 Task: Search one way flight ticket for 4 adults, 1 infant in seat and 1 infant on lap in premium economy from Worcester: Worcester Regional Airport to Gillette: Gillette Campbell County Airport on 5-1-2023. Choice of flights is Alaska. Number of bags: 2 carry on bags and 1 checked bag. Price is upto 88000. Outbound departure time preference is 20:45.
Action: Mouse moved to (239, 397)
Screenshot: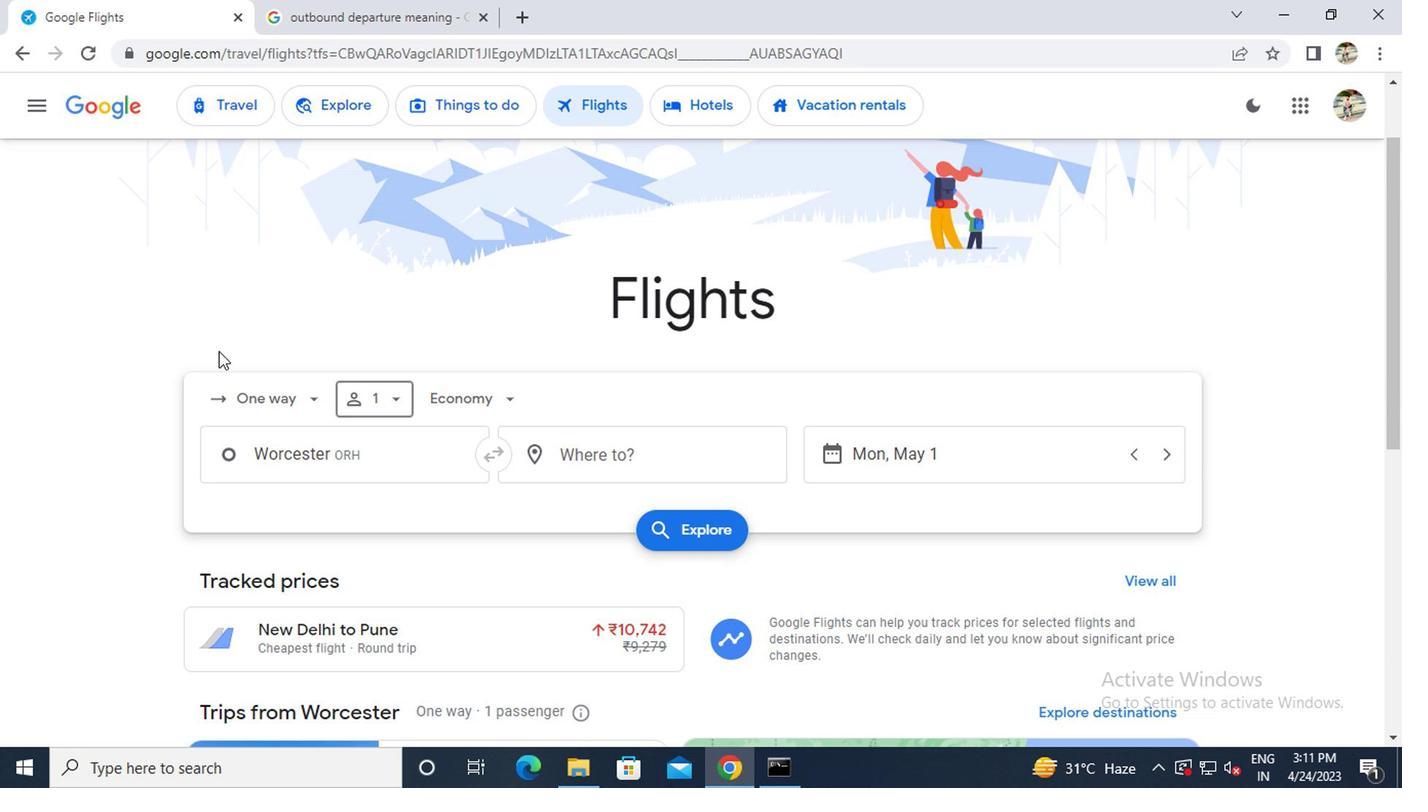 
Action: Mouse pressed left at (239, 397)
Screenshot: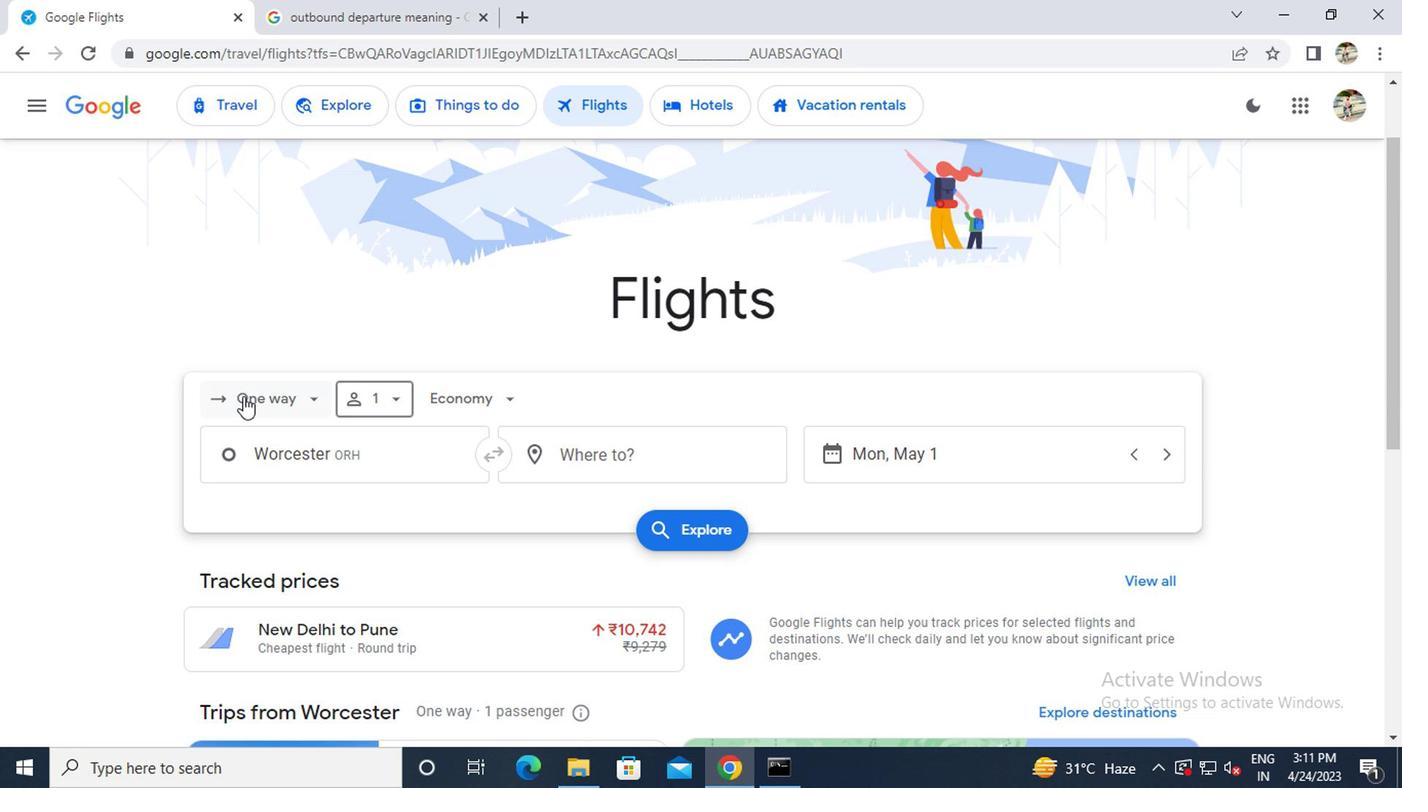
Action: Mouse moved to (265, 485)
Screenshot: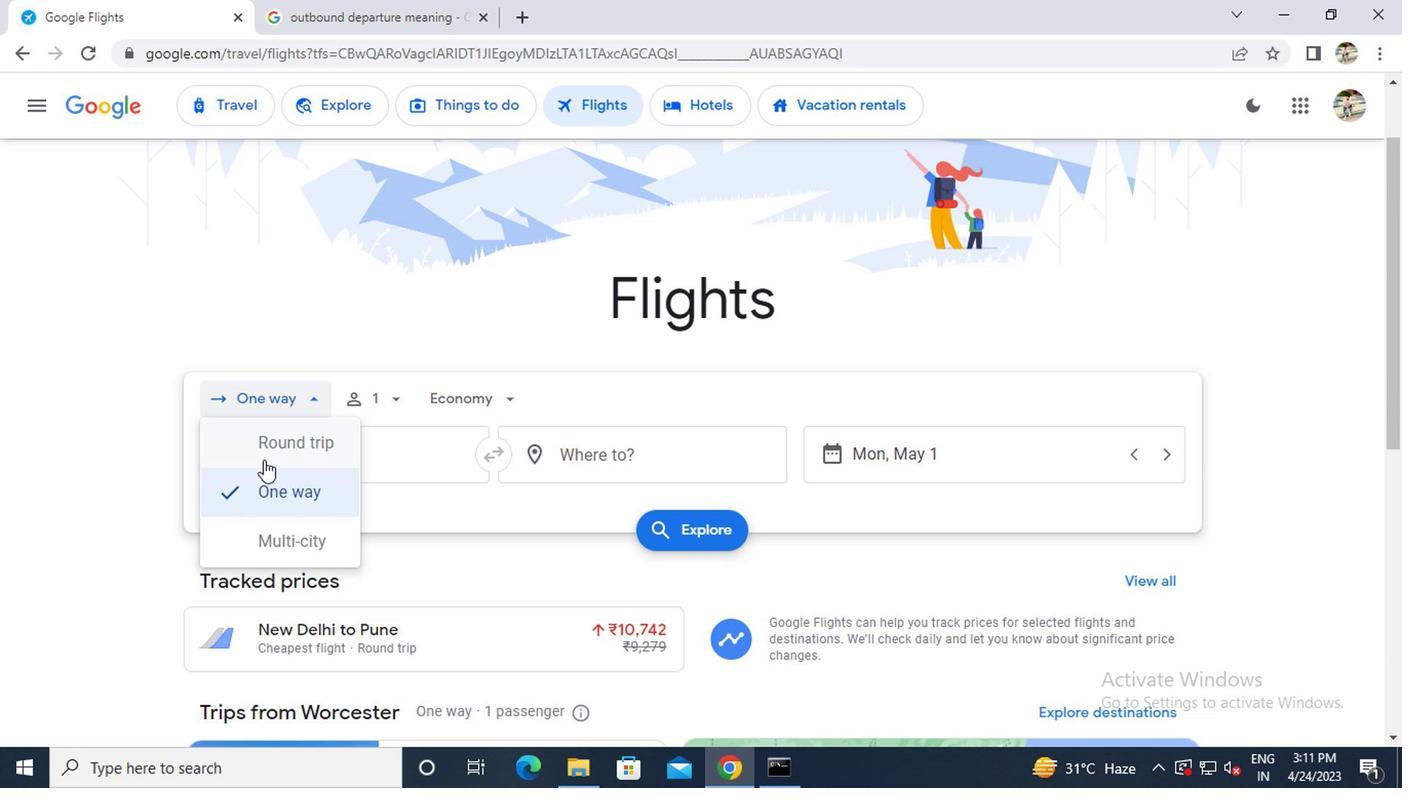 
Action: Mouse pressed left at (265, 485)
Screenshot: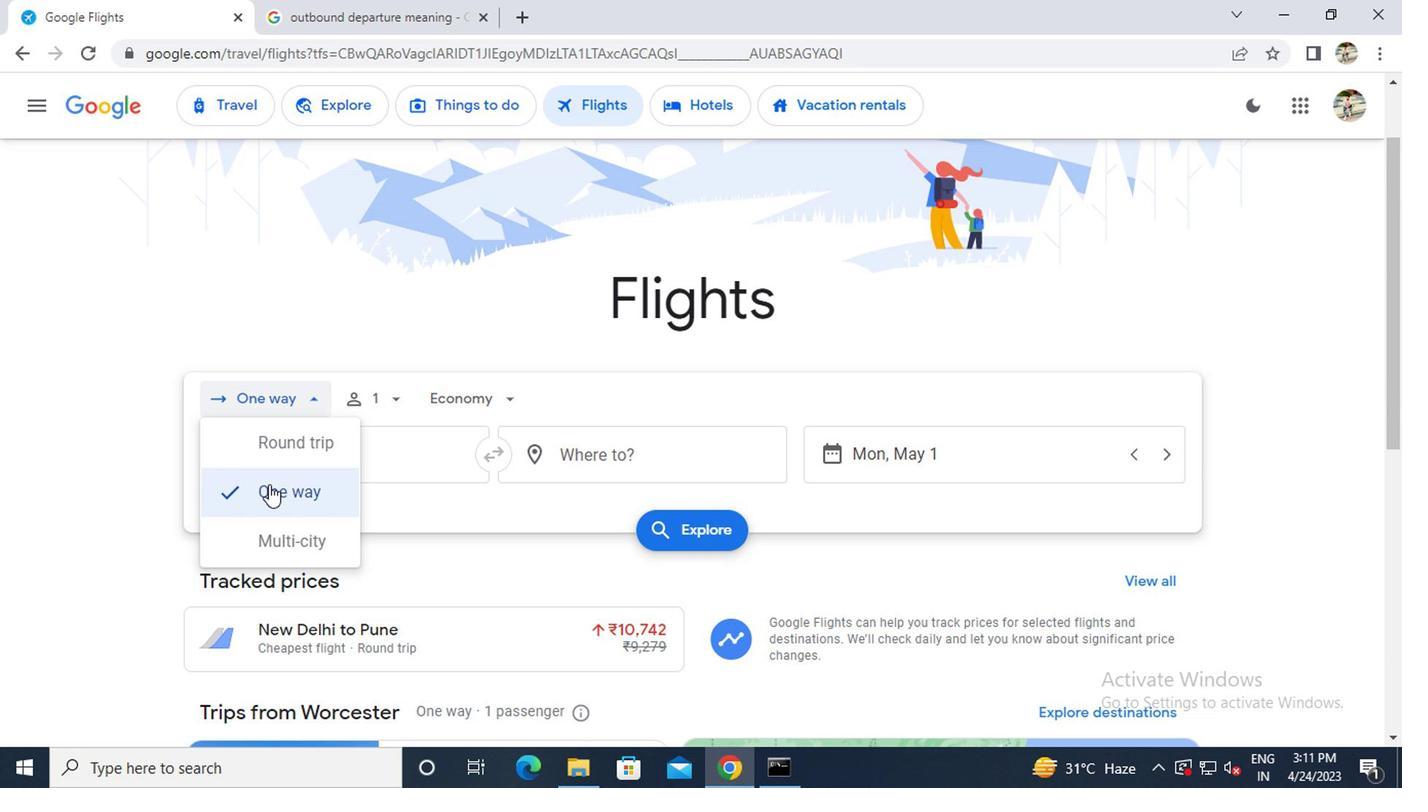 
Action: Mouse moved to (366, 404)
Screenshot: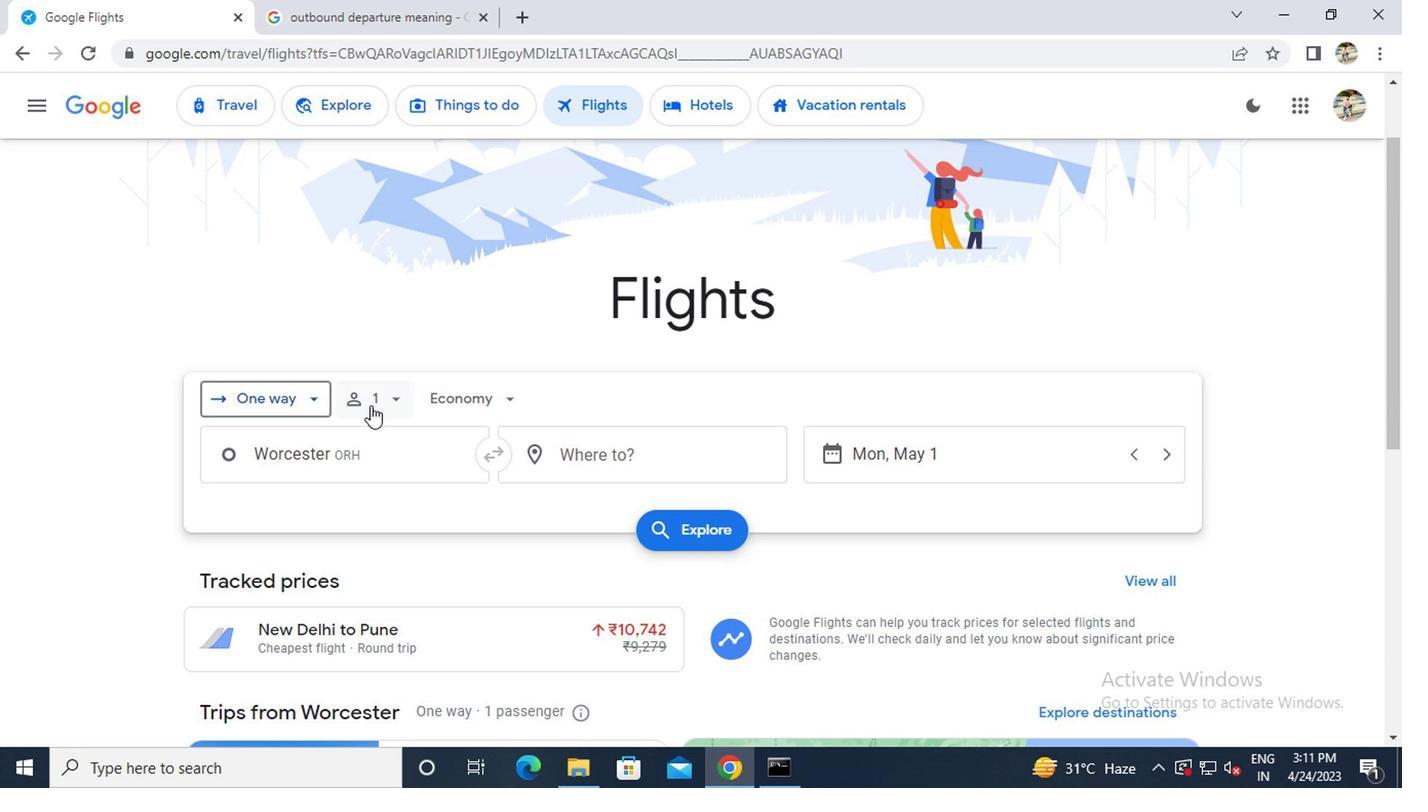 
Action: Mouse pressed left at (366, 404)
Screenshot: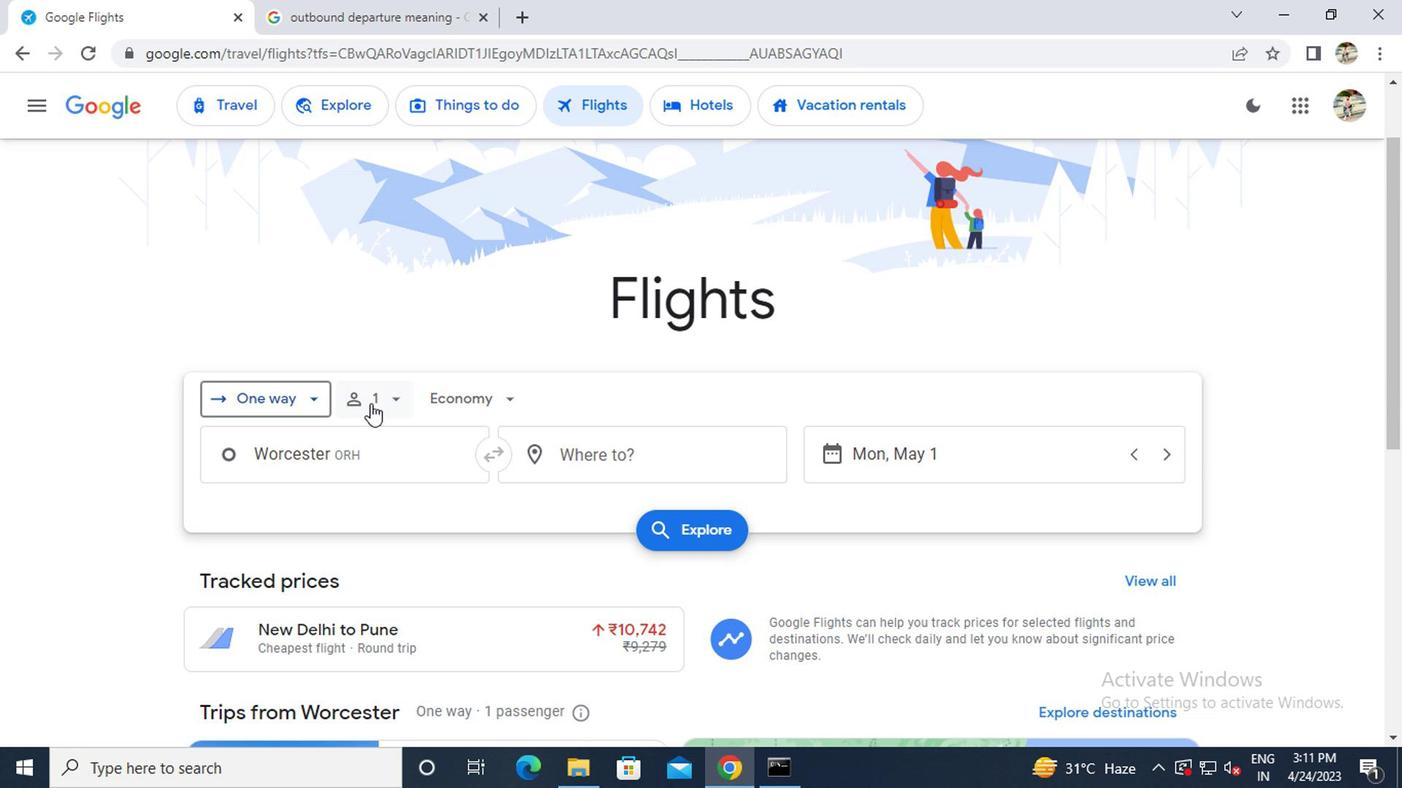 
Action: Mouse moved to (548, 449)
Screenshot: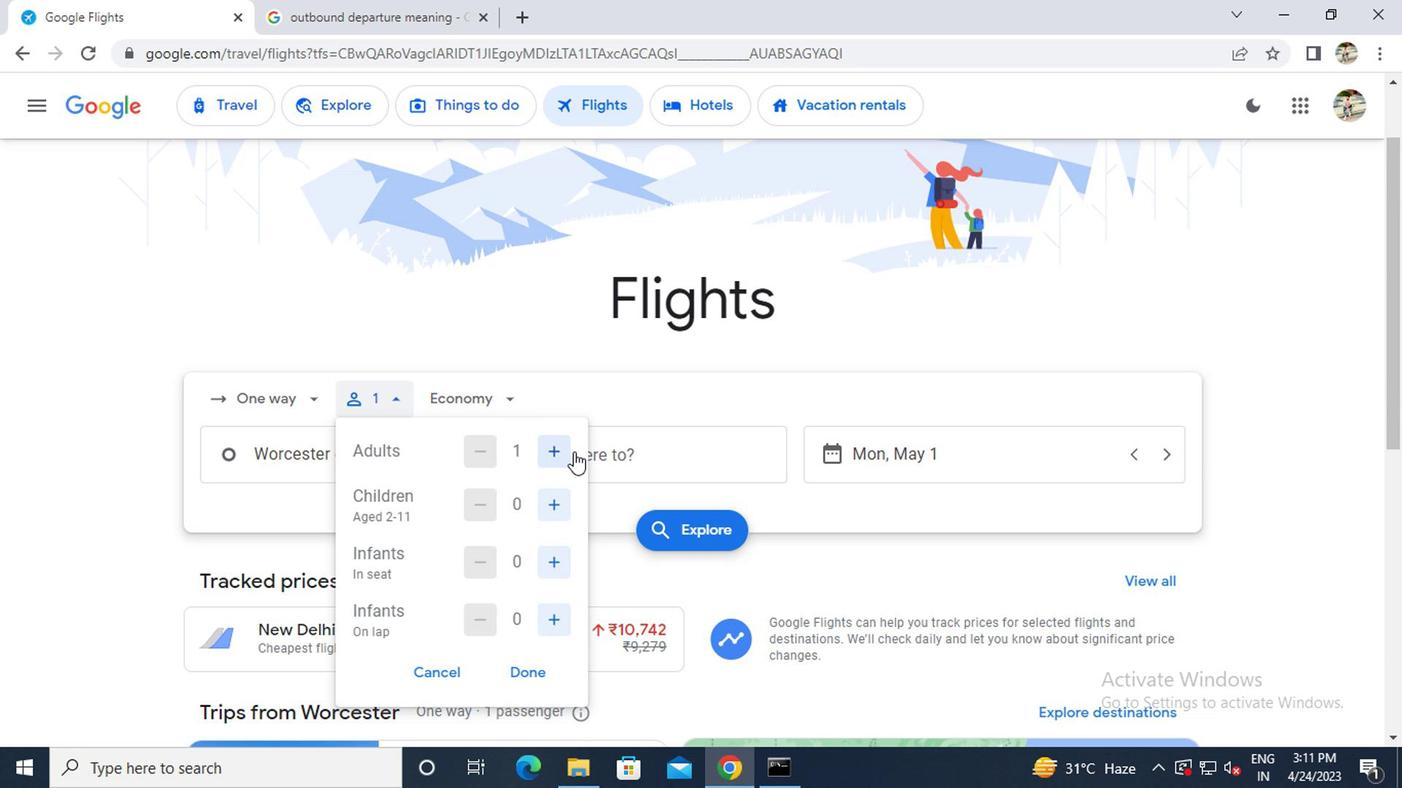 
Action: Mouse pressed left at (548, 449)
Screenshot: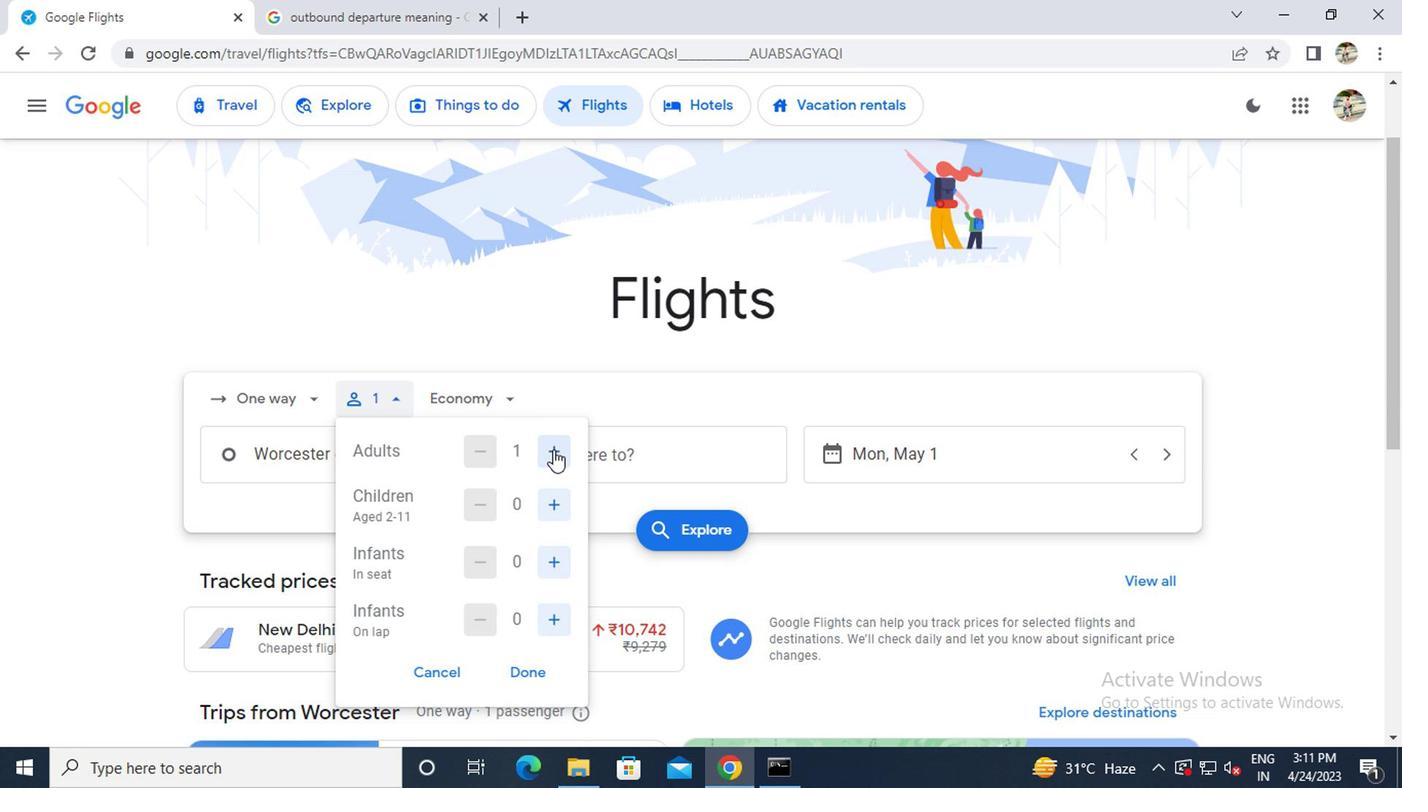
Action: Mouse pressed left at (548, 449)
Screenshot: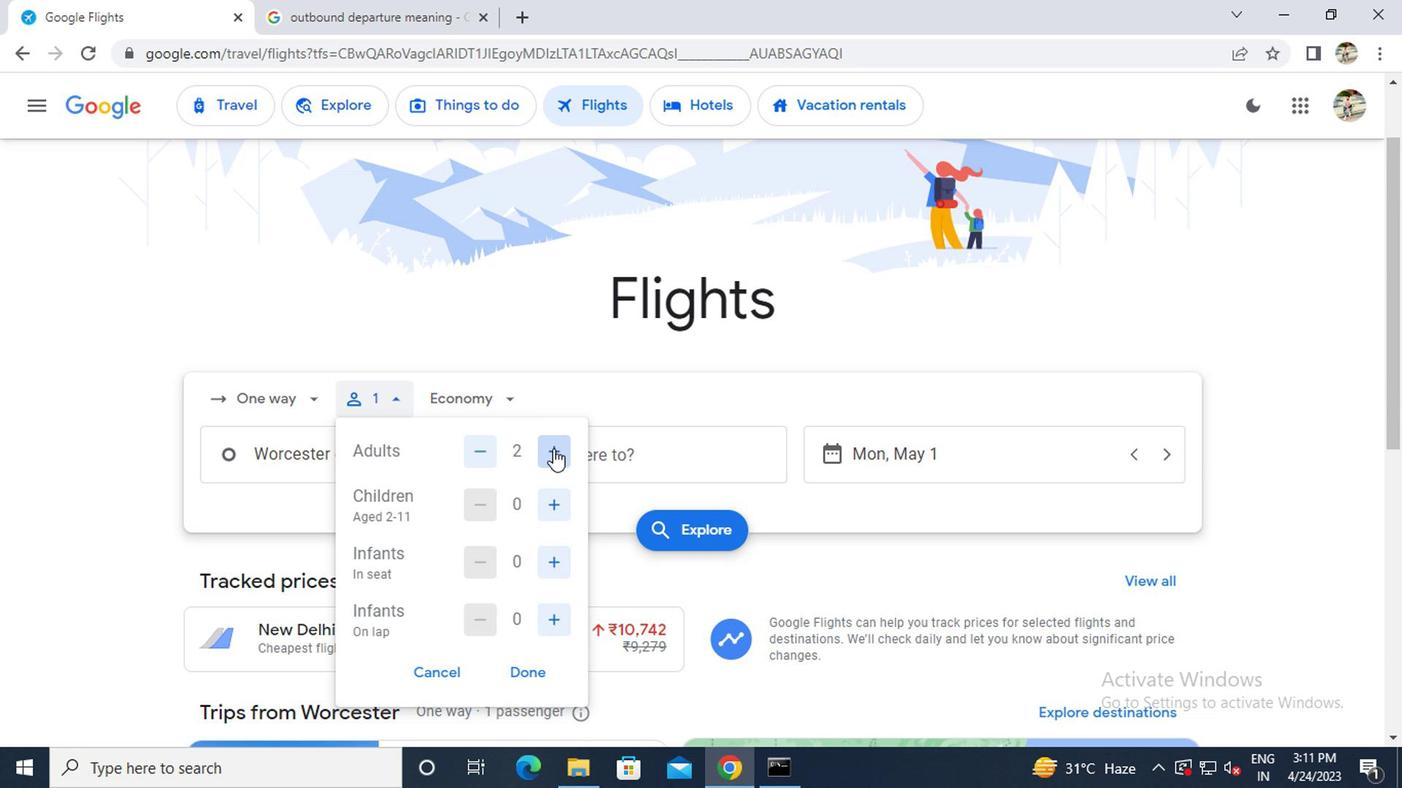 
Action: Mouse pressed left at (548, 449)
Screenshot: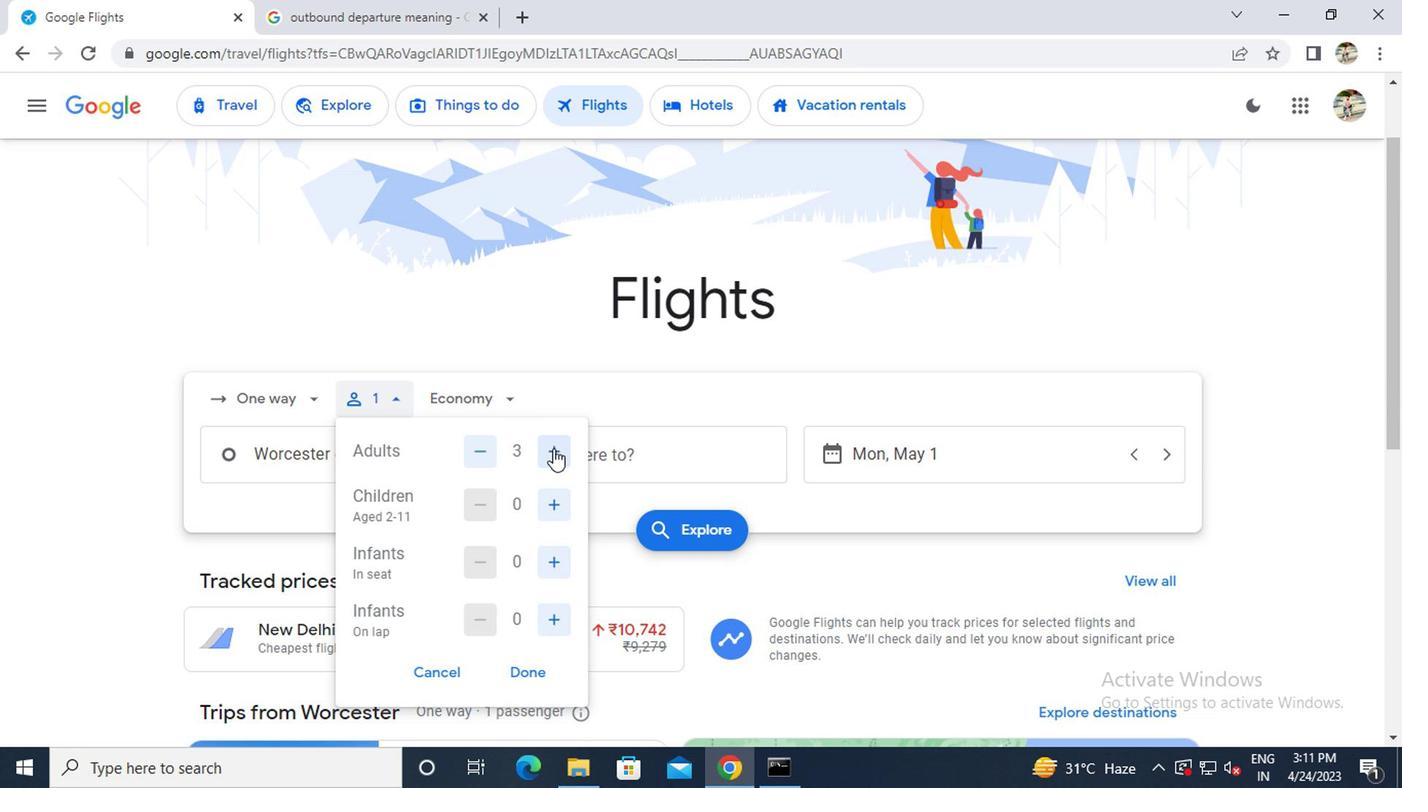 
Action: Mouse moved to (553, 563)
Screenshot: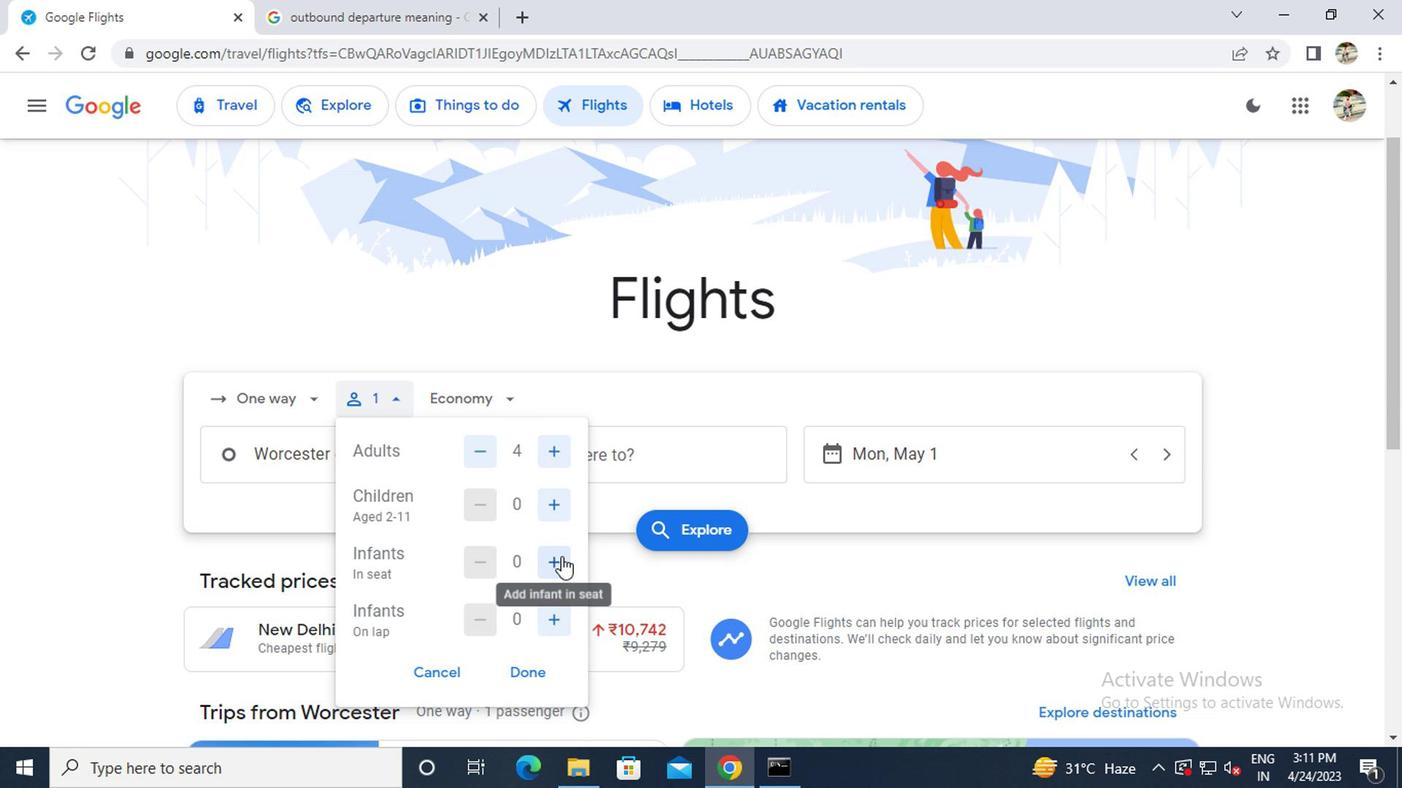 
Action: Mouse pressed left at (553, 563)
Screenshot: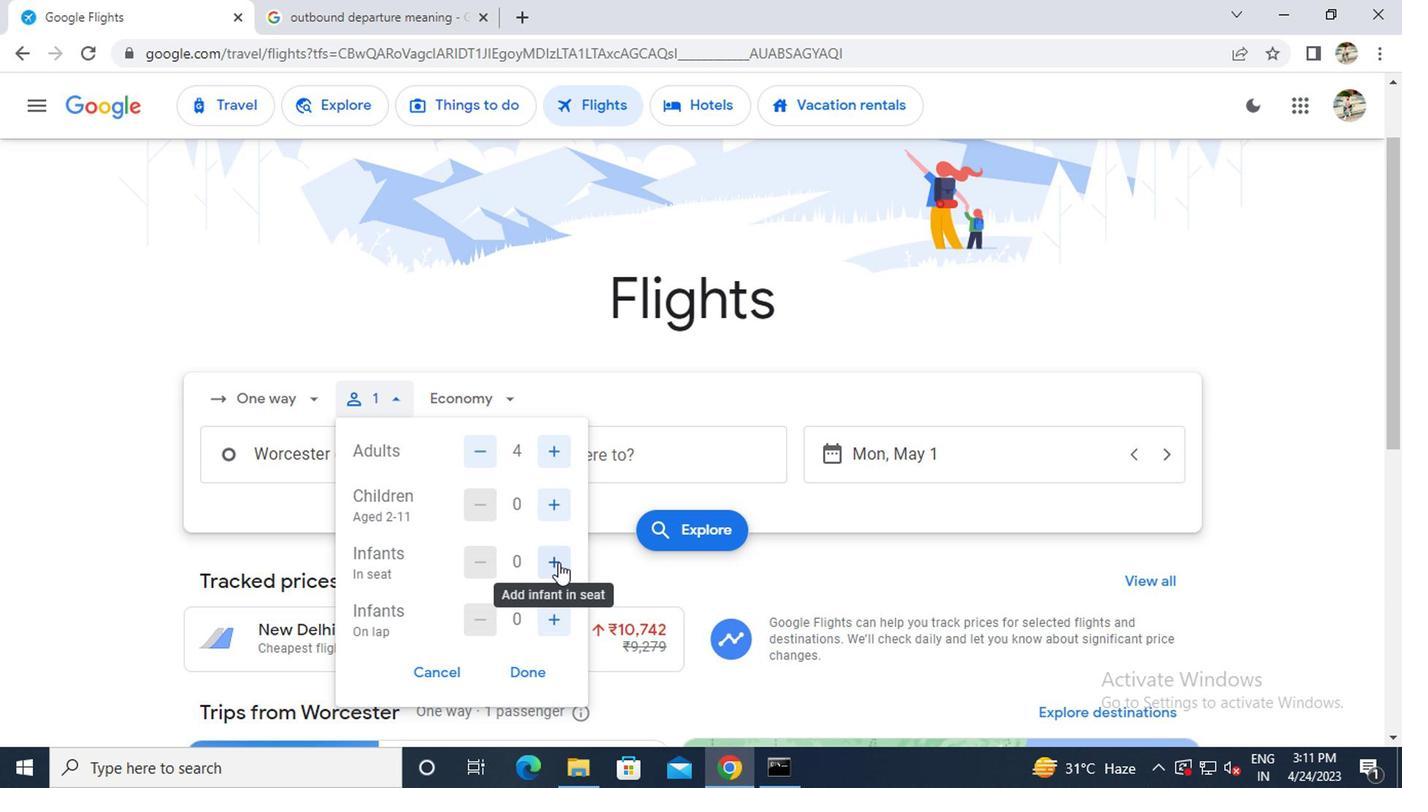 
Action: Mouse moved to (551, 612)
Screenshot: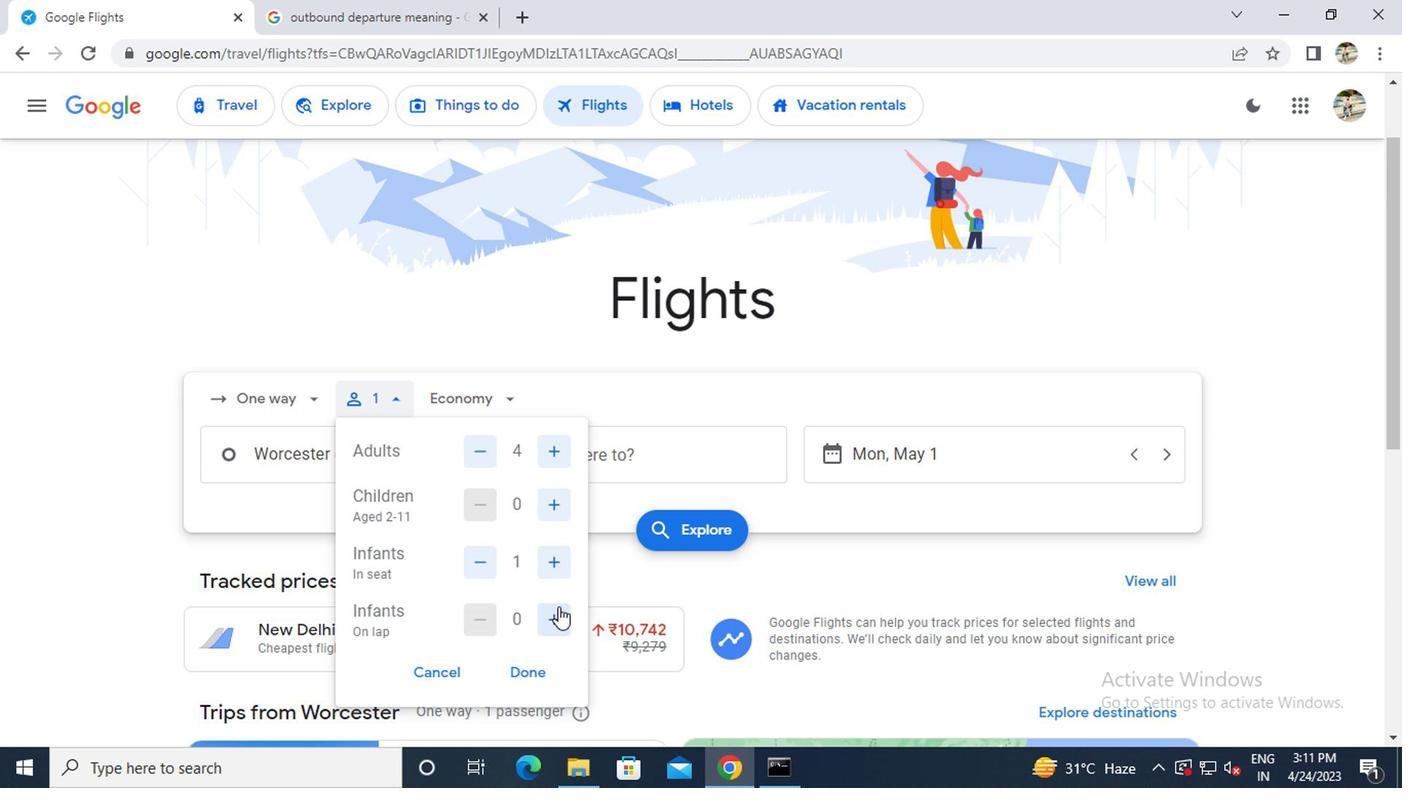 
Action: Mouse pressed left at (551, 612)
Screenshot: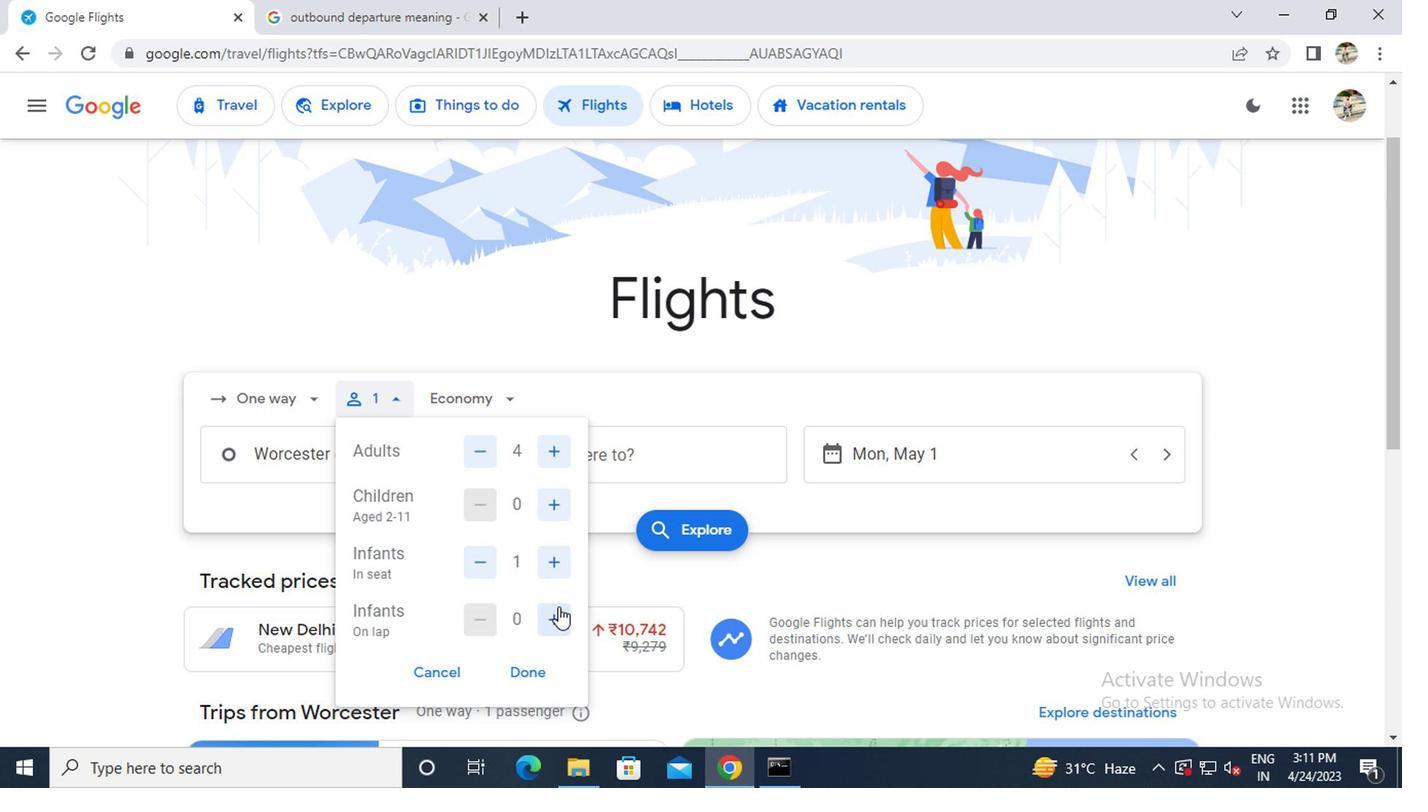 
Action: Mouse moved to (527, 672)
Screenshot: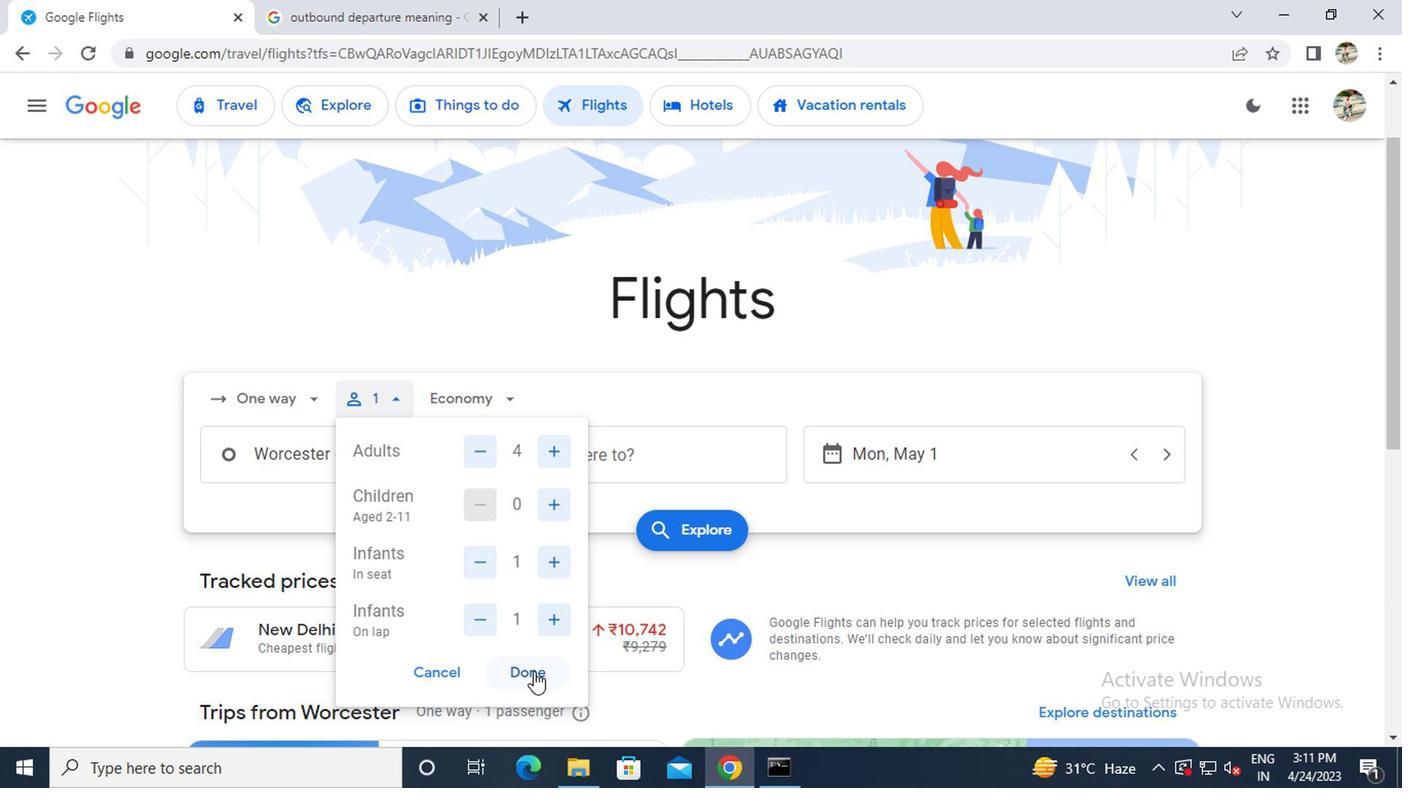
Action: Mouse pressed left at (527, 672)
Screenshot: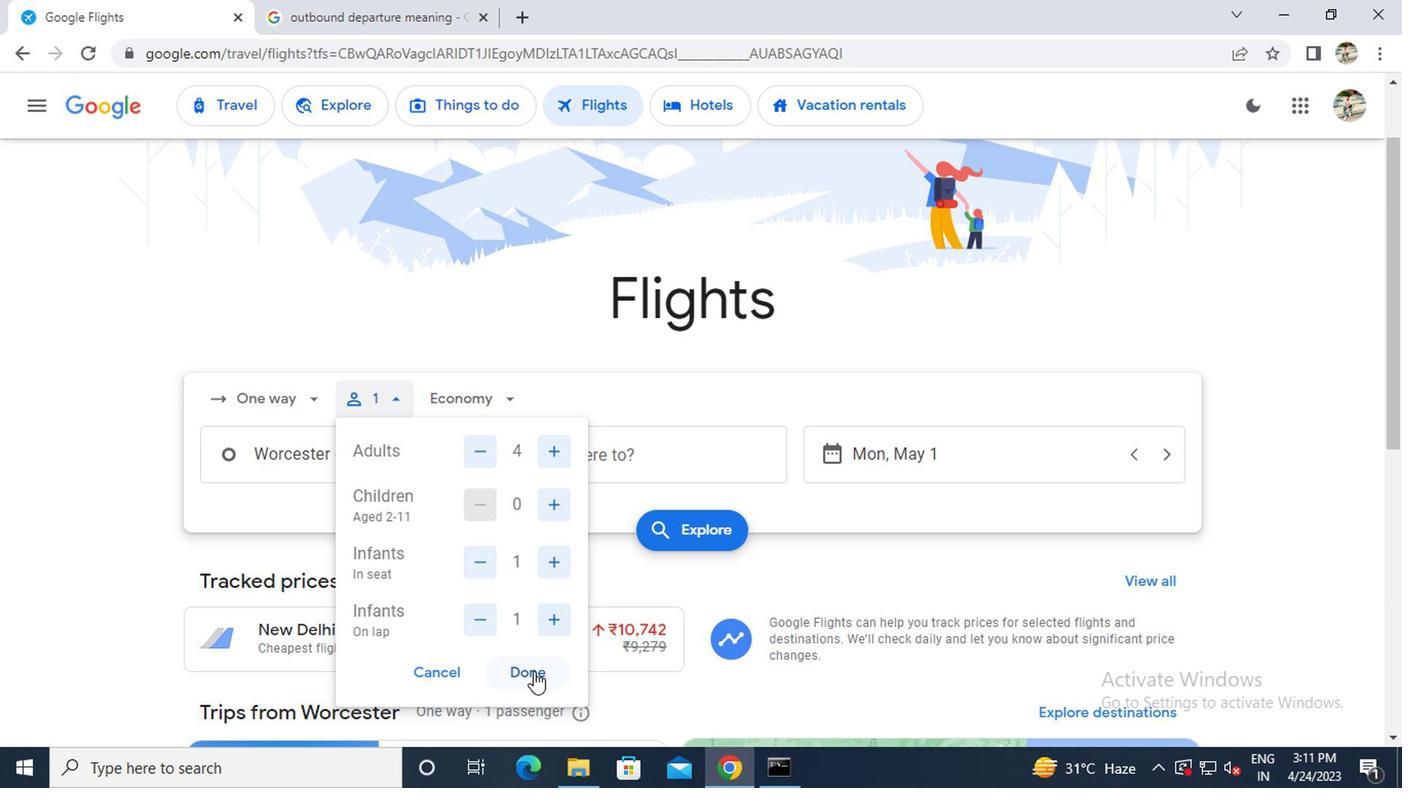 
Action: Mouse moved to (474, 409)
Screenshot: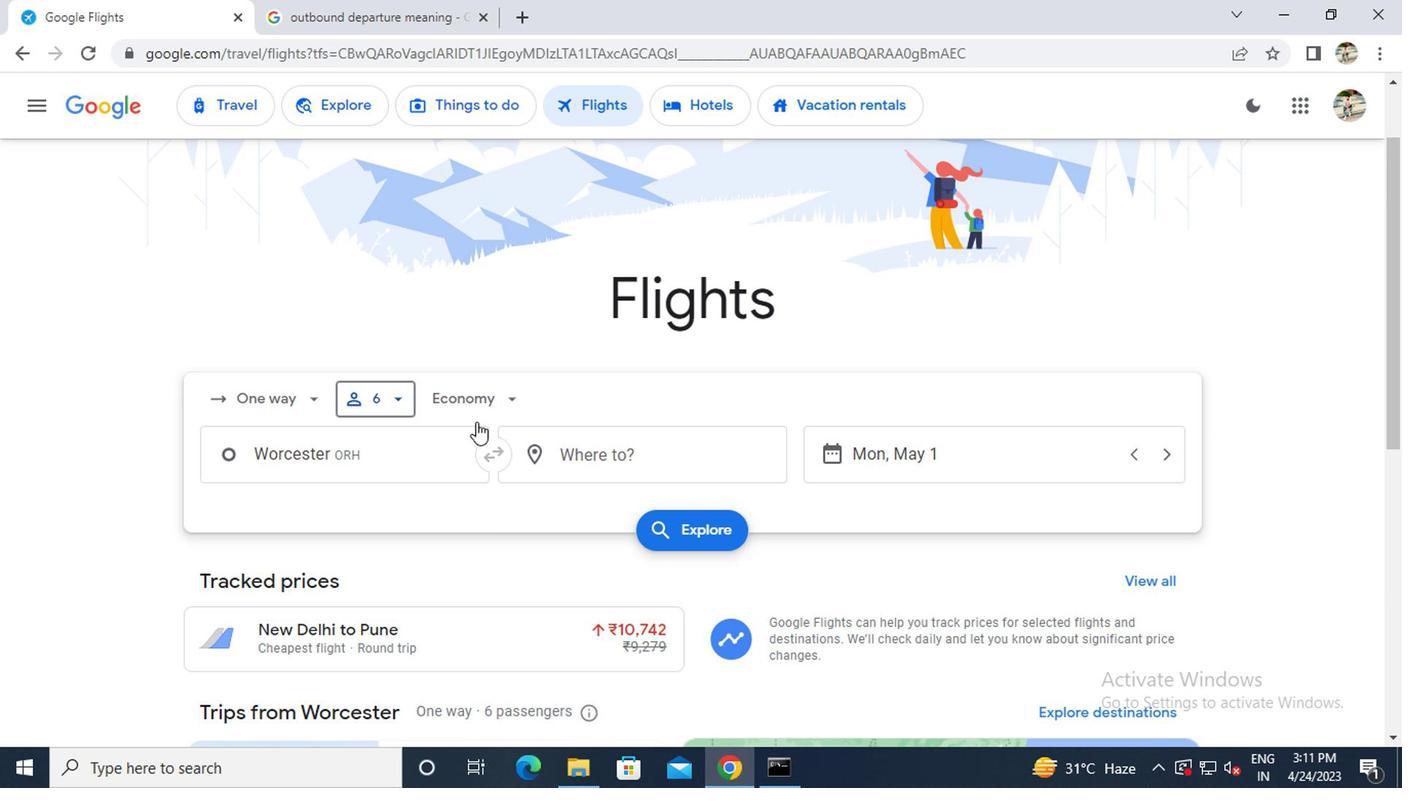 
Action: Mouse pressed left at (474, 409)
Screenshot: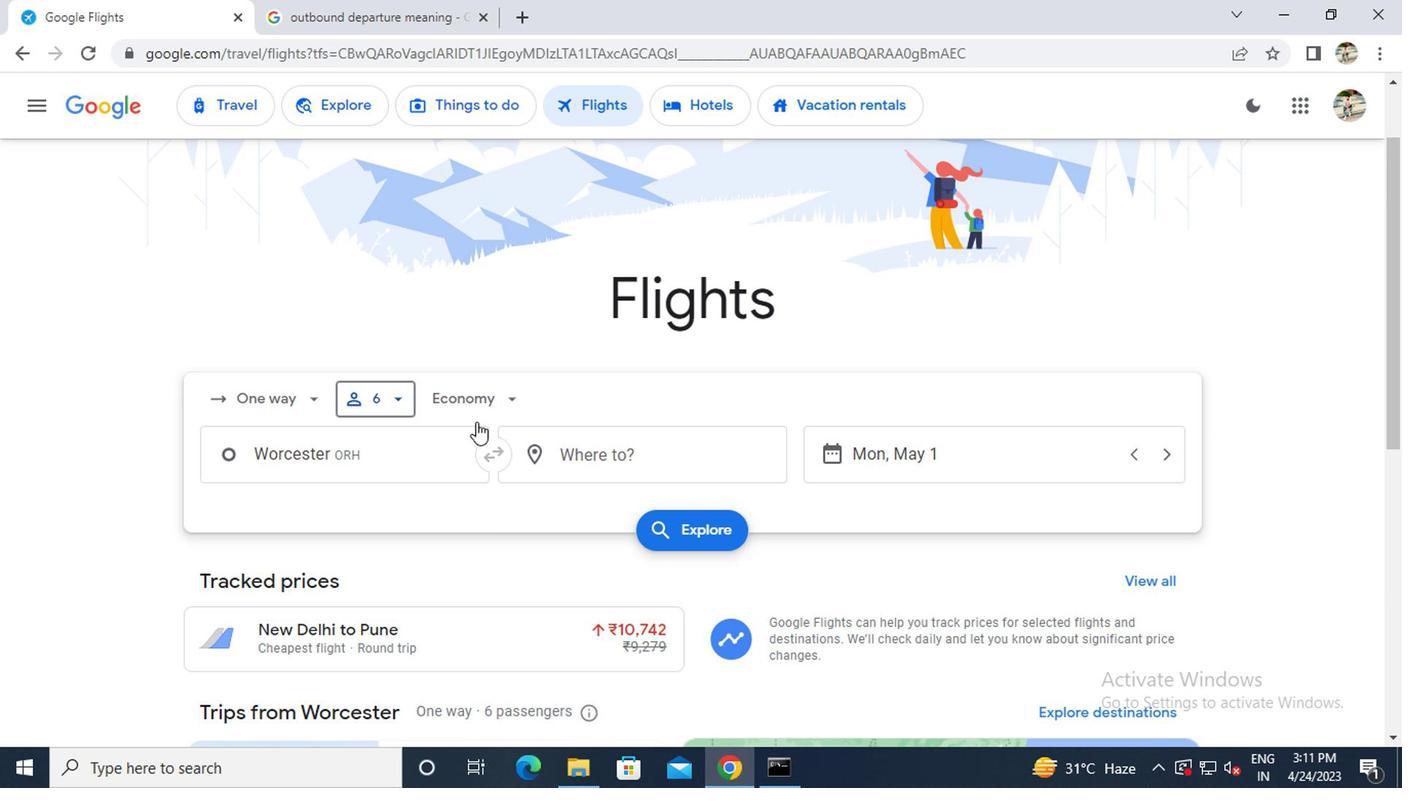
Action: Mouse moved to (489, 490)
Screenshot: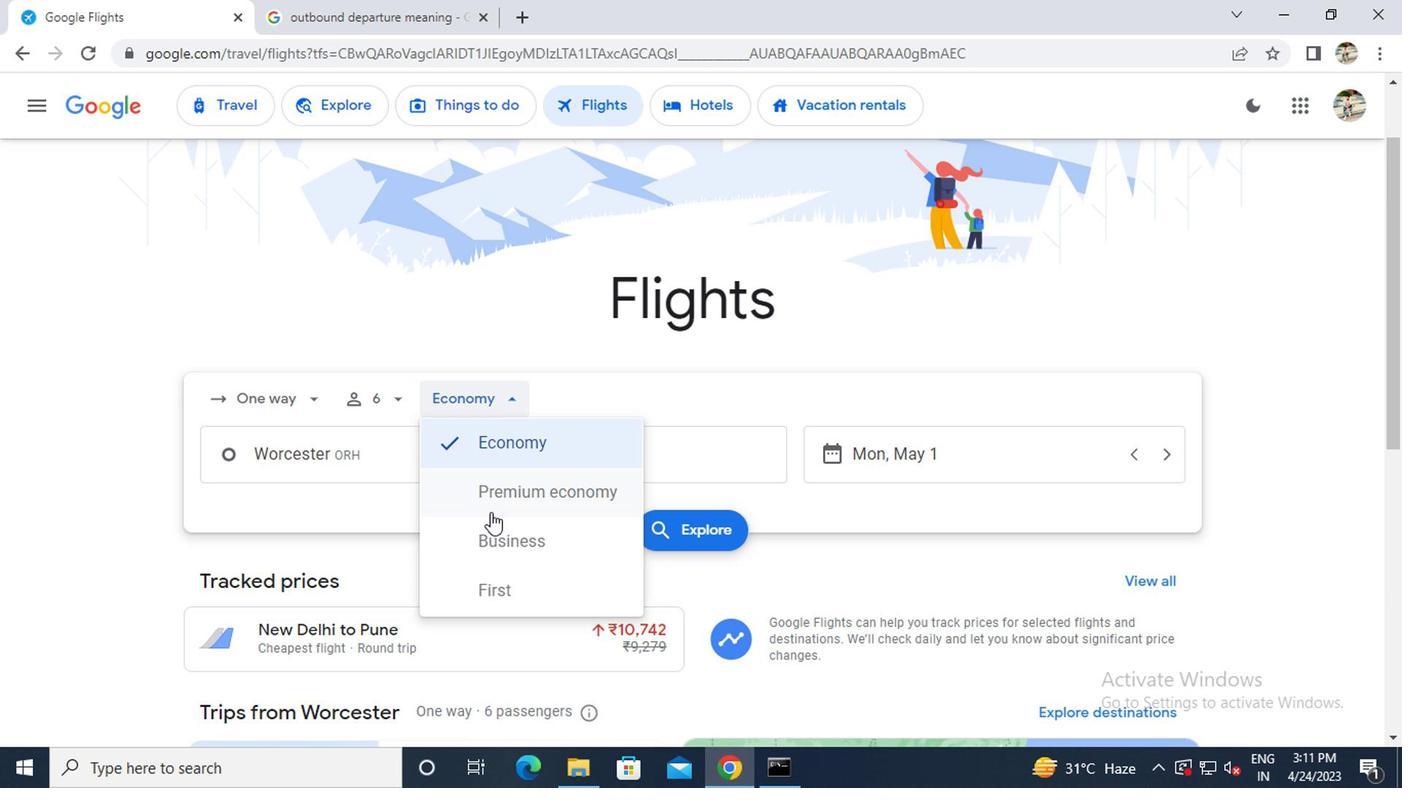 
Action: Mouse pressed left at (489, 490)
Screenshot: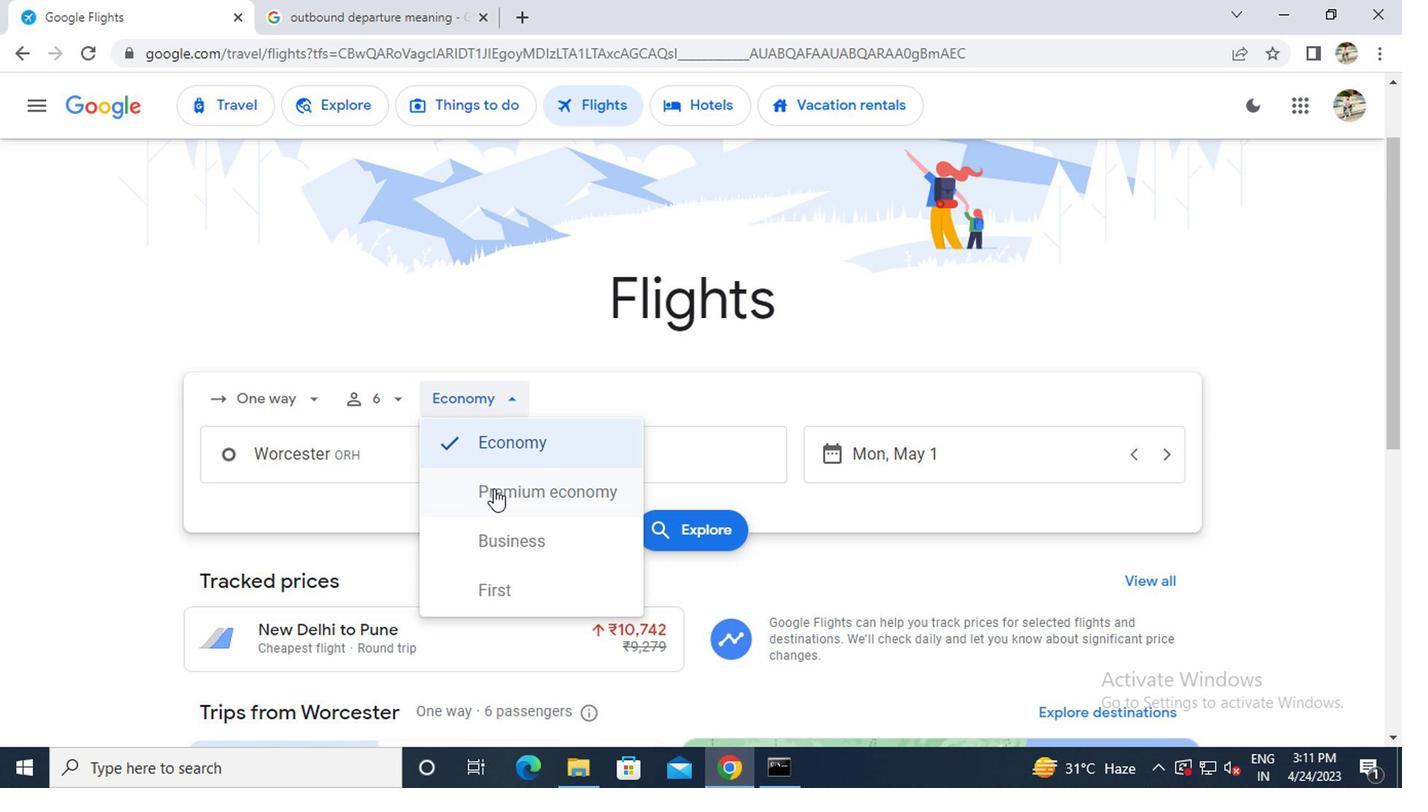 
Action: Mouse moved to (405, 459)
Screenshot: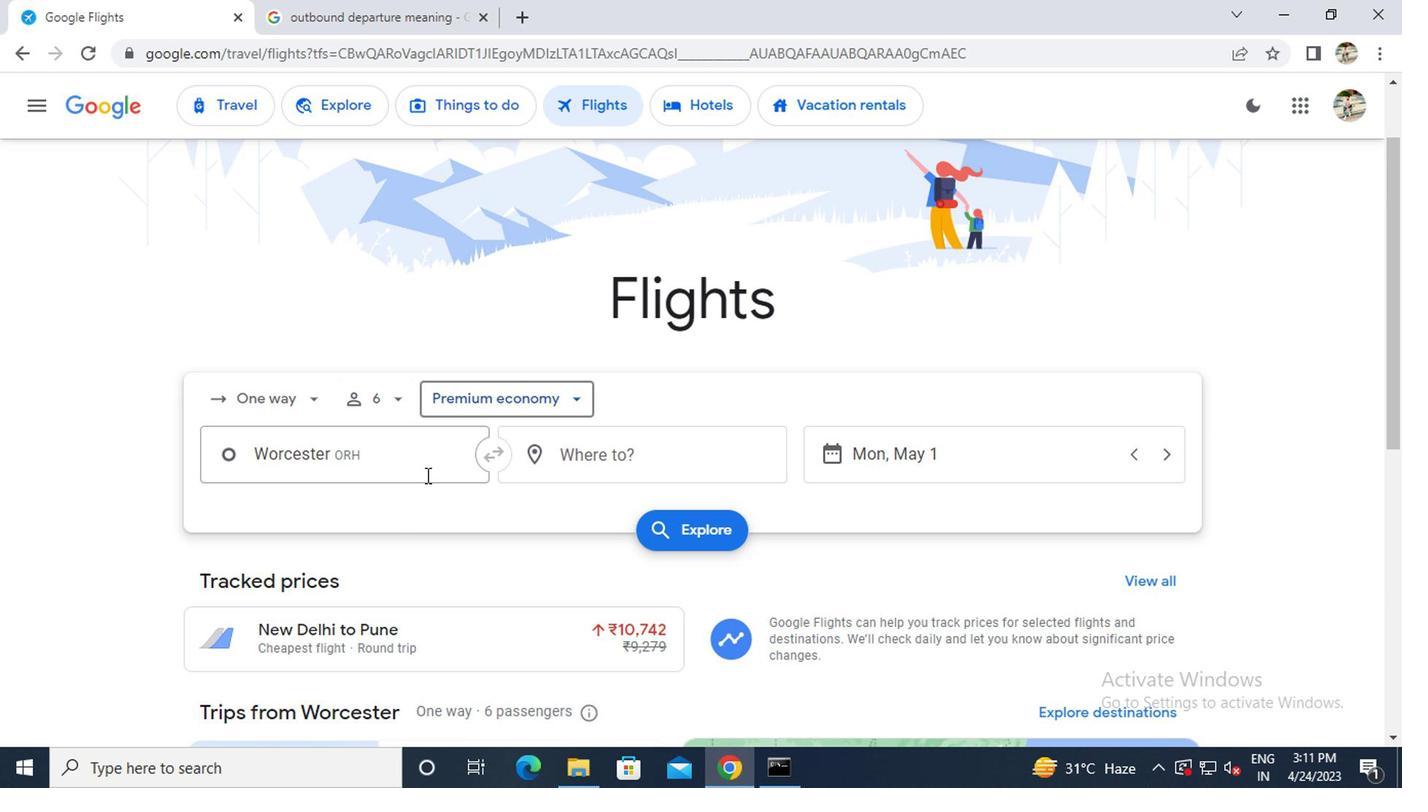 
Action: Mouse pressed left at (405, 459)
Screenshot: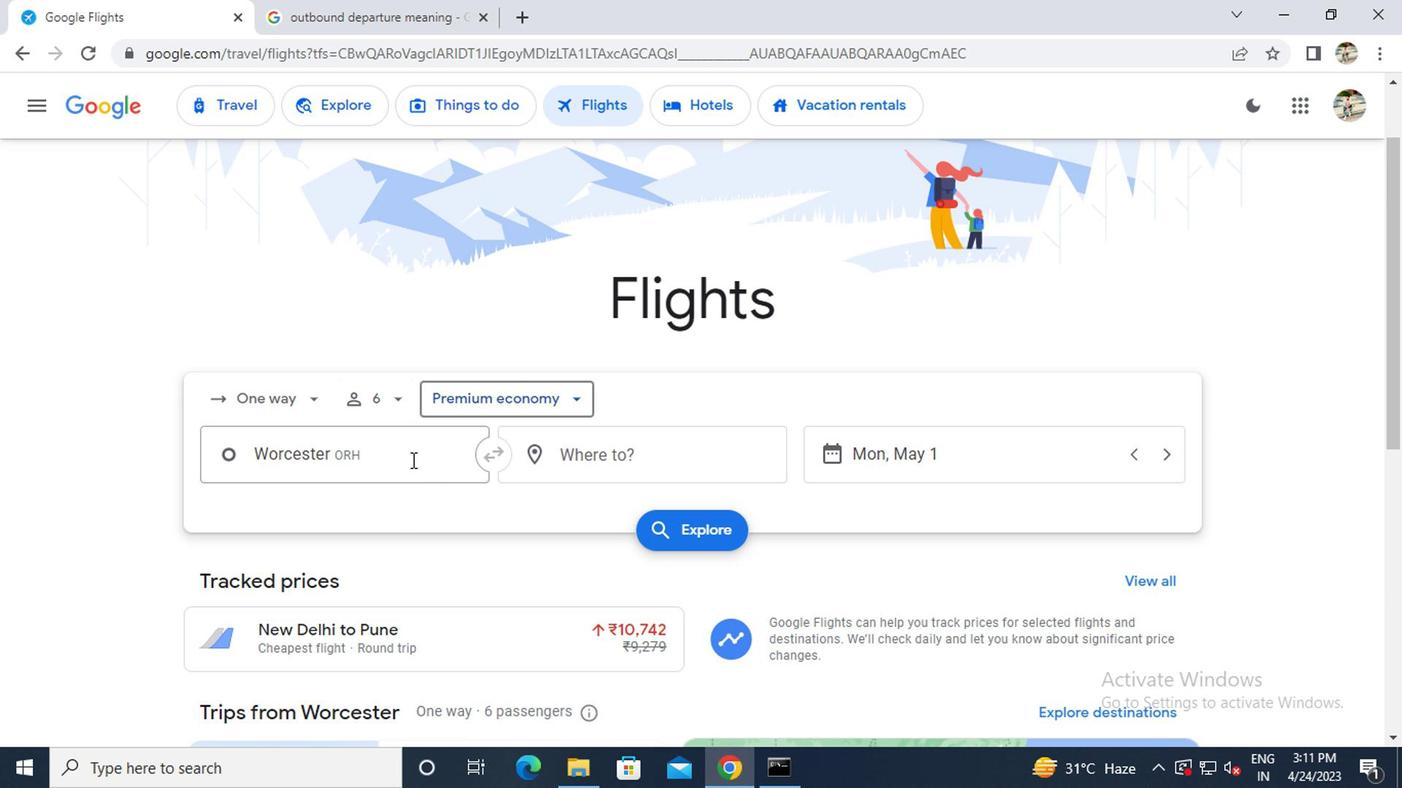 
Action: Mouse moved to (405, 457)
Screenshot: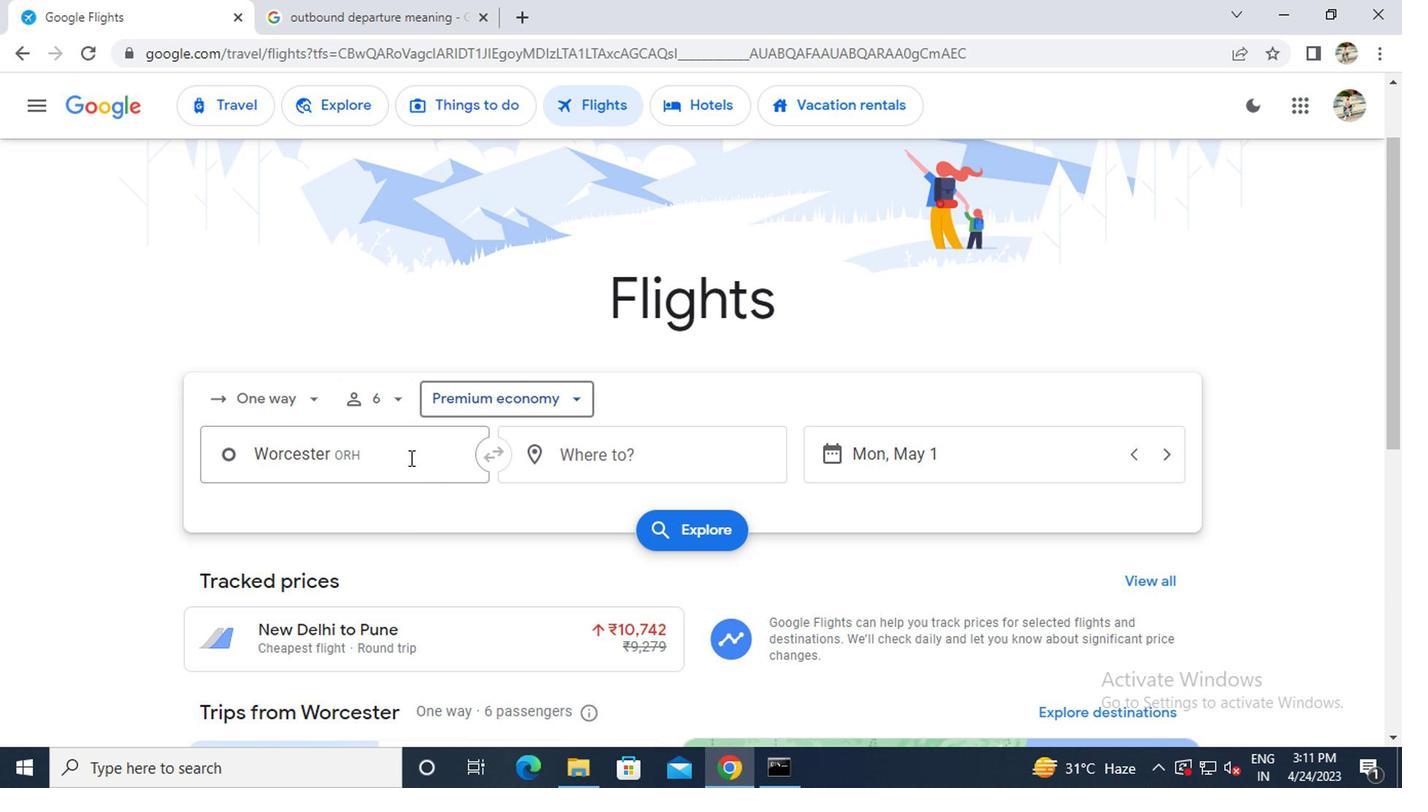 
Action: Key pressed <Key.caps_lock>w<Key.caps_lock>orces
Screenshot: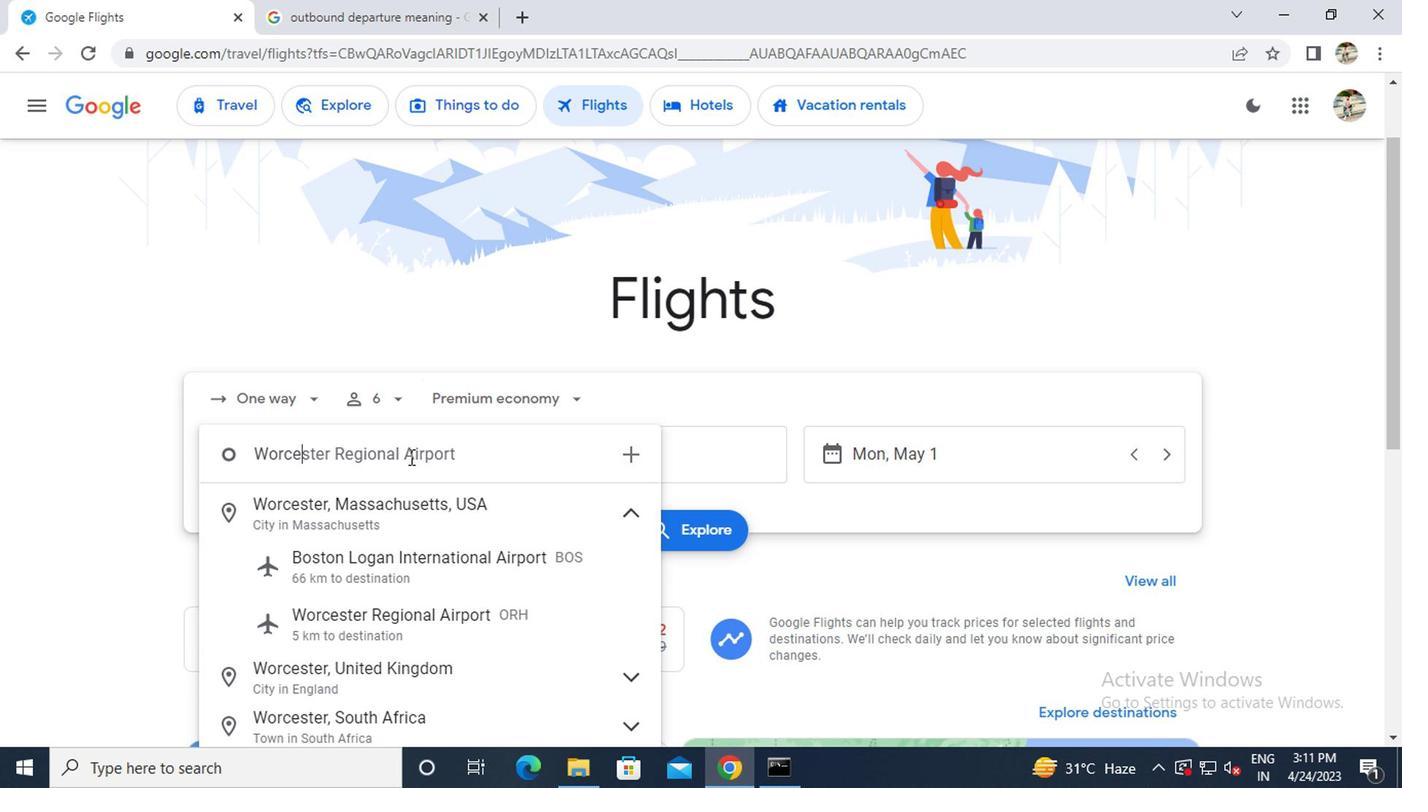 
Action: Mouse moved to (403, 614)
Screenshot: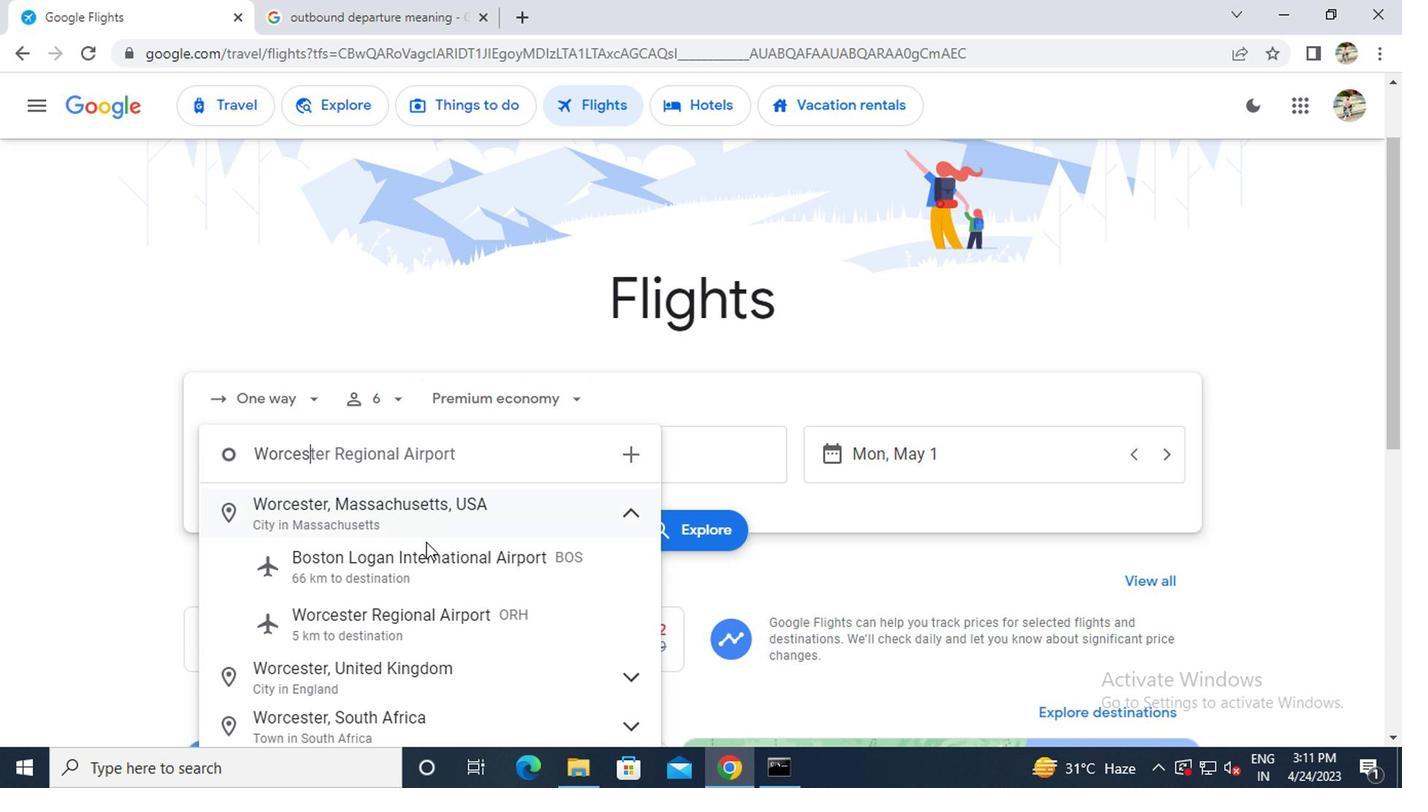 
Action: Mouse pressed left at (403, 614)
Screenshot: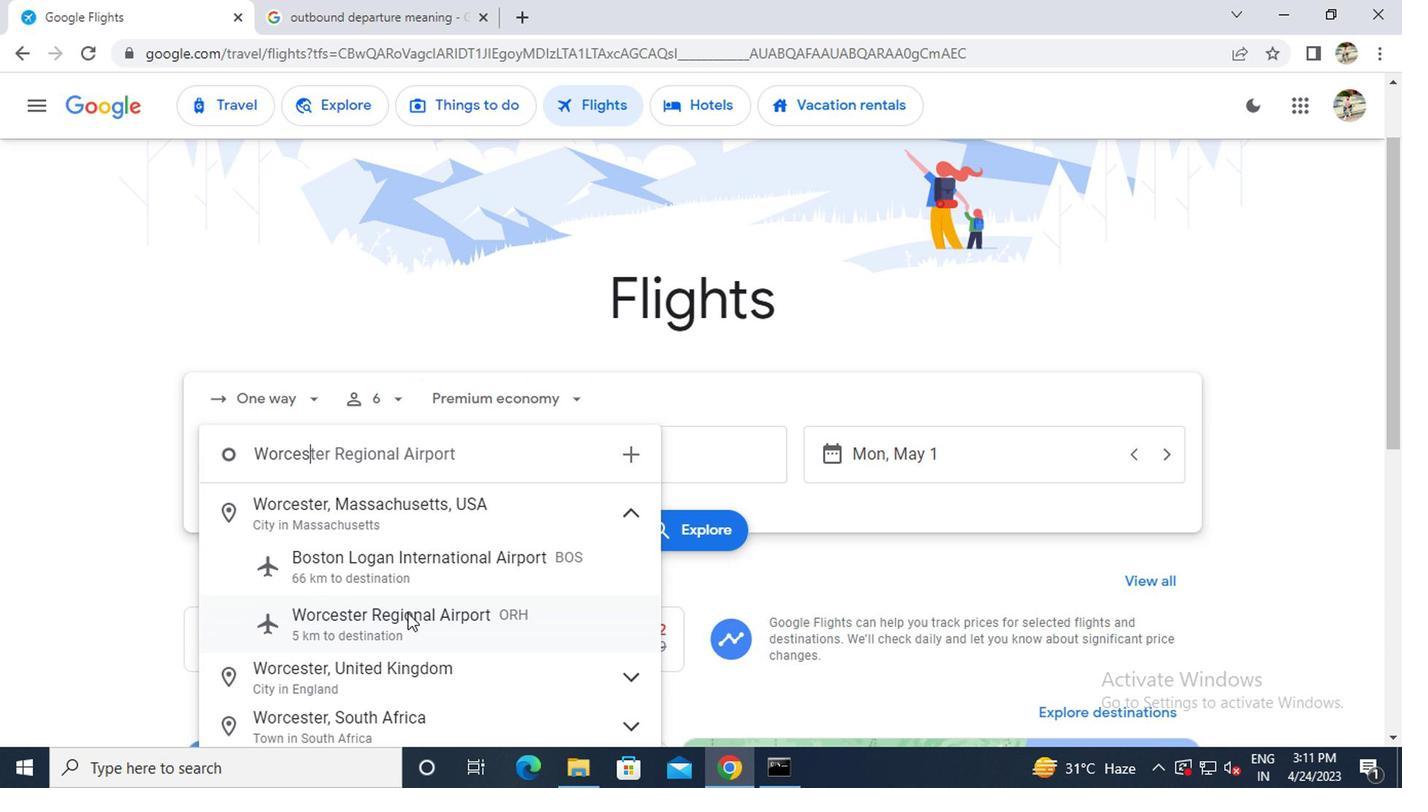 
Action: Mouse moved to (609, 468)
Screenshot: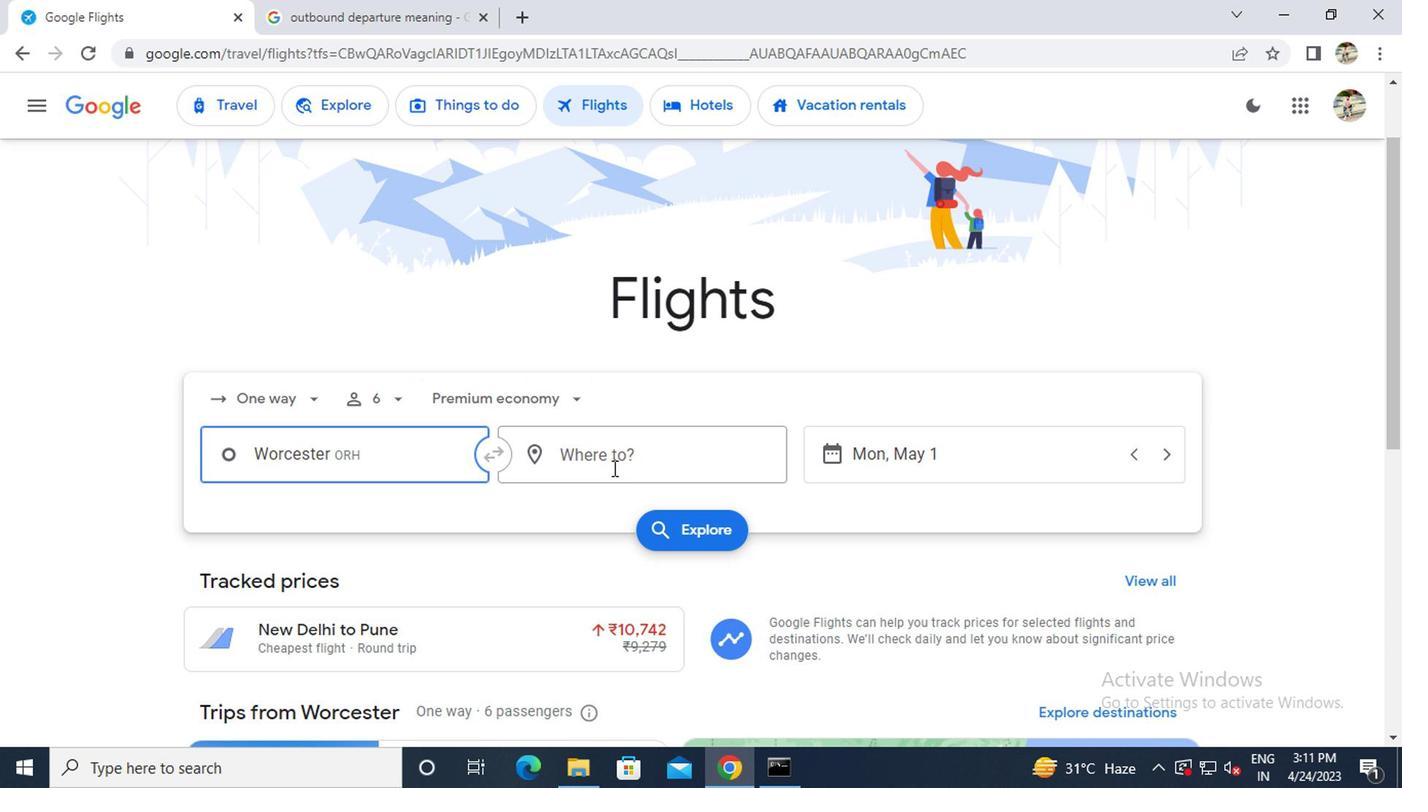 
Action: Mouse pressed left at (609, 468)
Screenshot: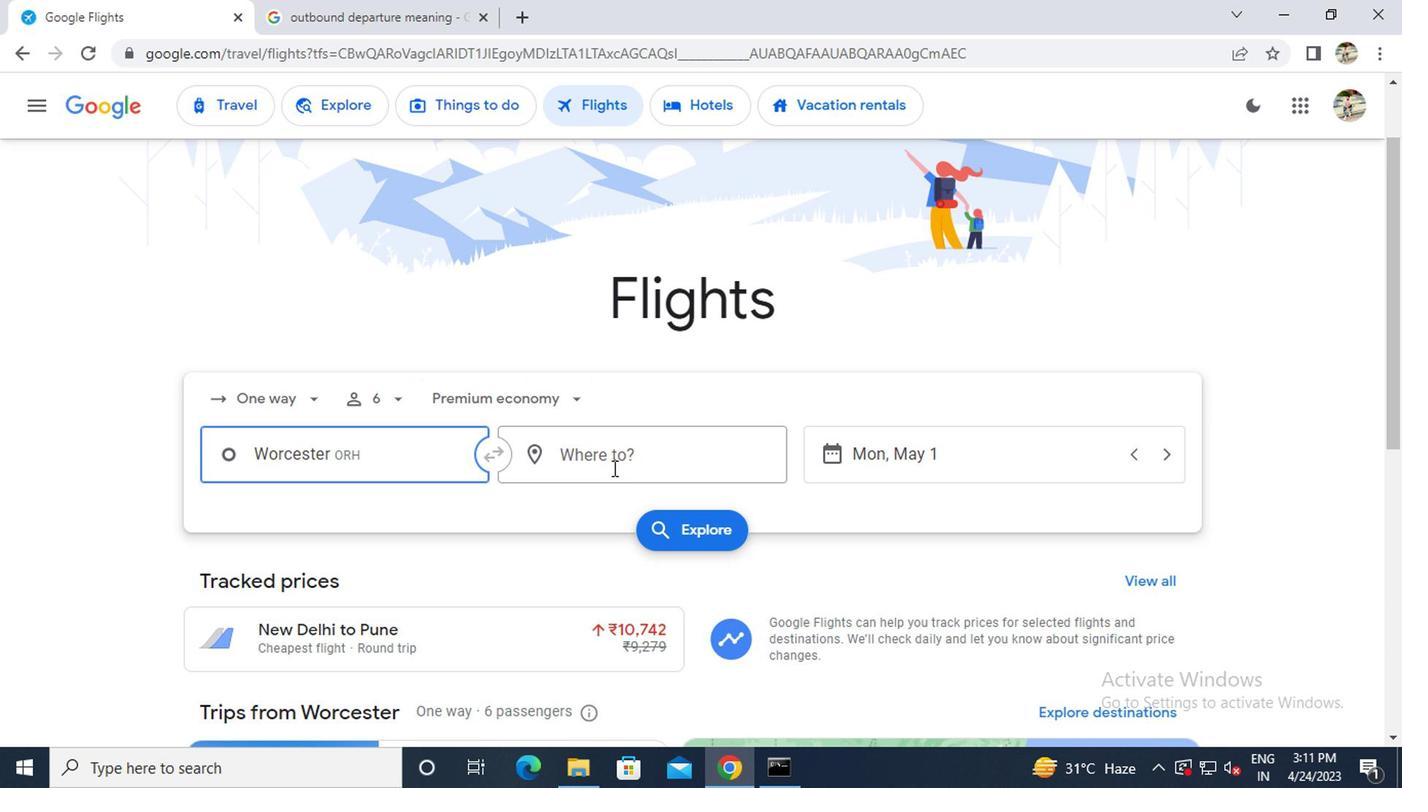 
Action: Mouse moved to (609, 468)
Screenshot: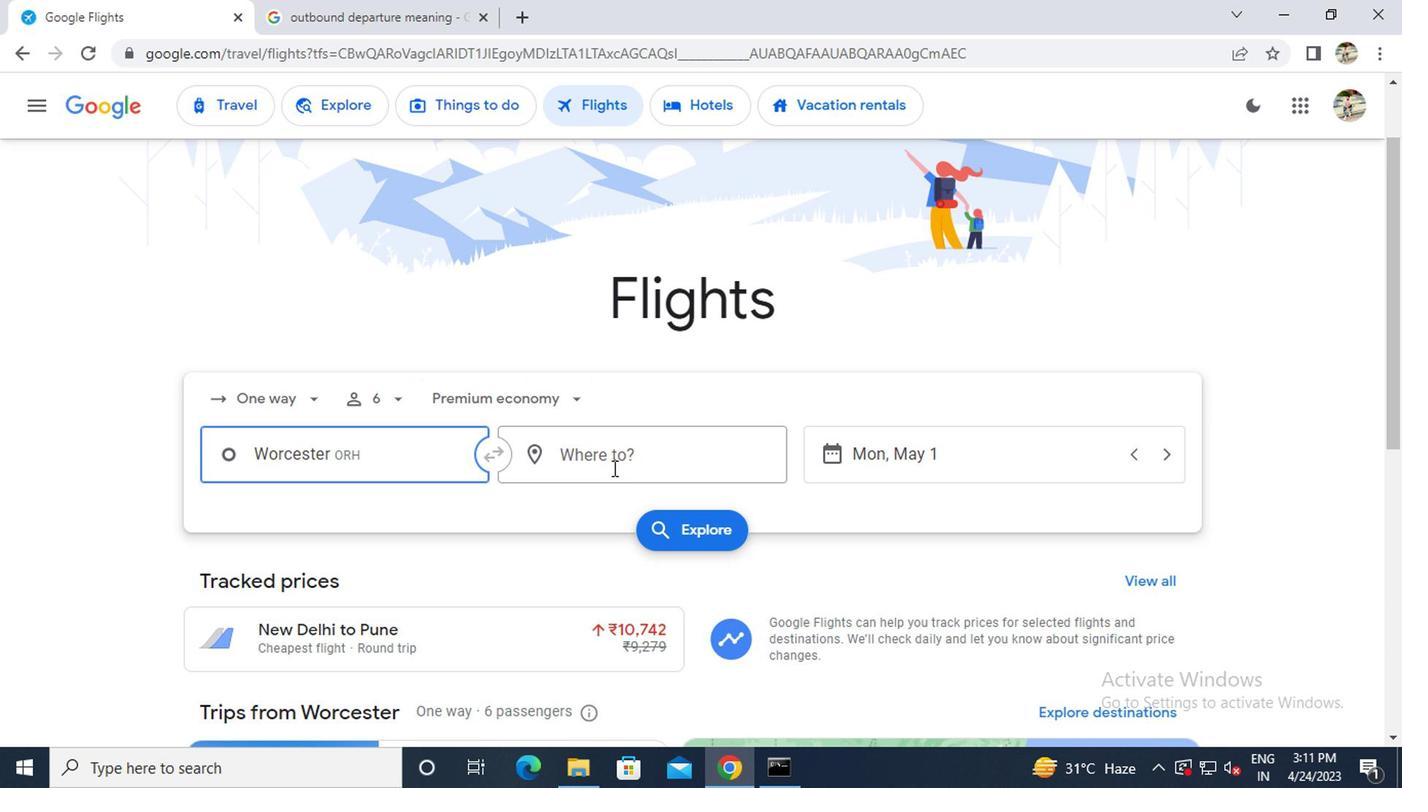 
Action: Key pressed <Key.caps_lock>g<Key.caps_lock>illette
Screenshot: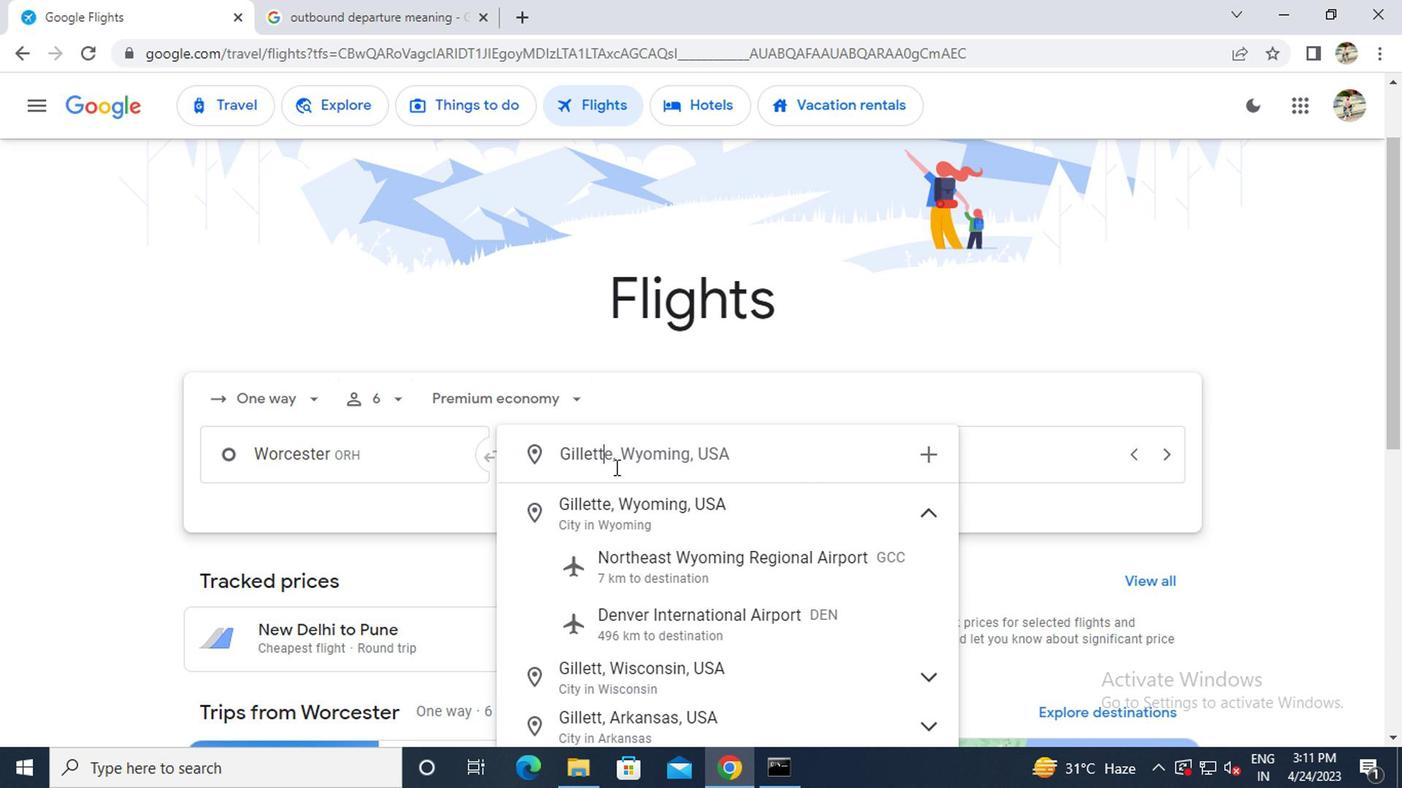 
Action: Mouse moved to (601, 508)
Screenshot: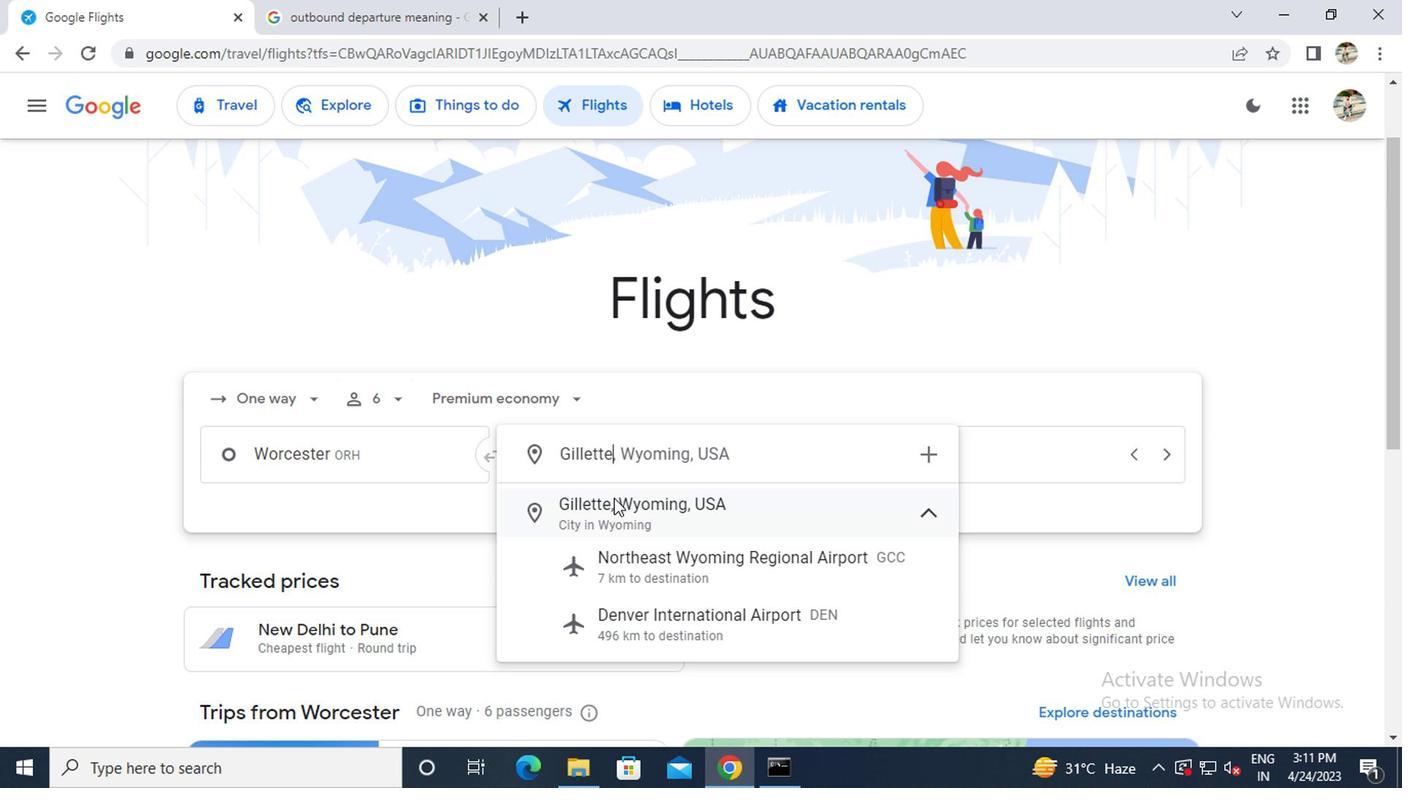 
Action: Mouse pressed left at (601, 508)
Screenshot: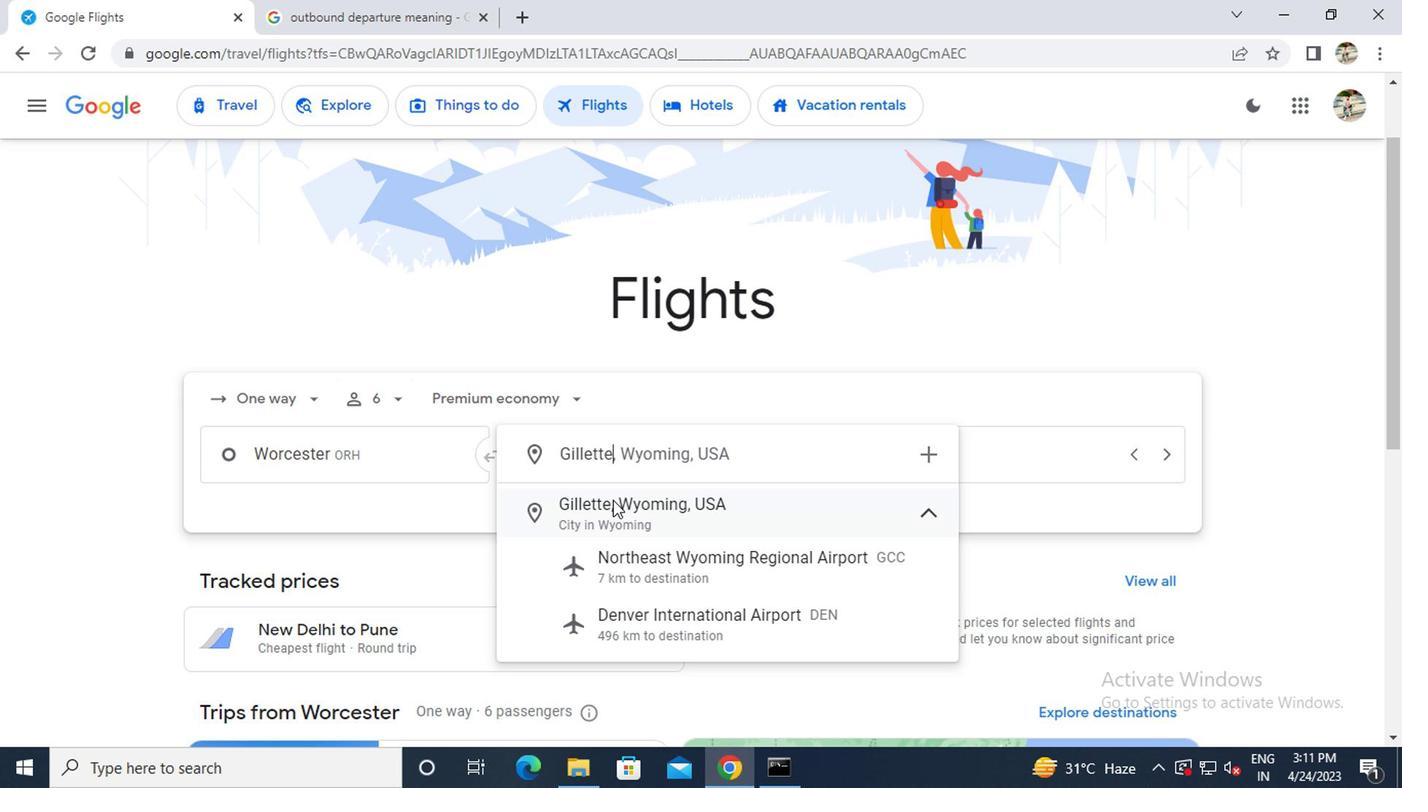 
Action: Mouse moved to (910, 473)
Screenshot: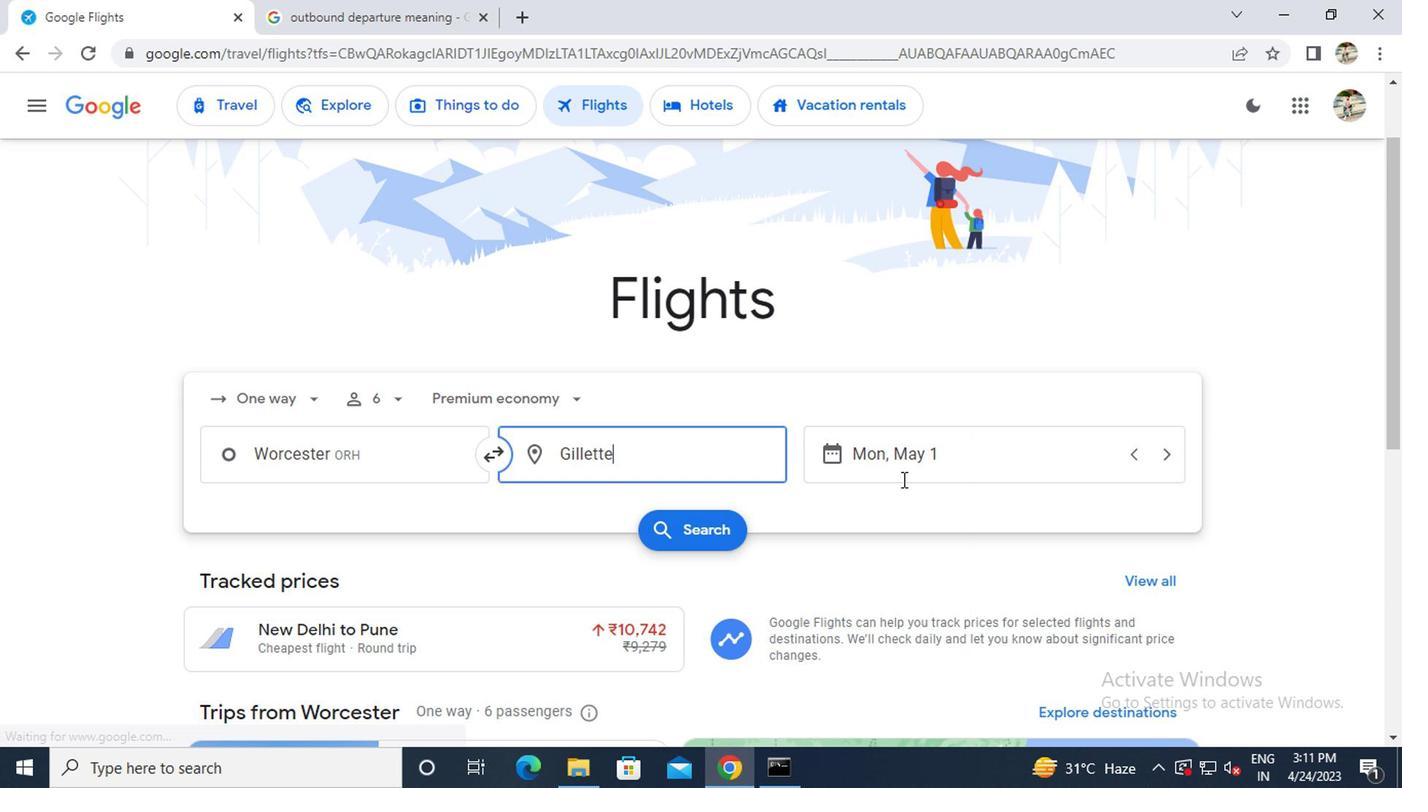 
Action: Mouse pressed left at (910, 473)
Screenshot: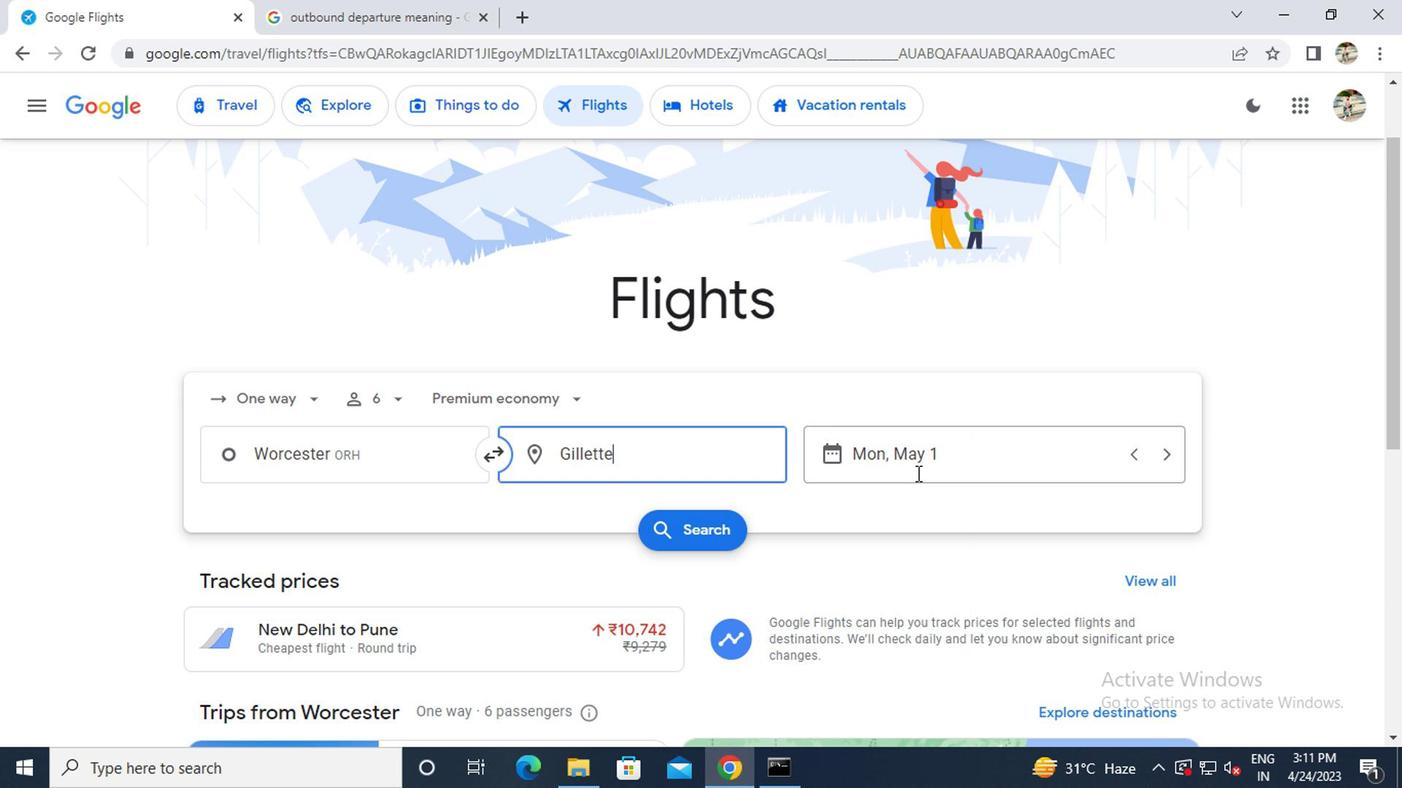 
Action: Mouse moved to (890, 375)
Screenshot: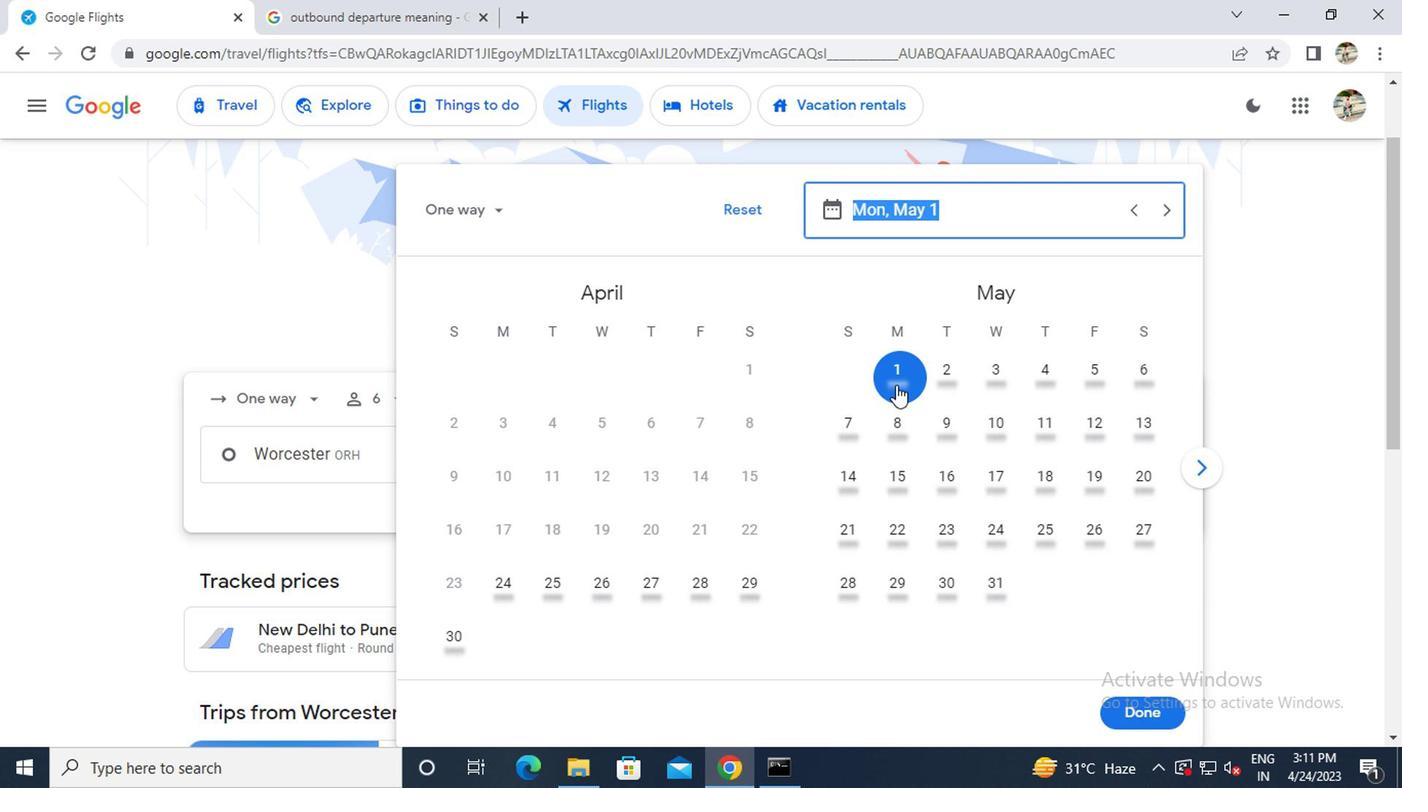 
Action: Mouse pressed left at (890, 375)
Screenshot: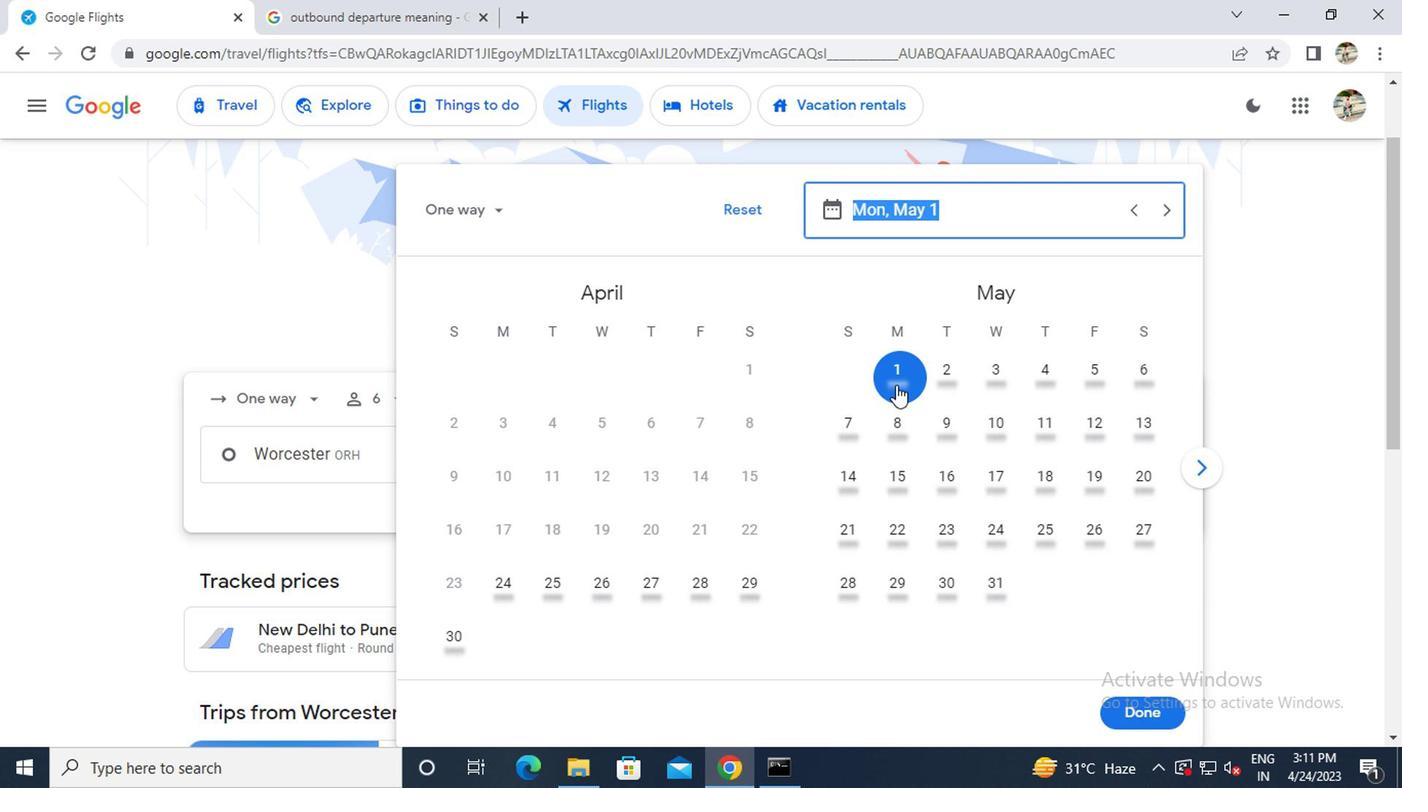 
Action: Mouse moved to (1140, 709)
Screenshot: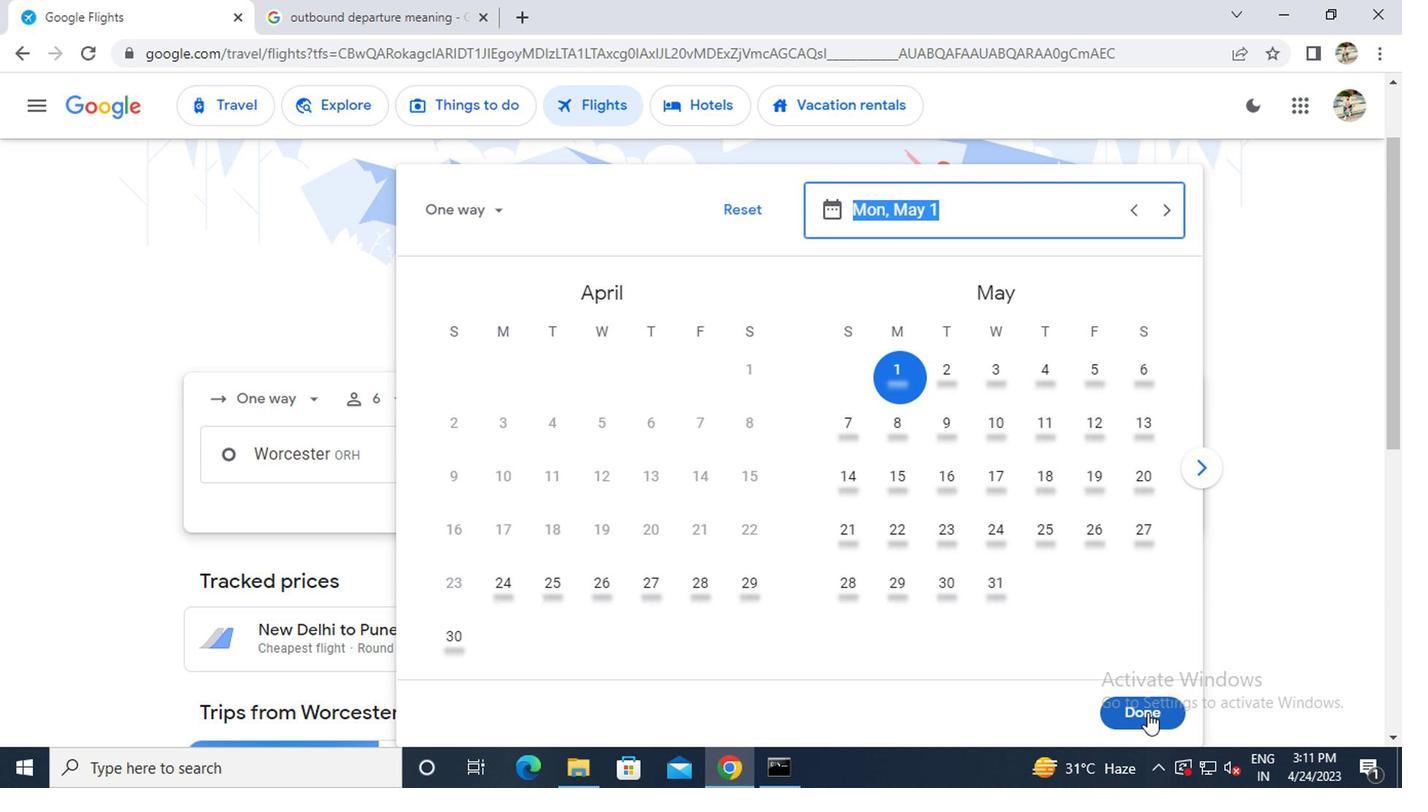 
Action: Mouse pressed left at (1140, 709)
Screenshot: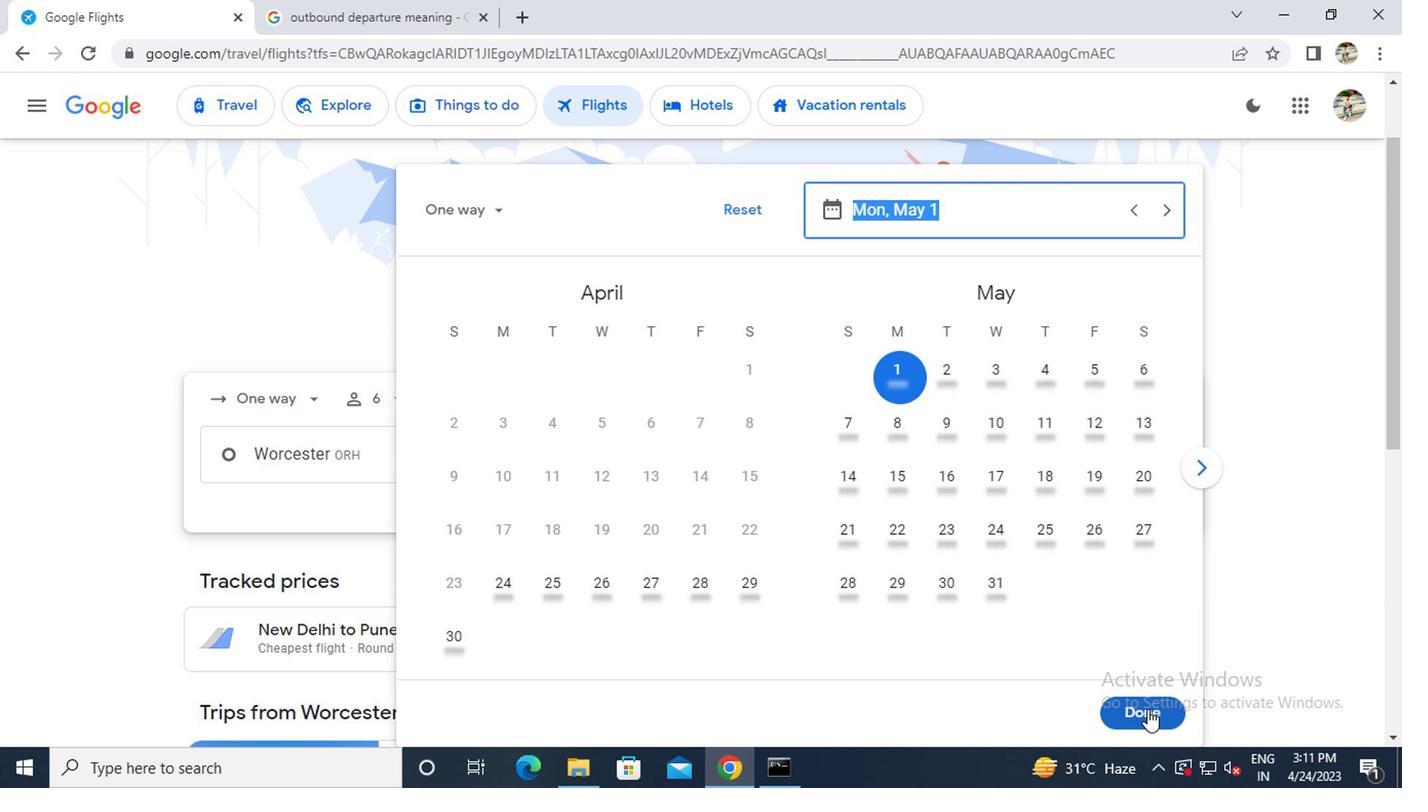 
Action: Mouse moved to (706, 533)
Screenshot: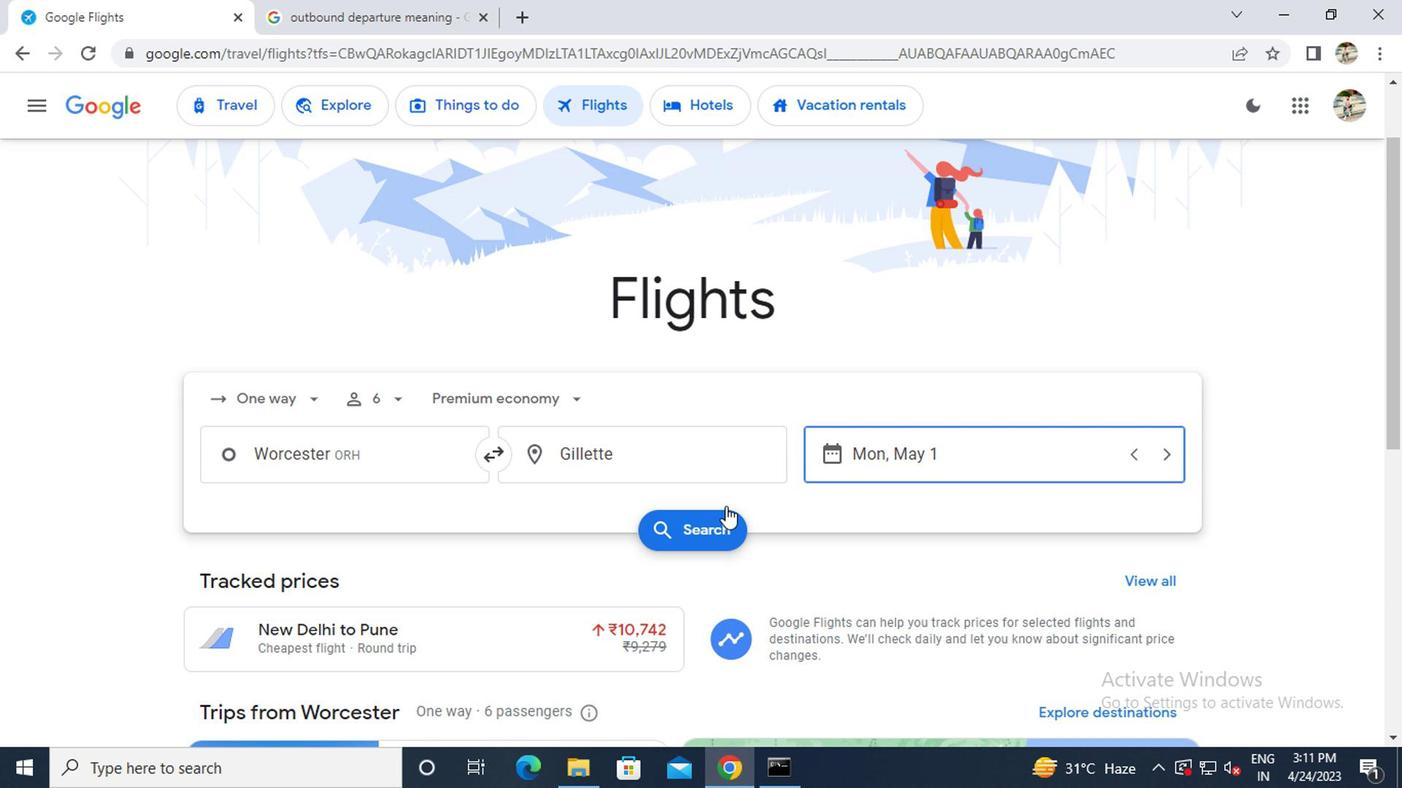 
Action: Mouse pressed left at (706, 533)
Screenshot: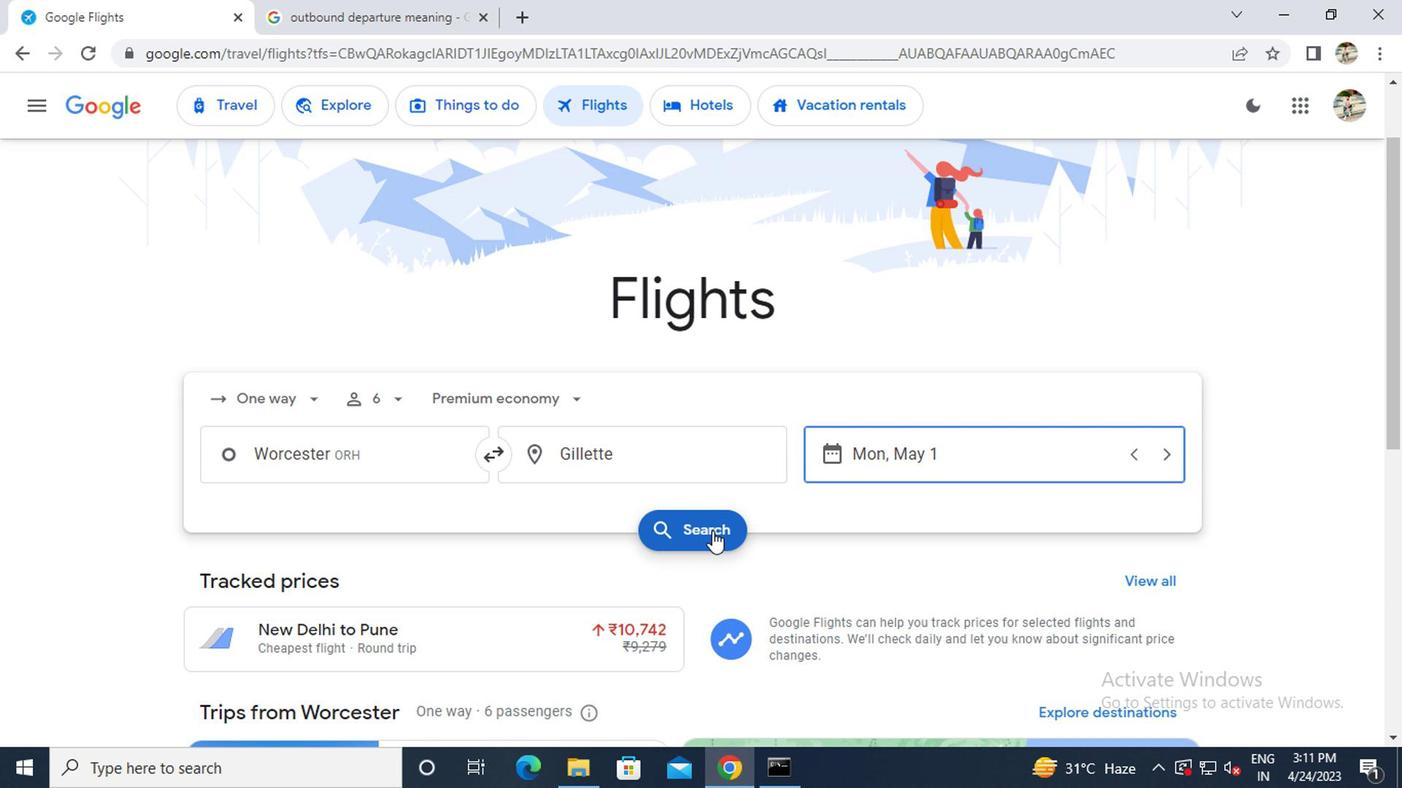 
Action: Mouse moved to (208, 301)
Screenshot: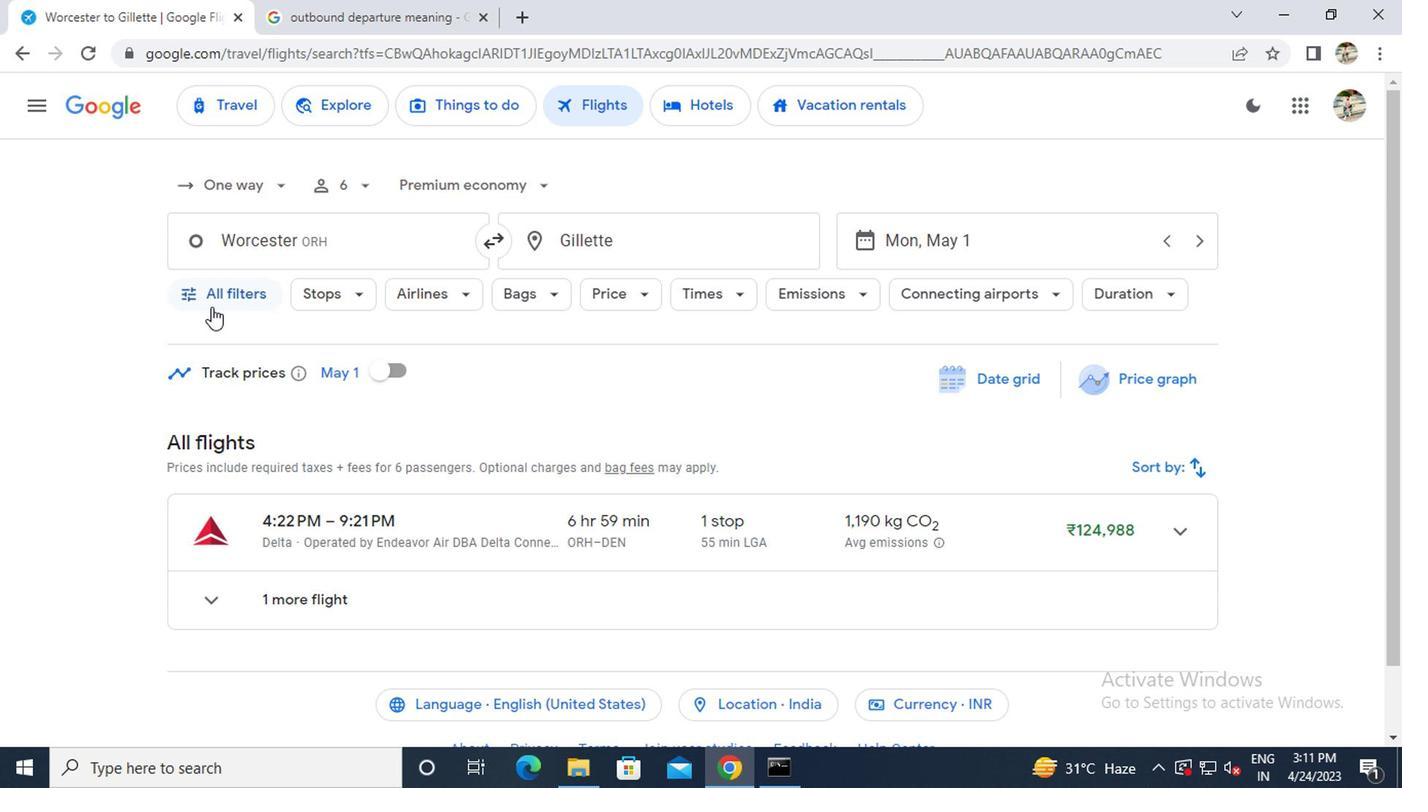 
Action: Mouse pressed left at (208, 301)
Screenshot: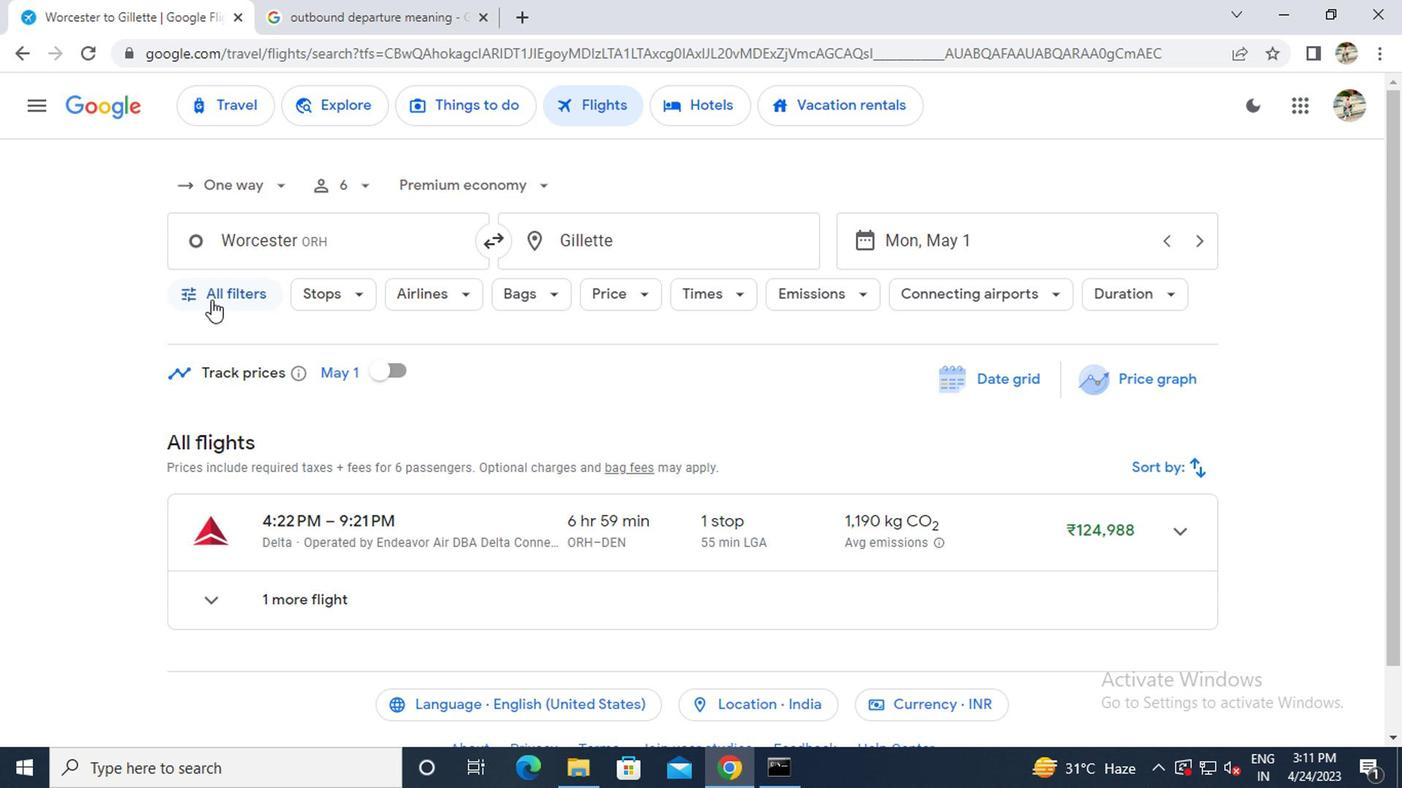 
Action: Mouse moved to (354, 536)
Screenshot: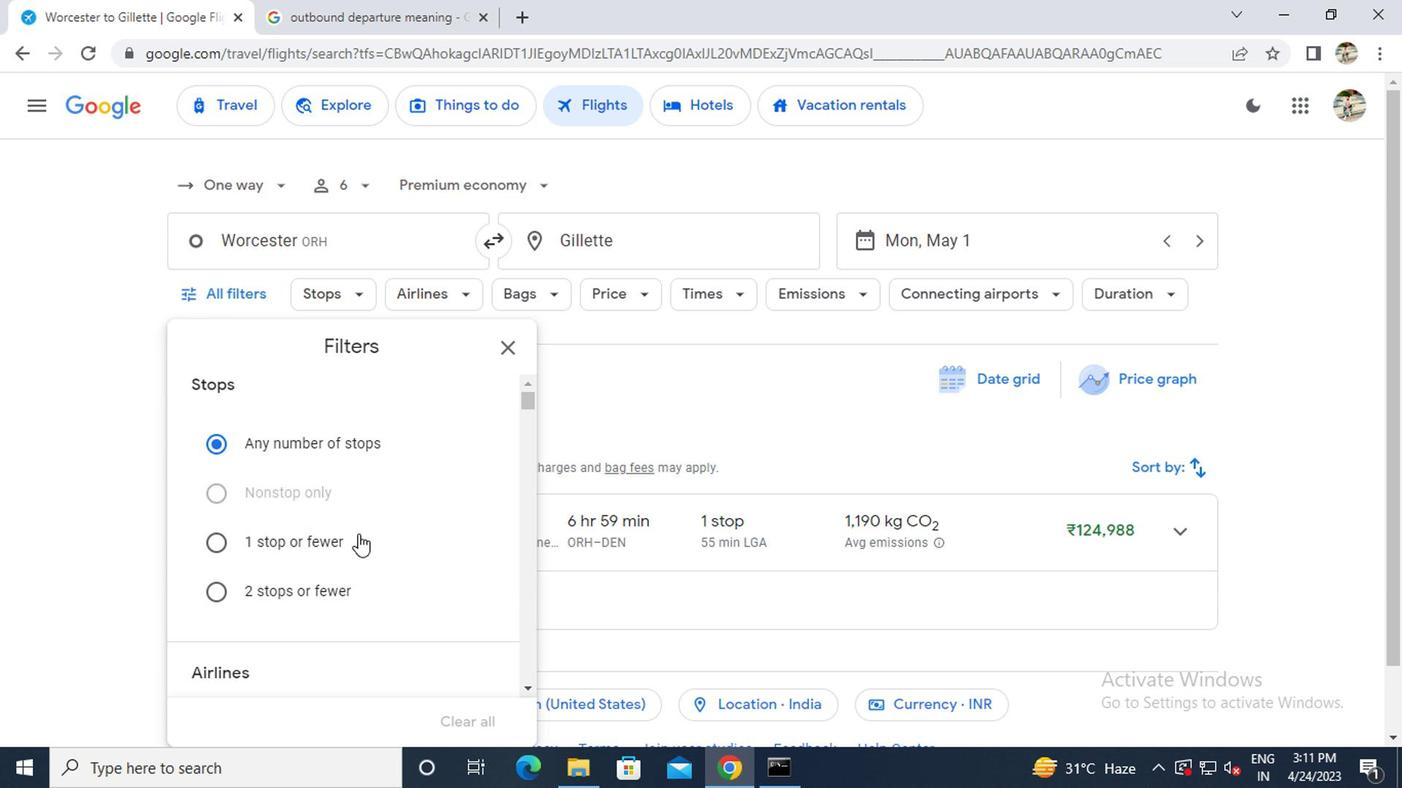
Action: Mouse scrolled (354, 535) with delta (0, 0)
Screenshot: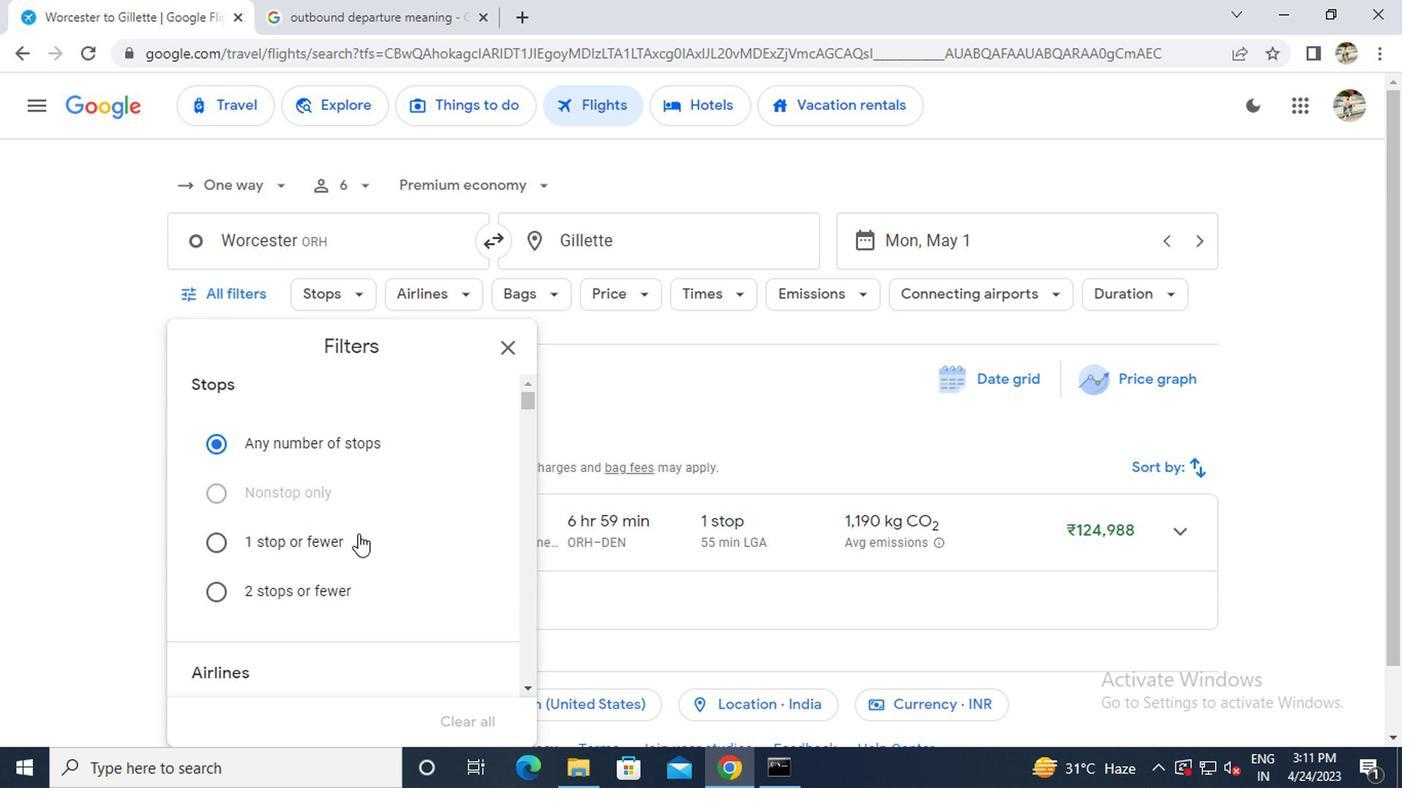 
Action: Mouse moved to (354, 535)
Screenshot: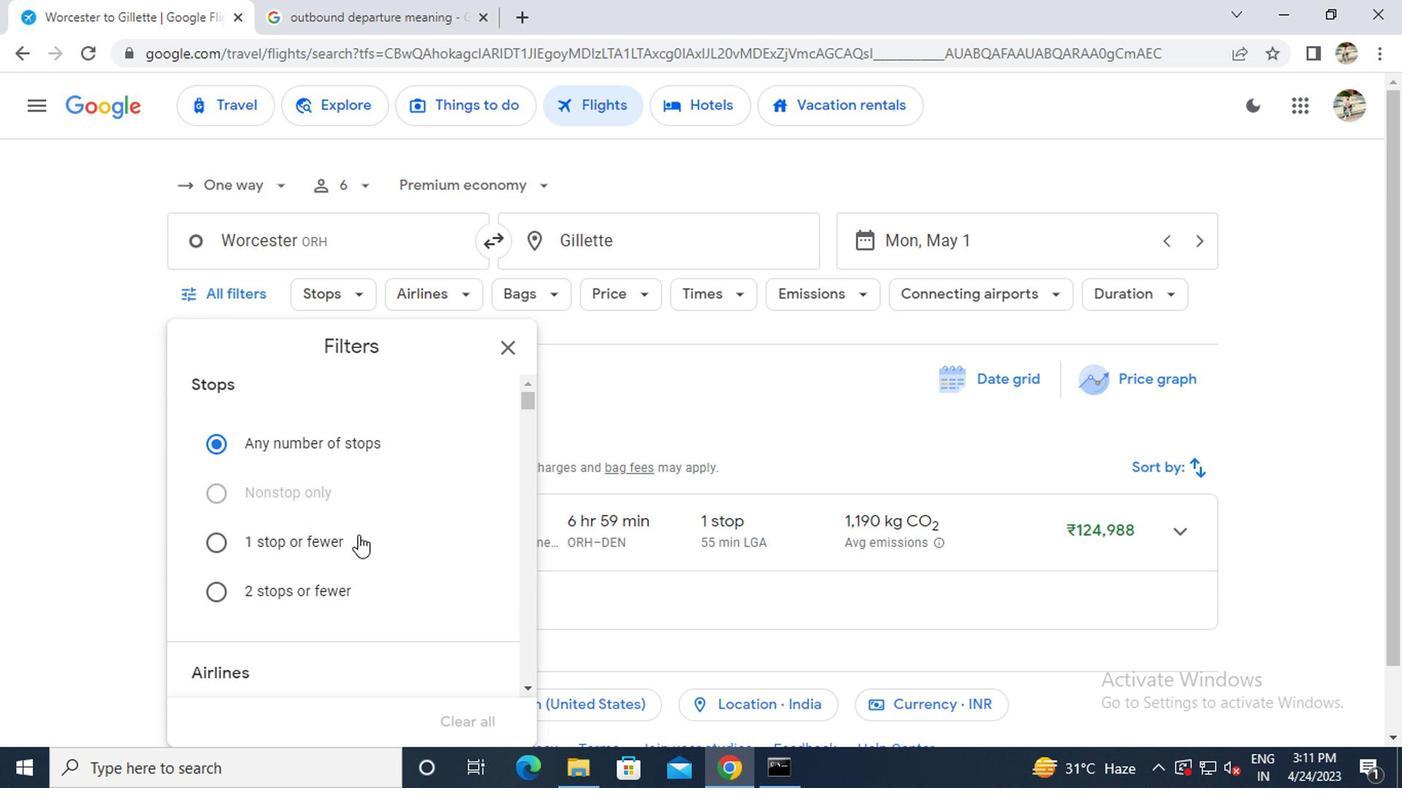 
Action: Mouse scrolled (354, 533) with delta (0, -1)
Screenshot: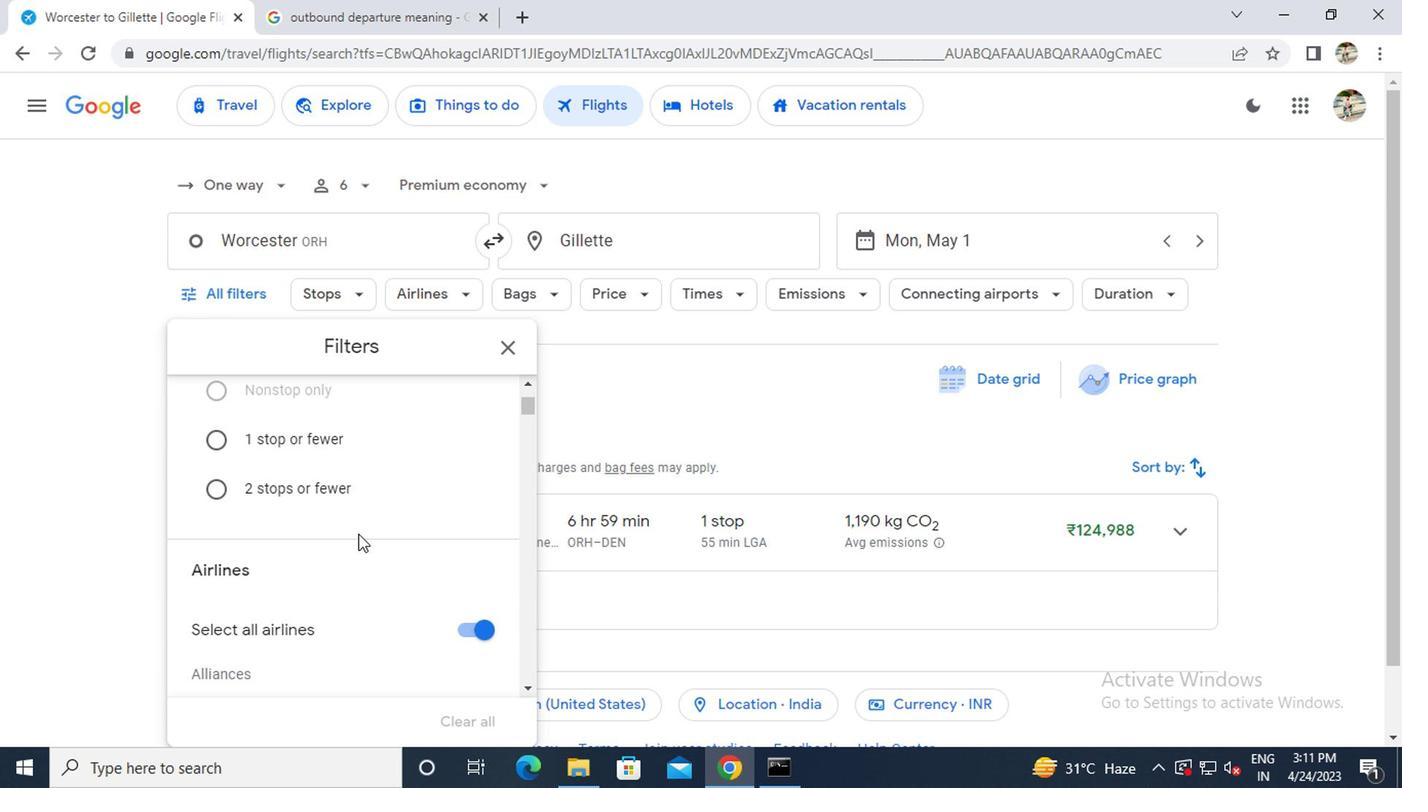 
Action: Mouse scrolled (354, 533) with delta (0, -1)
Screenshot: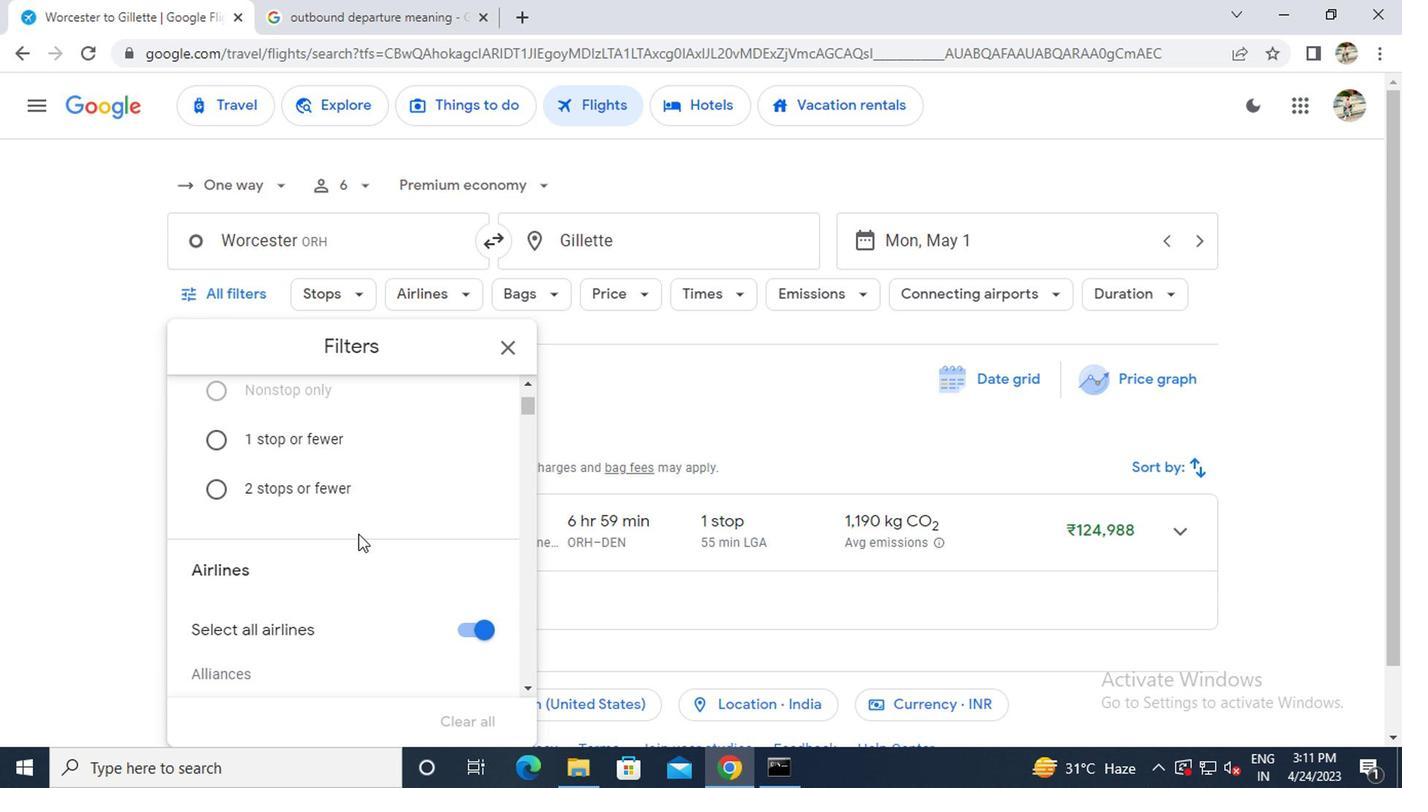 
Action: Mouse moved to (354, 533)
Screenshot: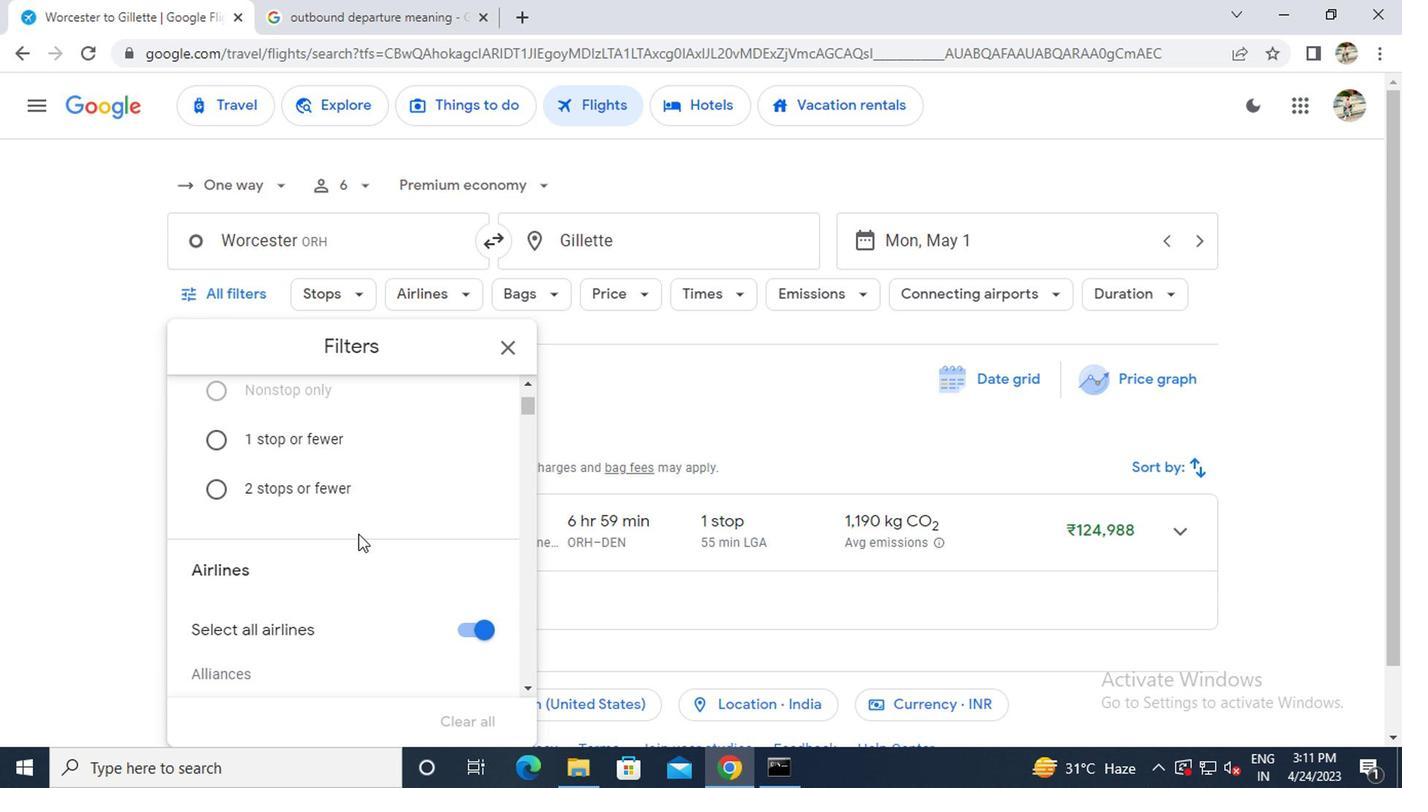 
Action: Mouse scrolled (354, 533) with delta (0, 0)
Screenshot: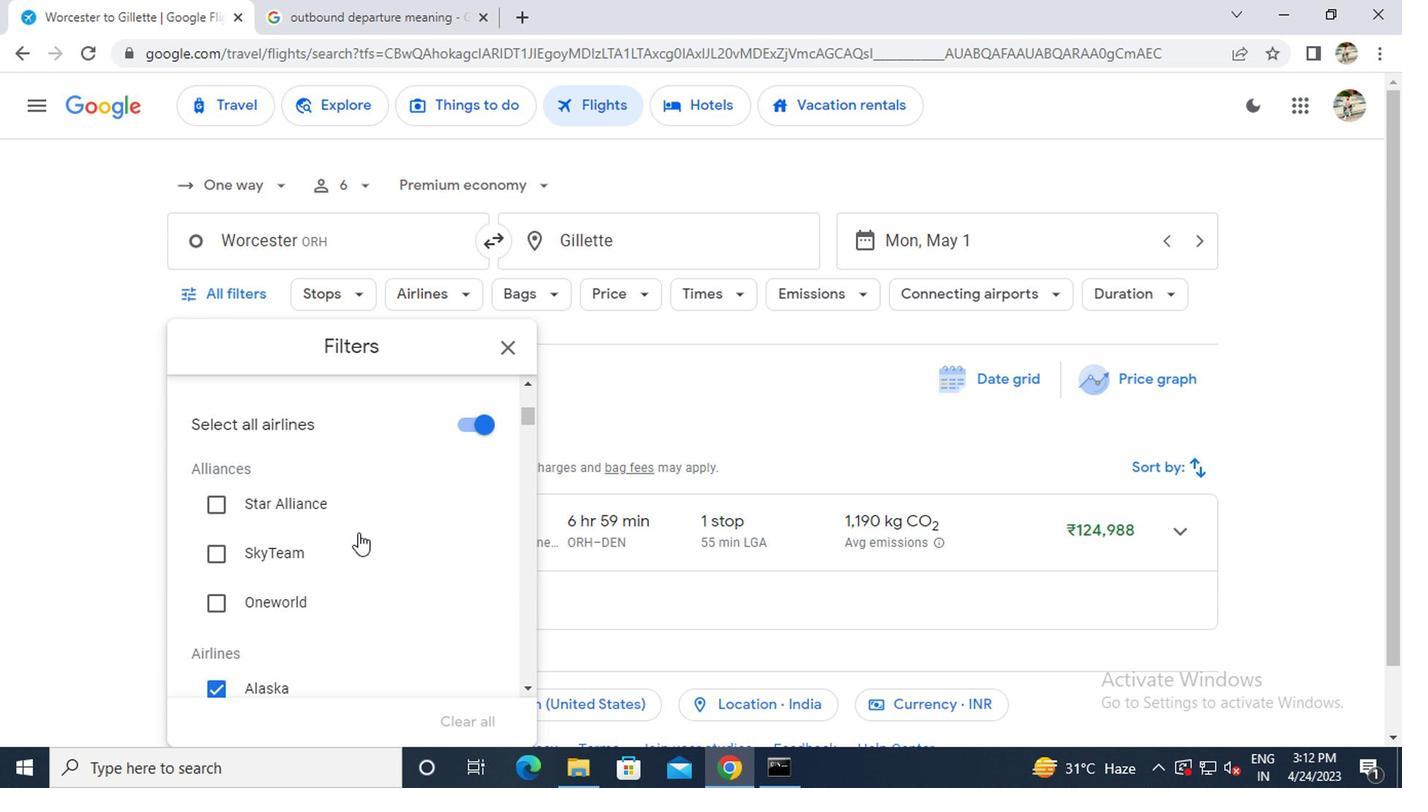 
Action: Mouse moved to (454, 589)
Screenshot: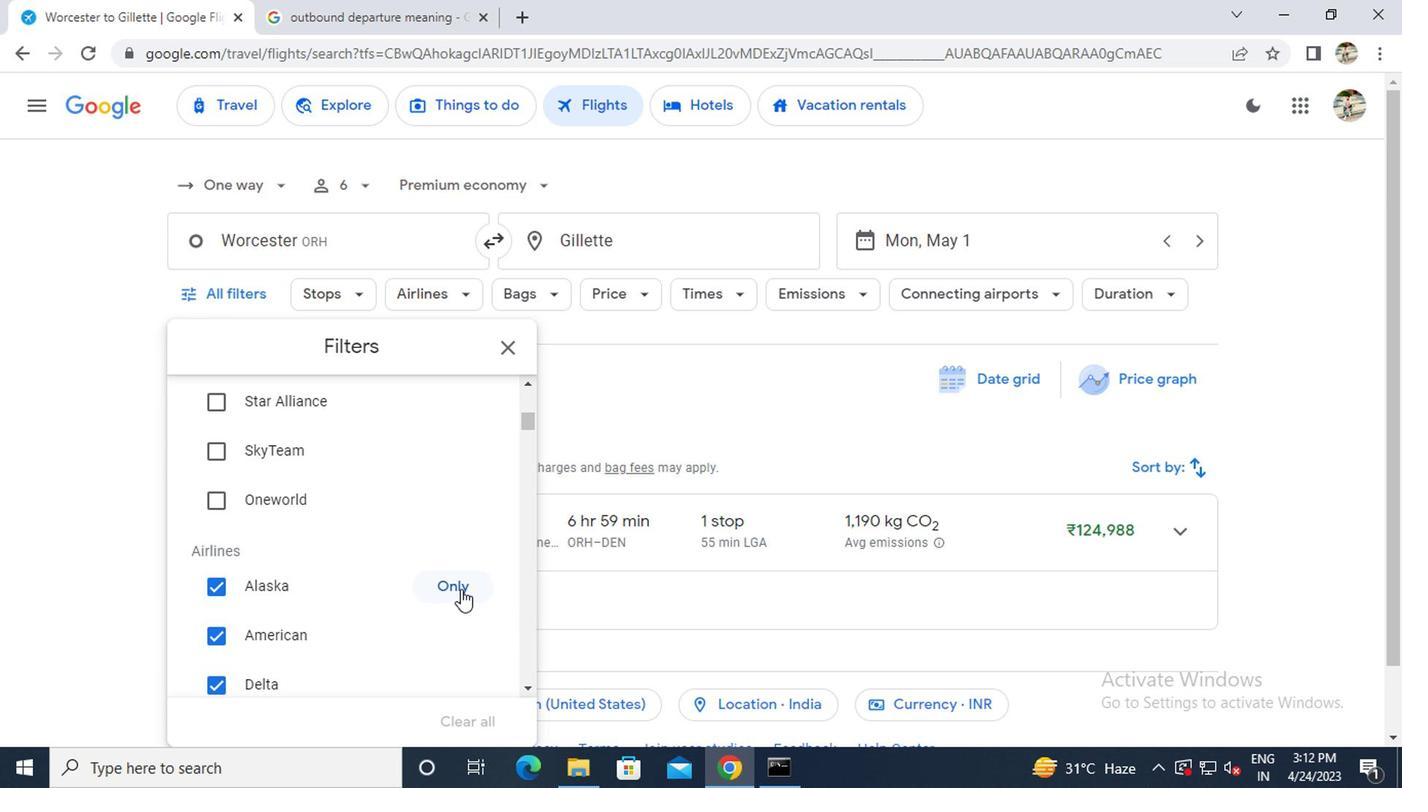 
Action: Mouse pressed left at (454, 589)
Screenshot: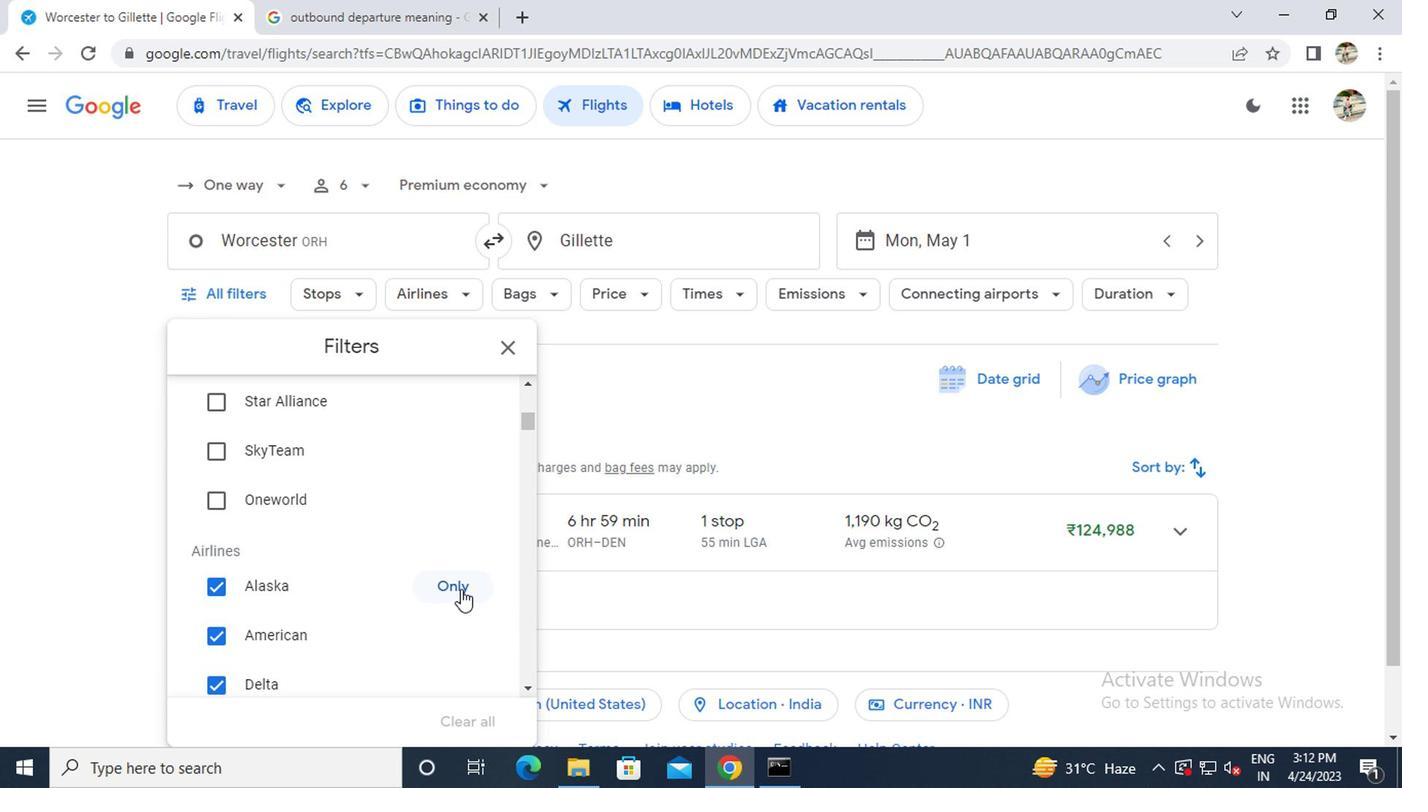 
Action: Mouse scrolled (454, 588) with delta (0, 0)
Screenshot: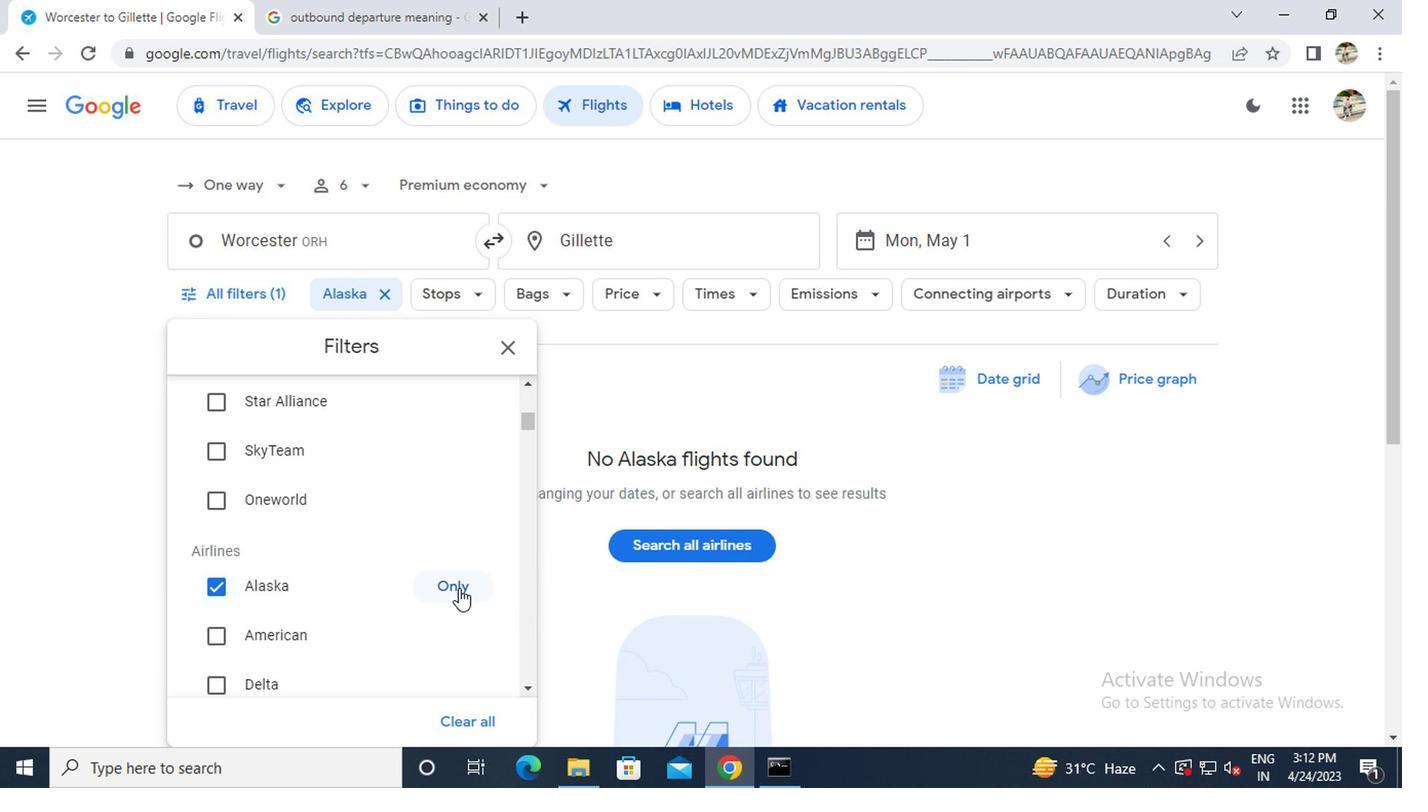 
Action: Mouse scrolled (454, 588) with delta (0, 0)
Screenshot: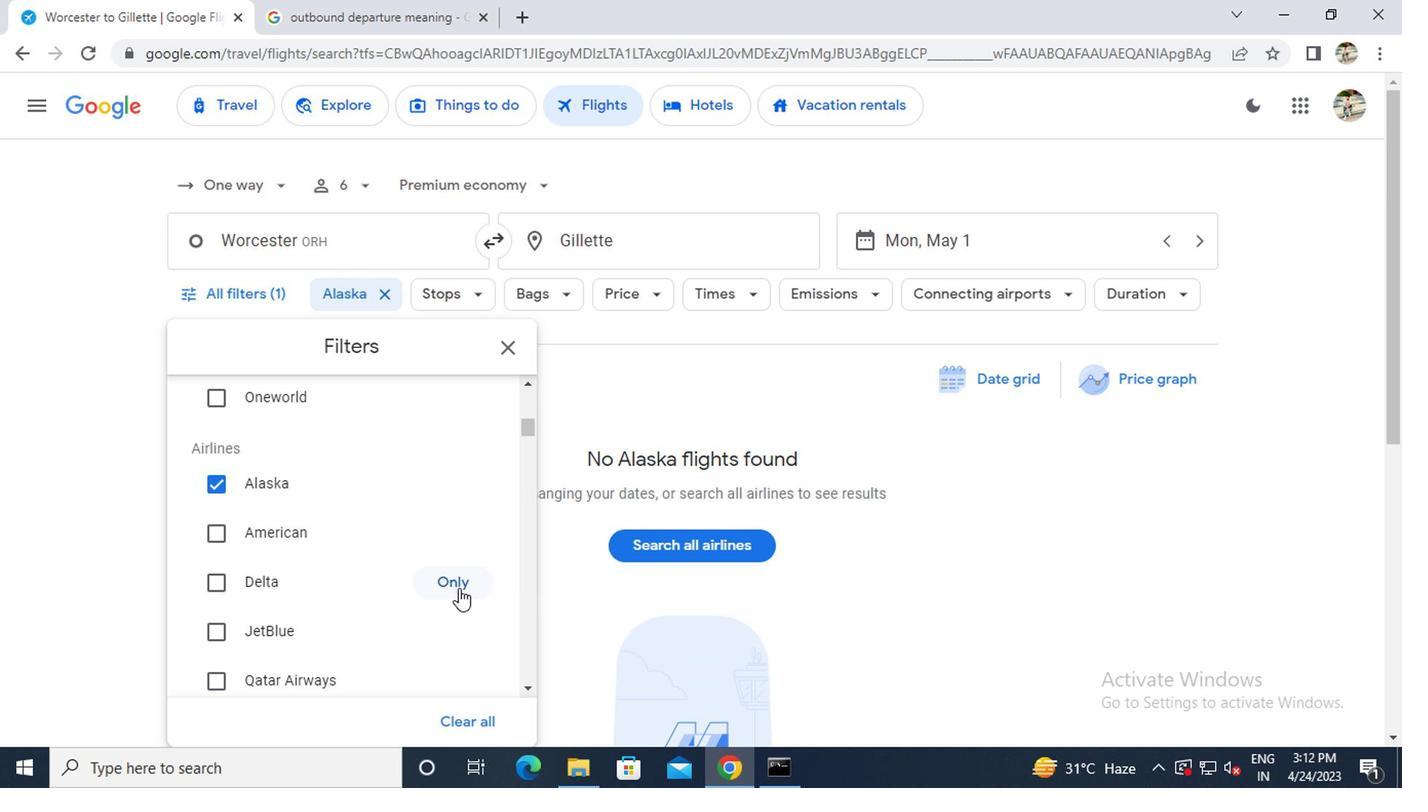 
Action: Mouse scrolled (454, 588) with delta (0, 0)
Screenshot: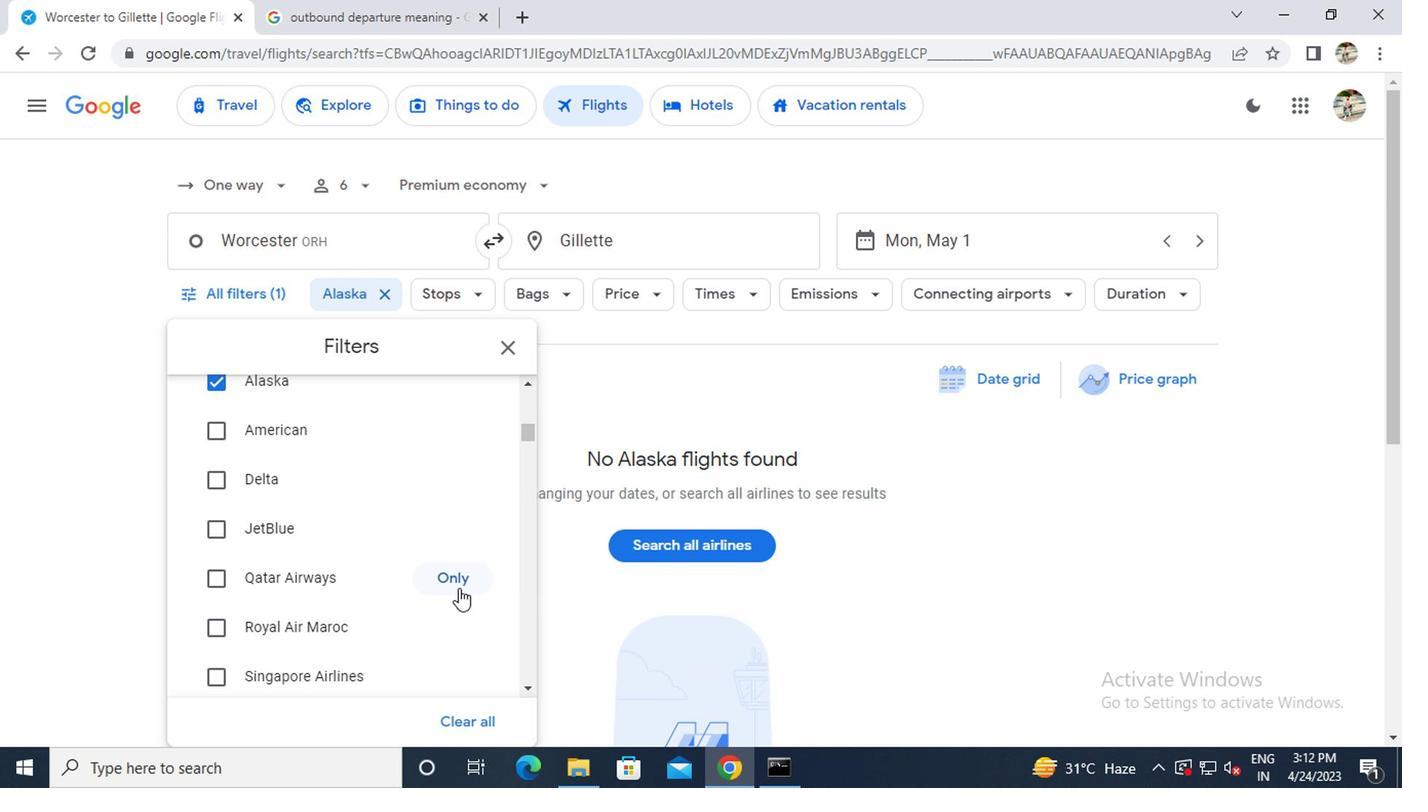 
Action: Mouse scrolled (454, 588) with delta (0, 0)
Screenshot: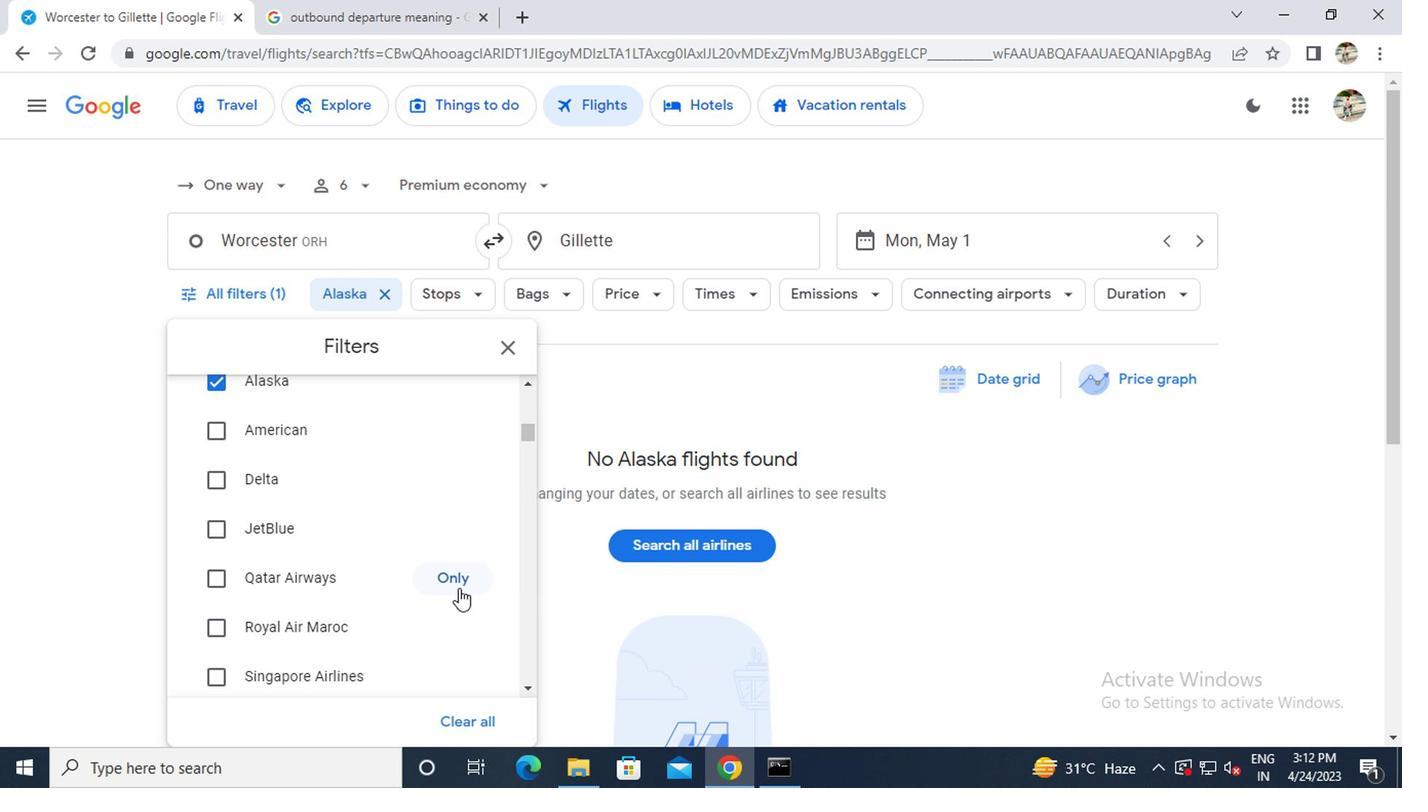 
Action: Mouse scrolled (454, 588) with delta (0, 0)
Screenshot: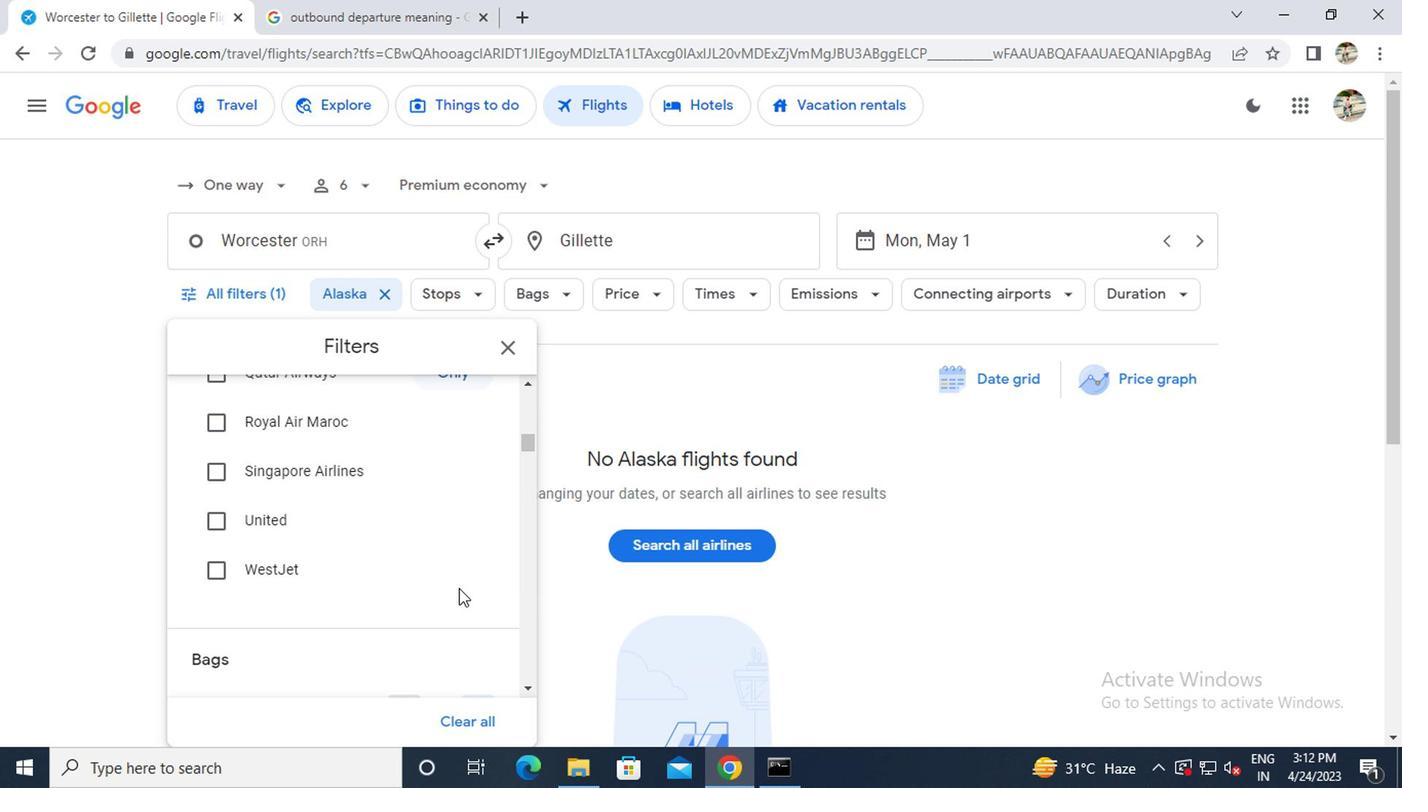 
Action: Mouse moved to (476, 614)
Screenshot: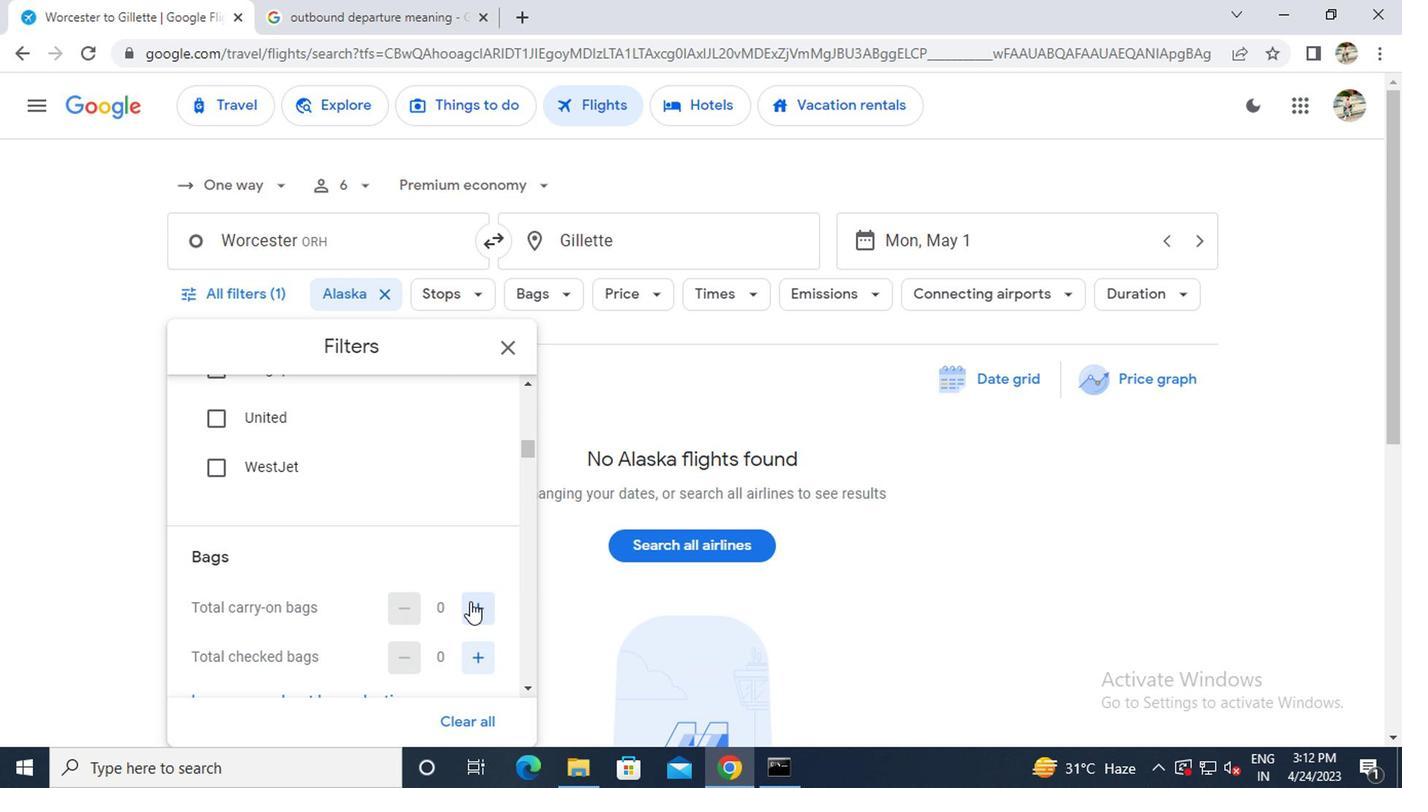 
Action: Mouse pressed left at (476, 614)
Screenshot: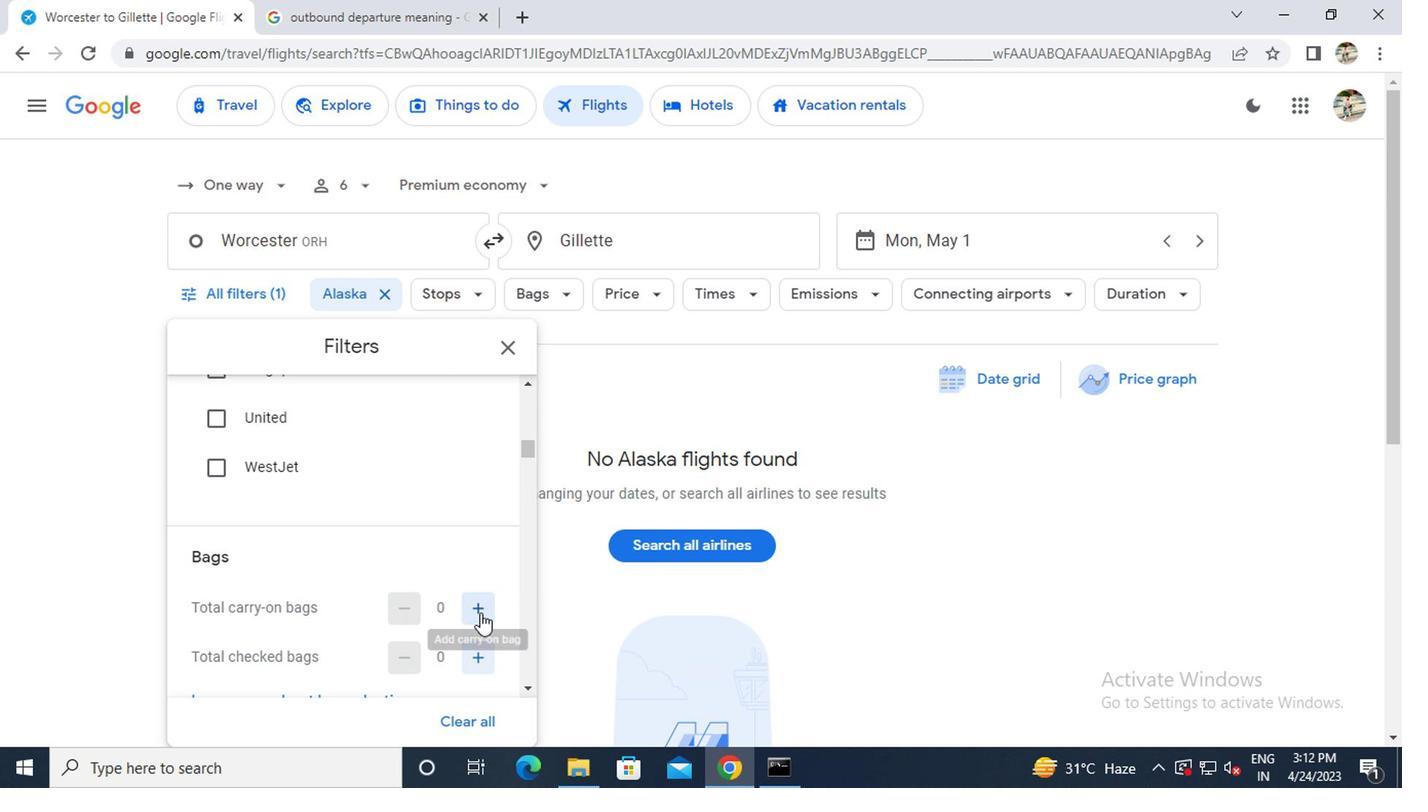 
Action: Mouse pressed left at (476, 614)
Screenshot: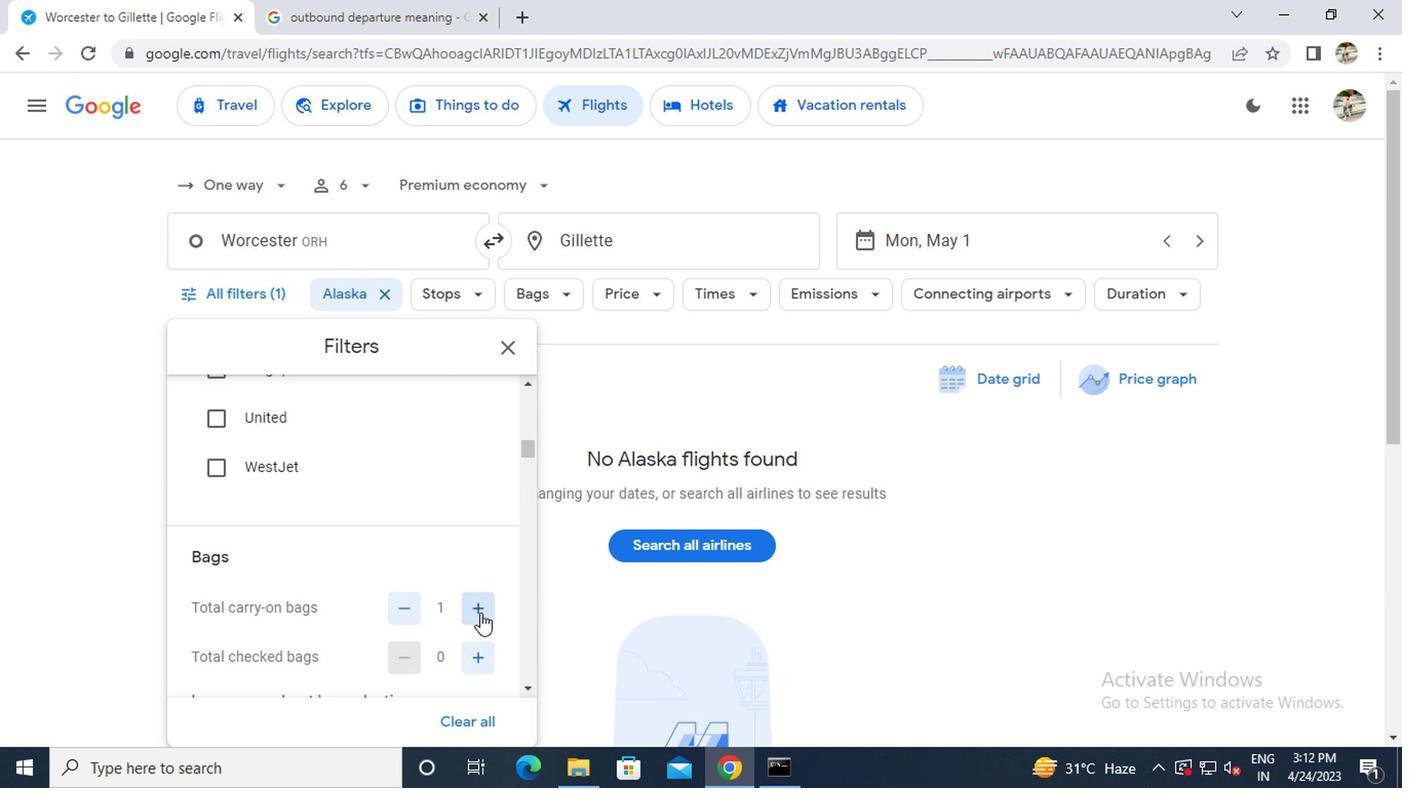 
Action: Mouse moved to (471, 655)
Screenshot: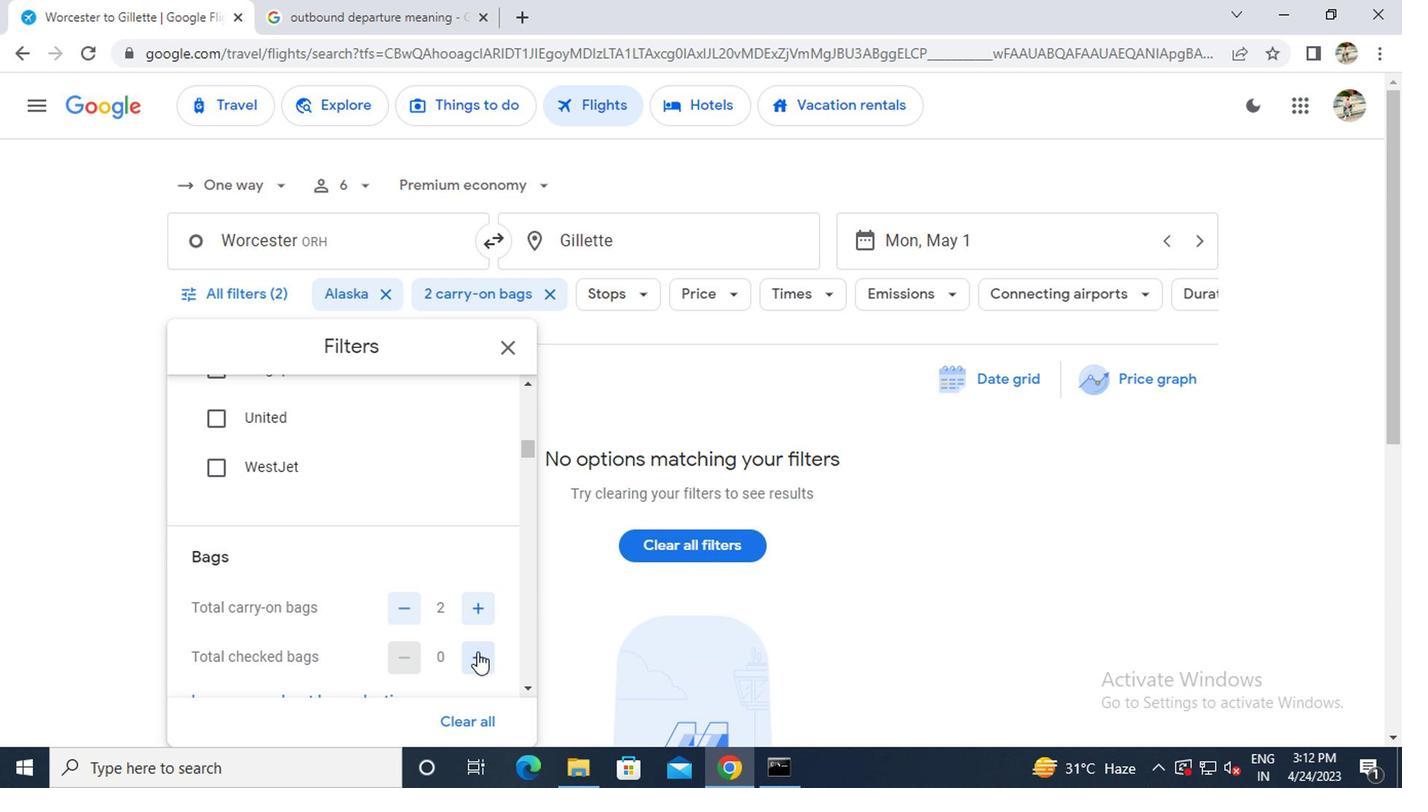 
Action: Mouse pressed left at (471, 655)
Screenshot: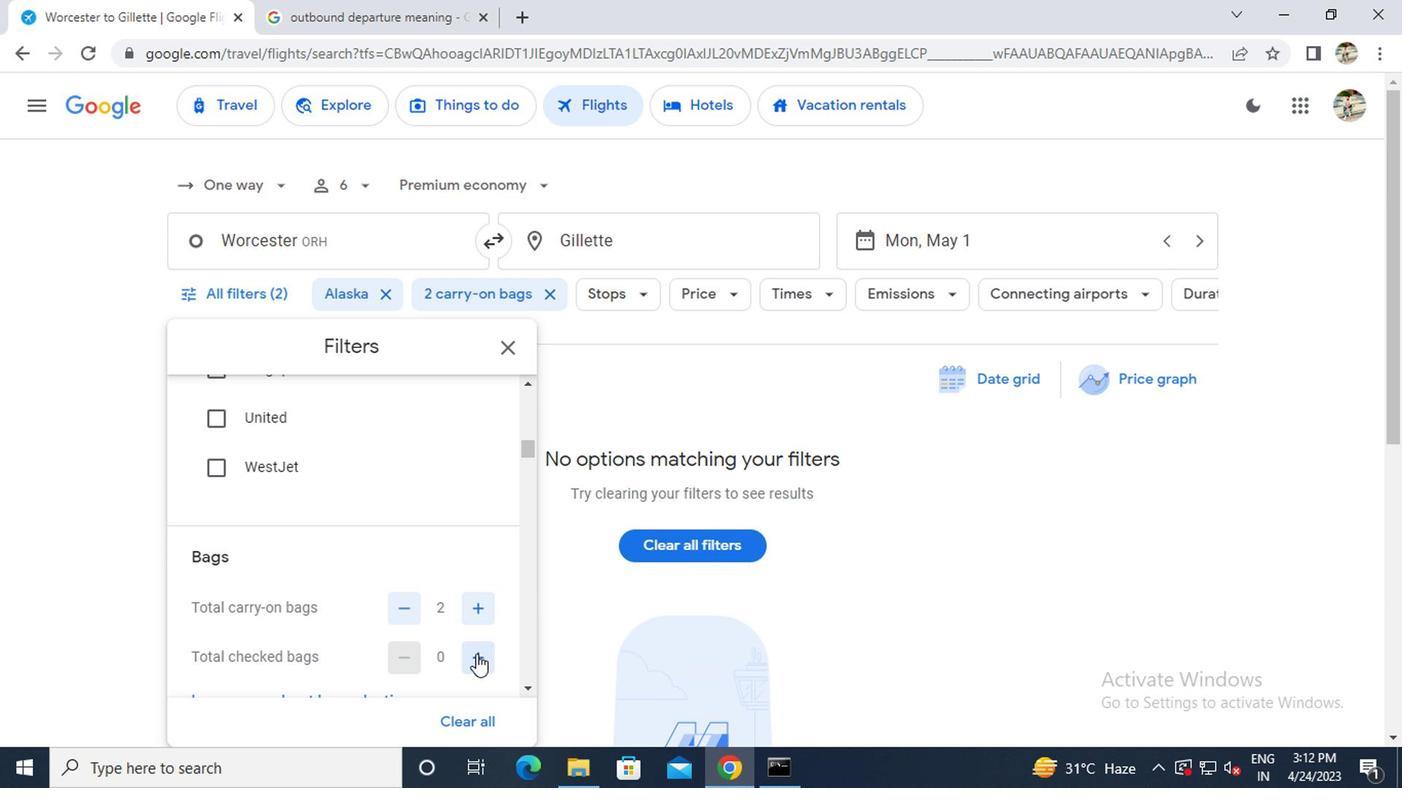 
Action: Mouse scrolled (471, 655) with delta (0, 0)
Screenshot: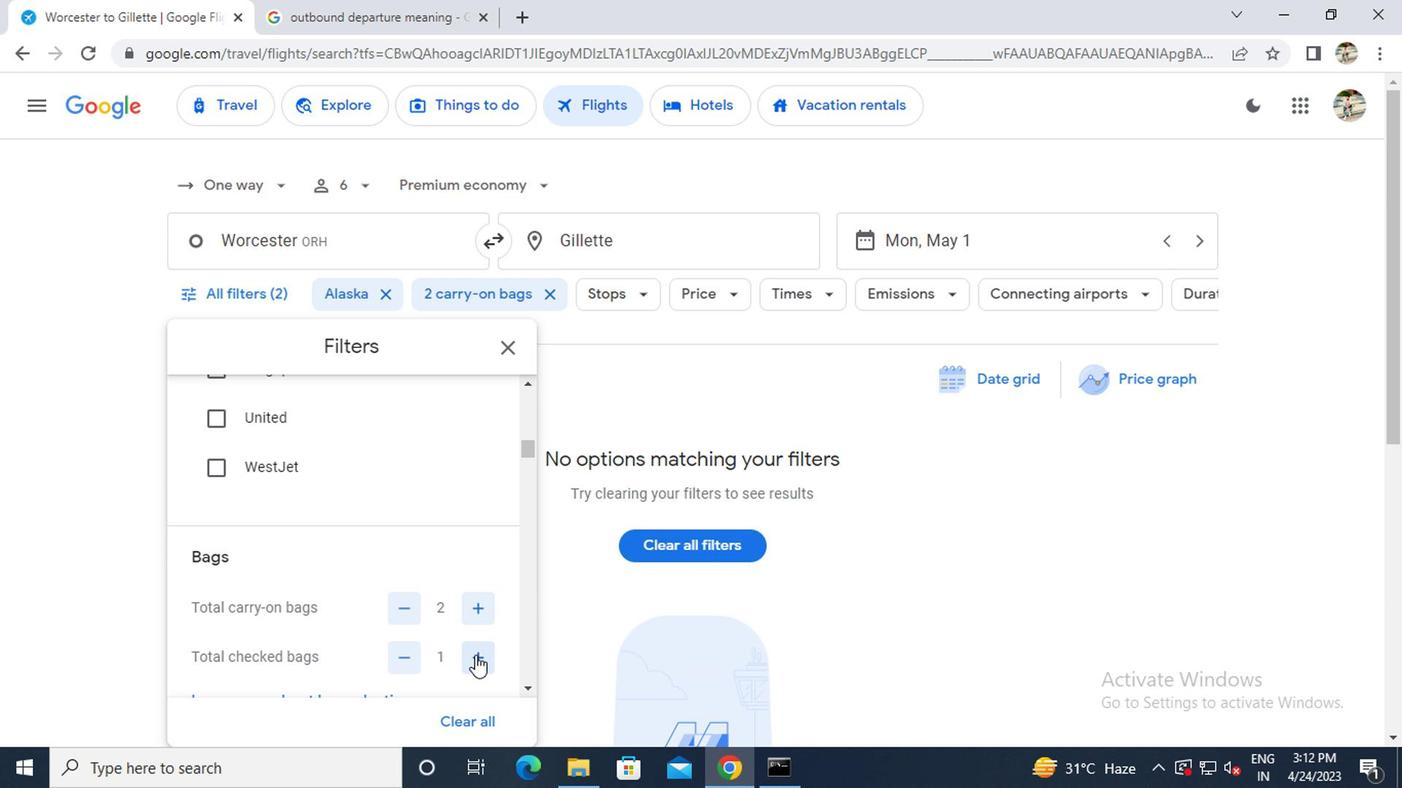 
Action: Mouse scrolled (471, 655) with delta (0, 0)
Screenshot: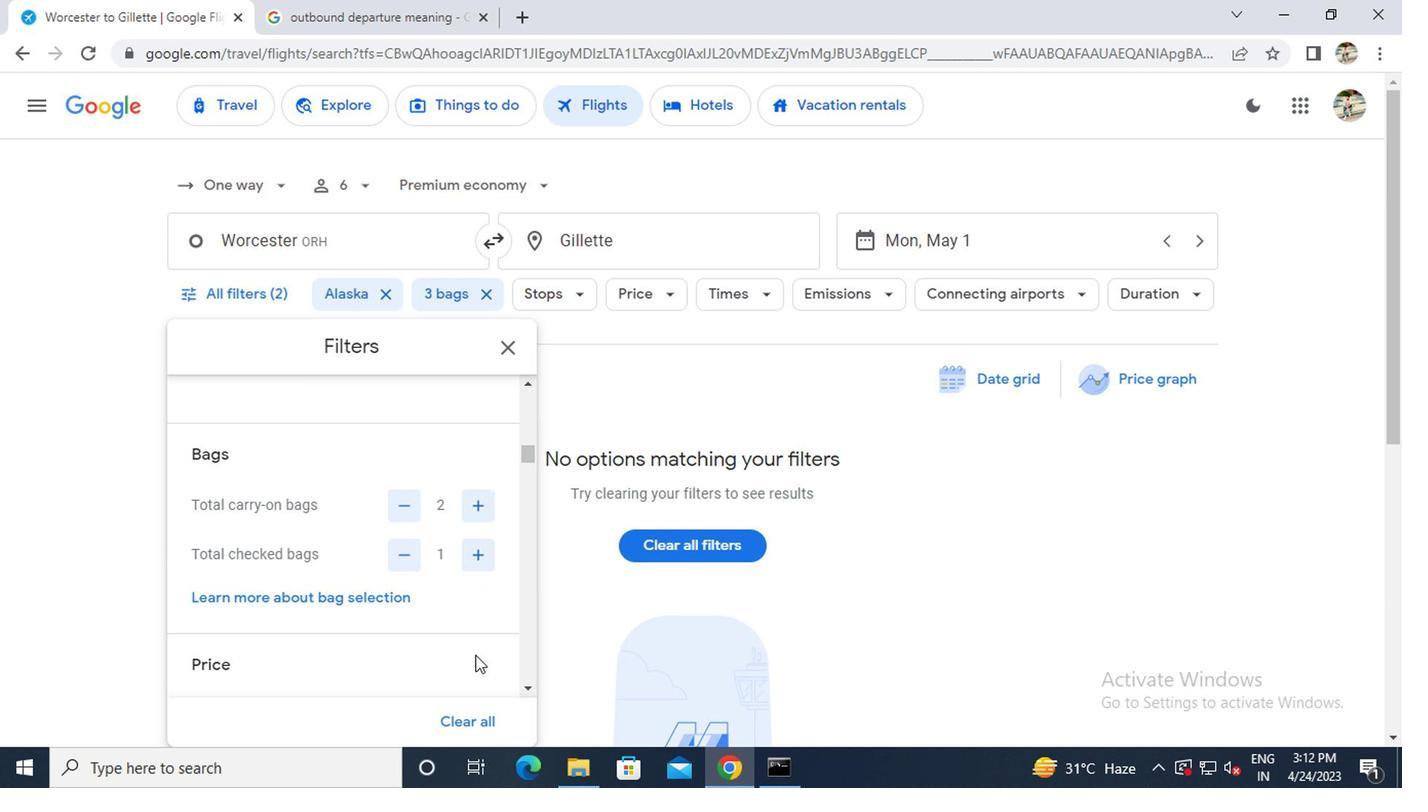 
Action: Mouse moved to (471, 655)
Screenshot: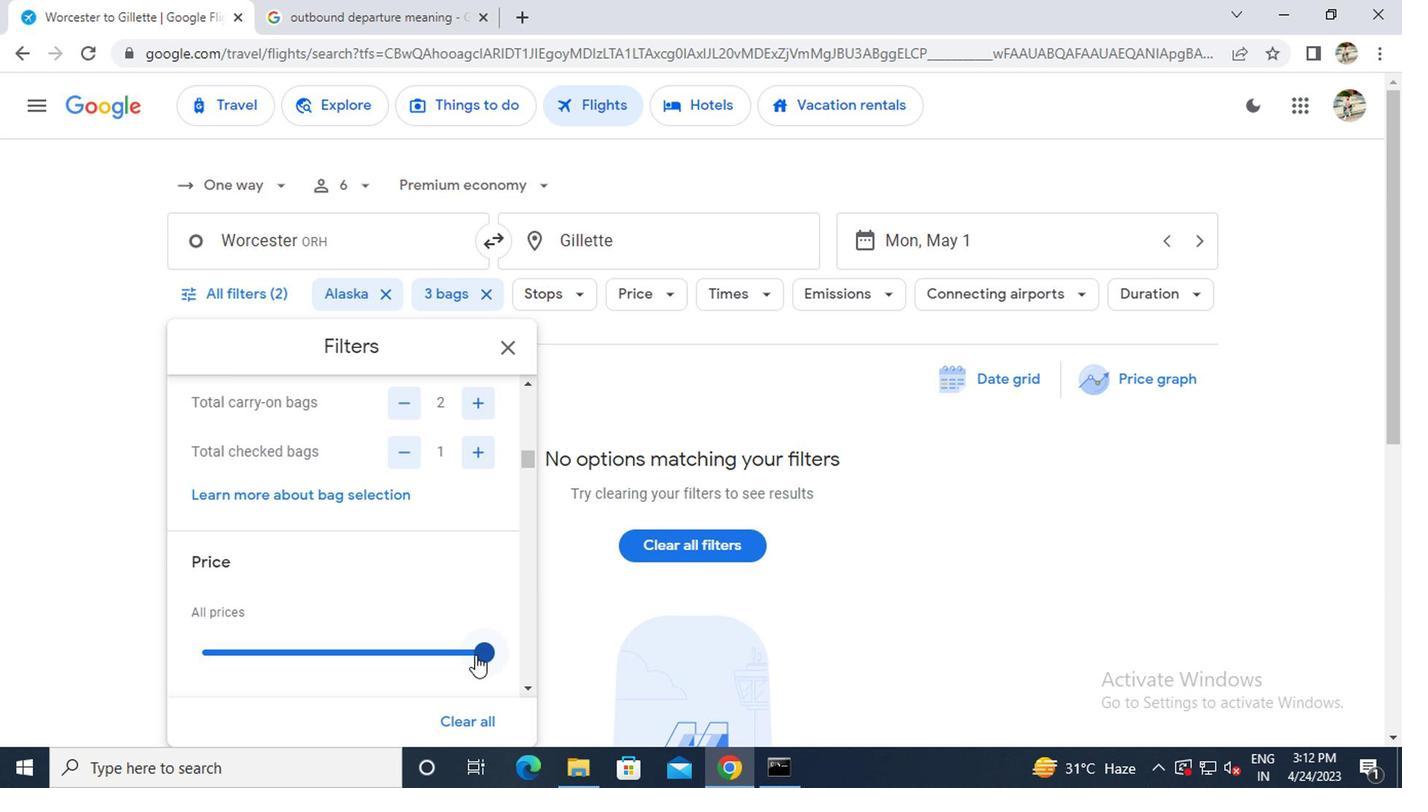 
Action: Mouse pressed left at (471, 655)
Screenshot: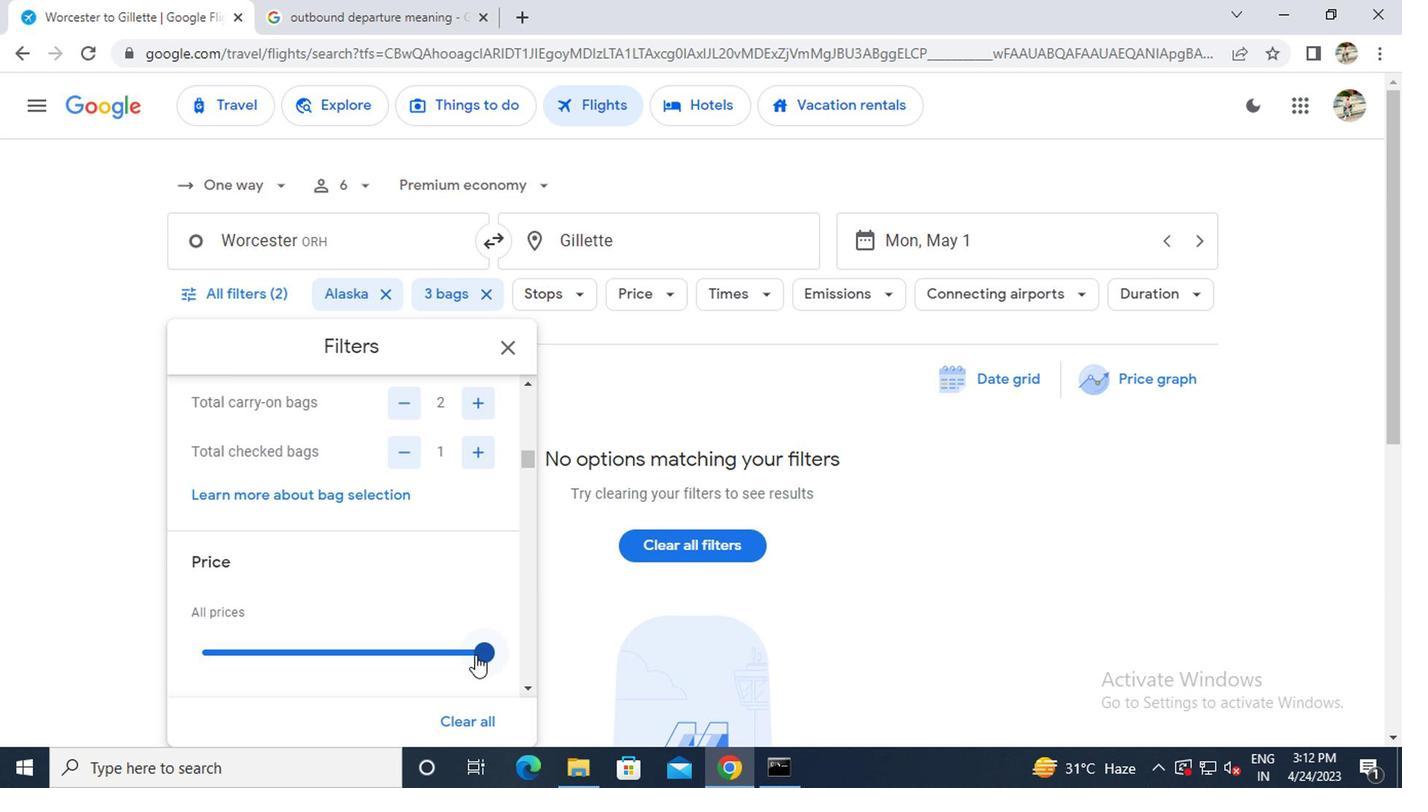 
Action: Mouse moved to (396, 633)
Screenshot: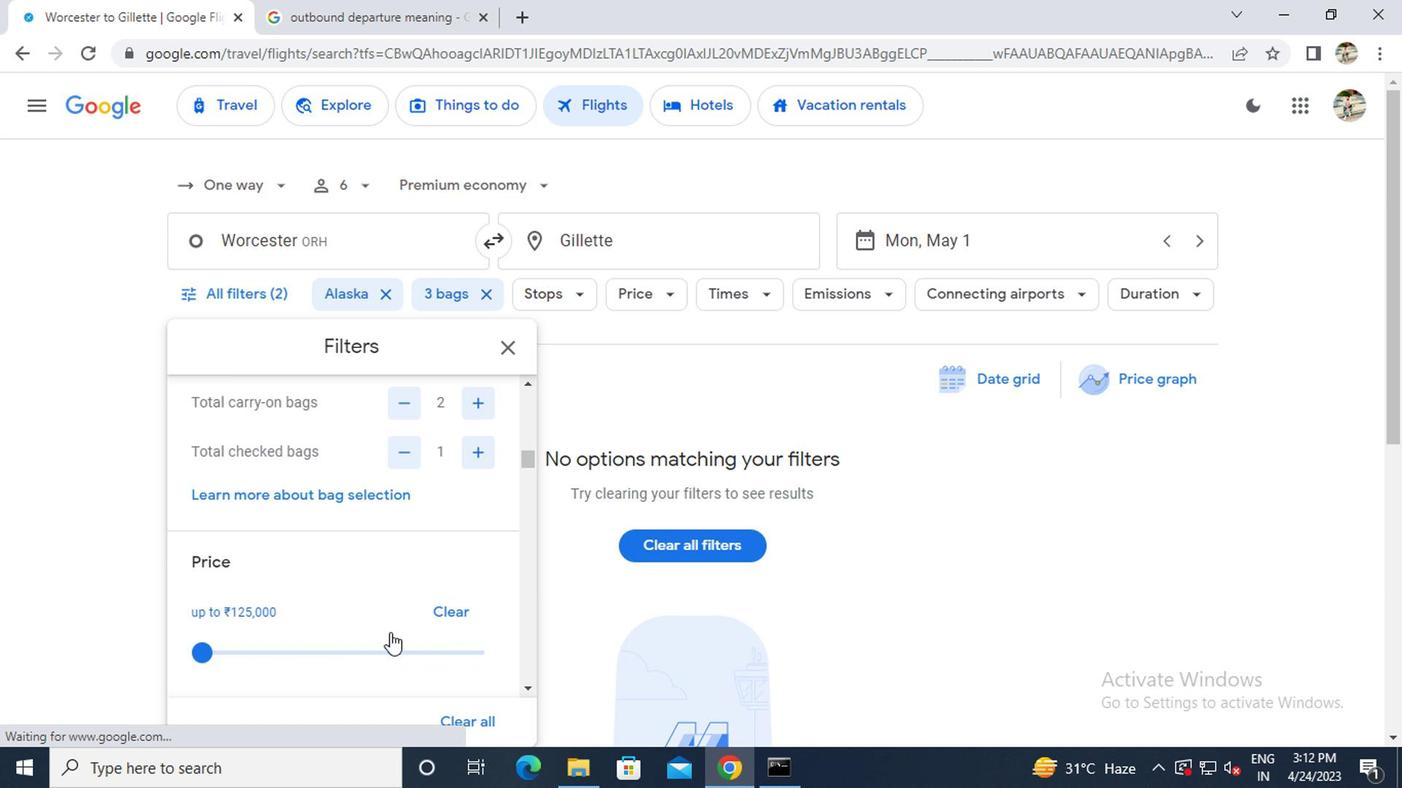 
Action: Mouse scrolled (396, 632) with delta (0, 0)
Screenshot: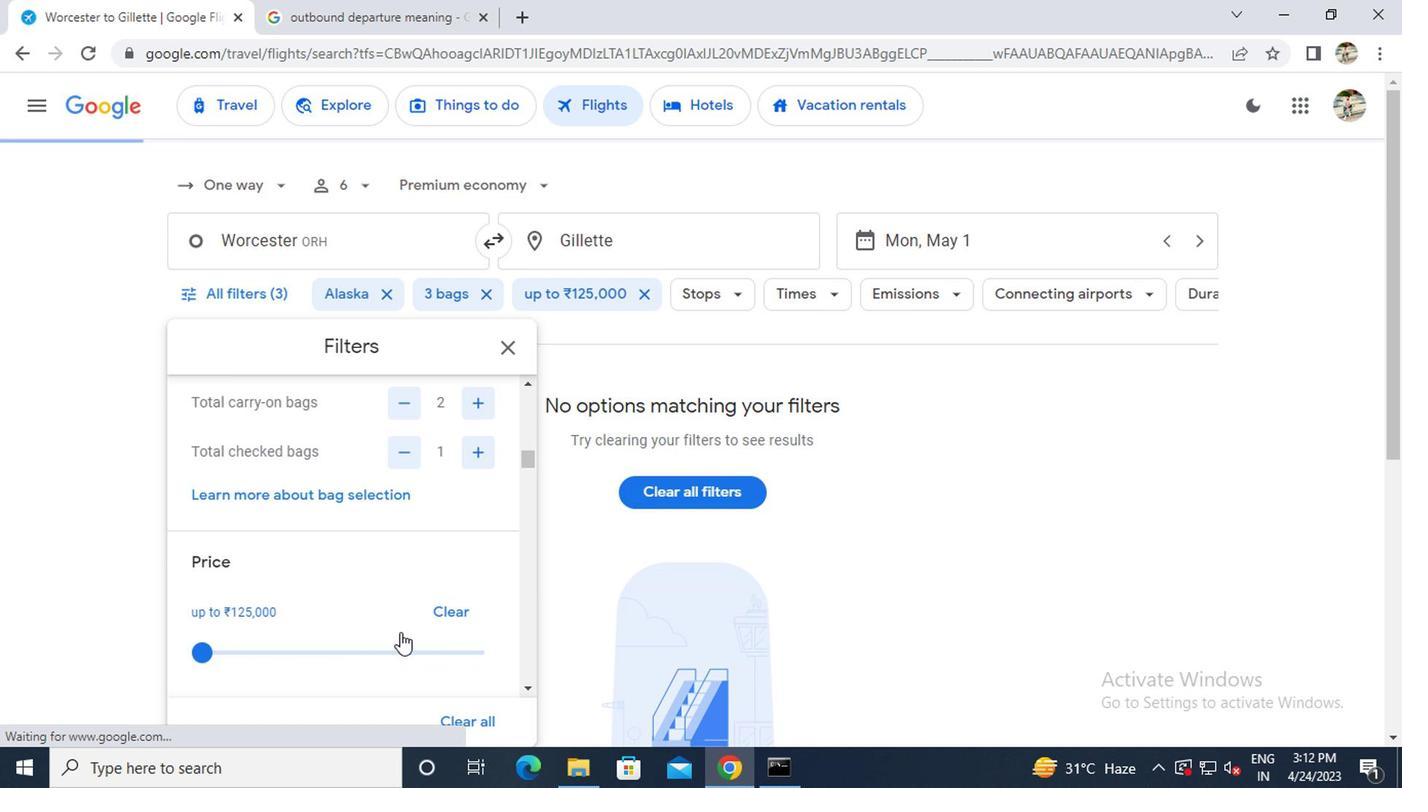 
Action: Mouse moved to (466, 606)
Screenshot: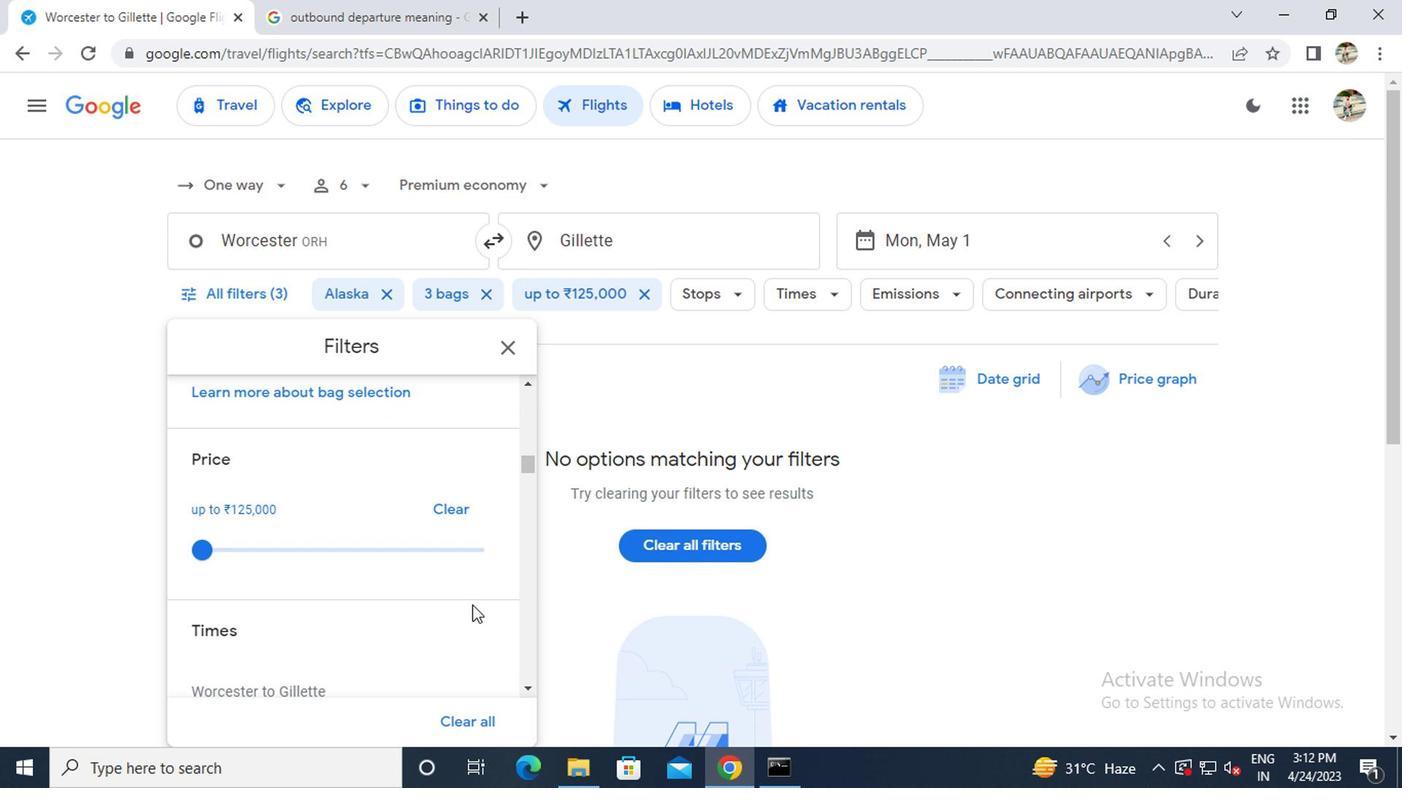 
Action: Mouse scrolled (466, 605) with delta (0, -1)
Screenshot: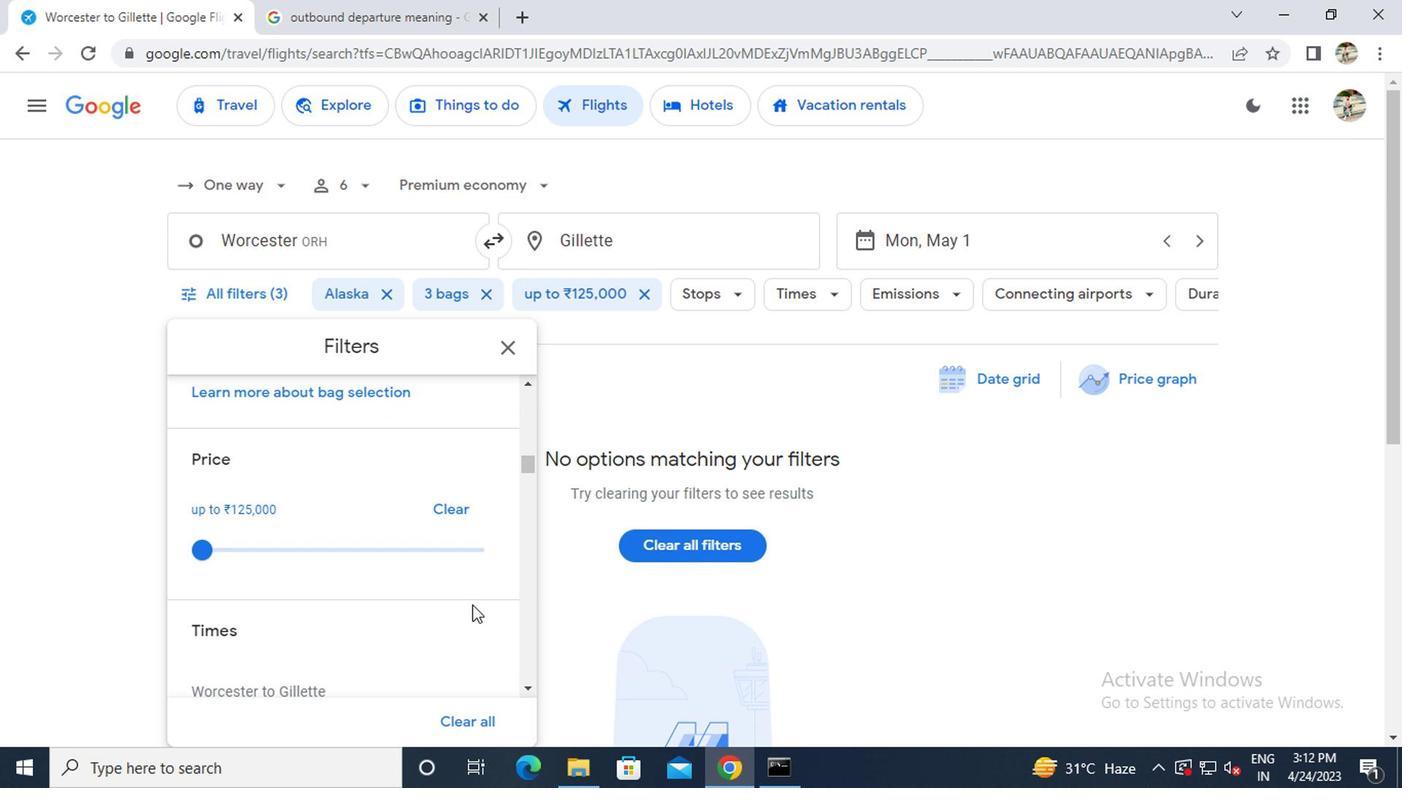 
Action: Mouse moved to (464, 607)
Screenshot: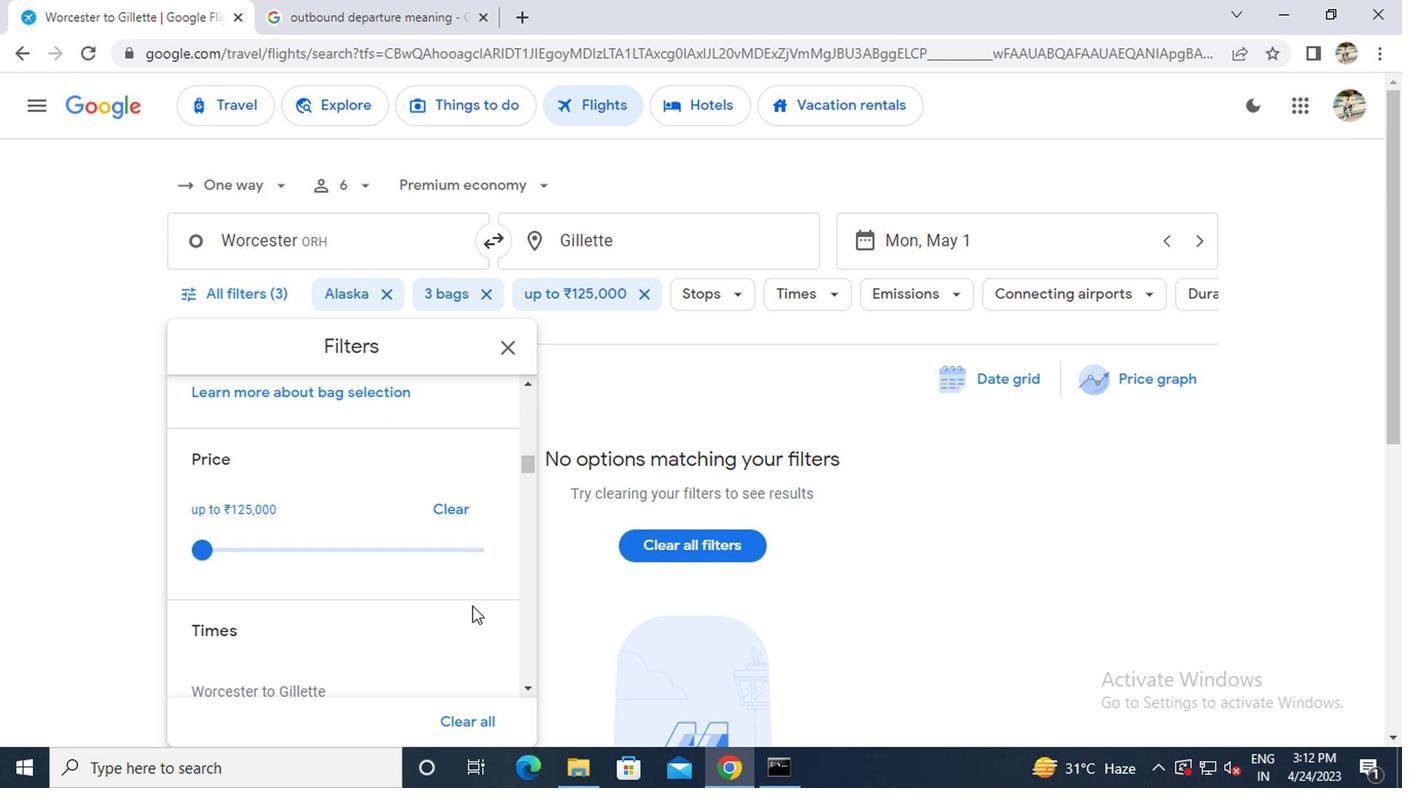 
Action: Mouse scrolled (464, 606) with delta (0, 0)
Screenshot: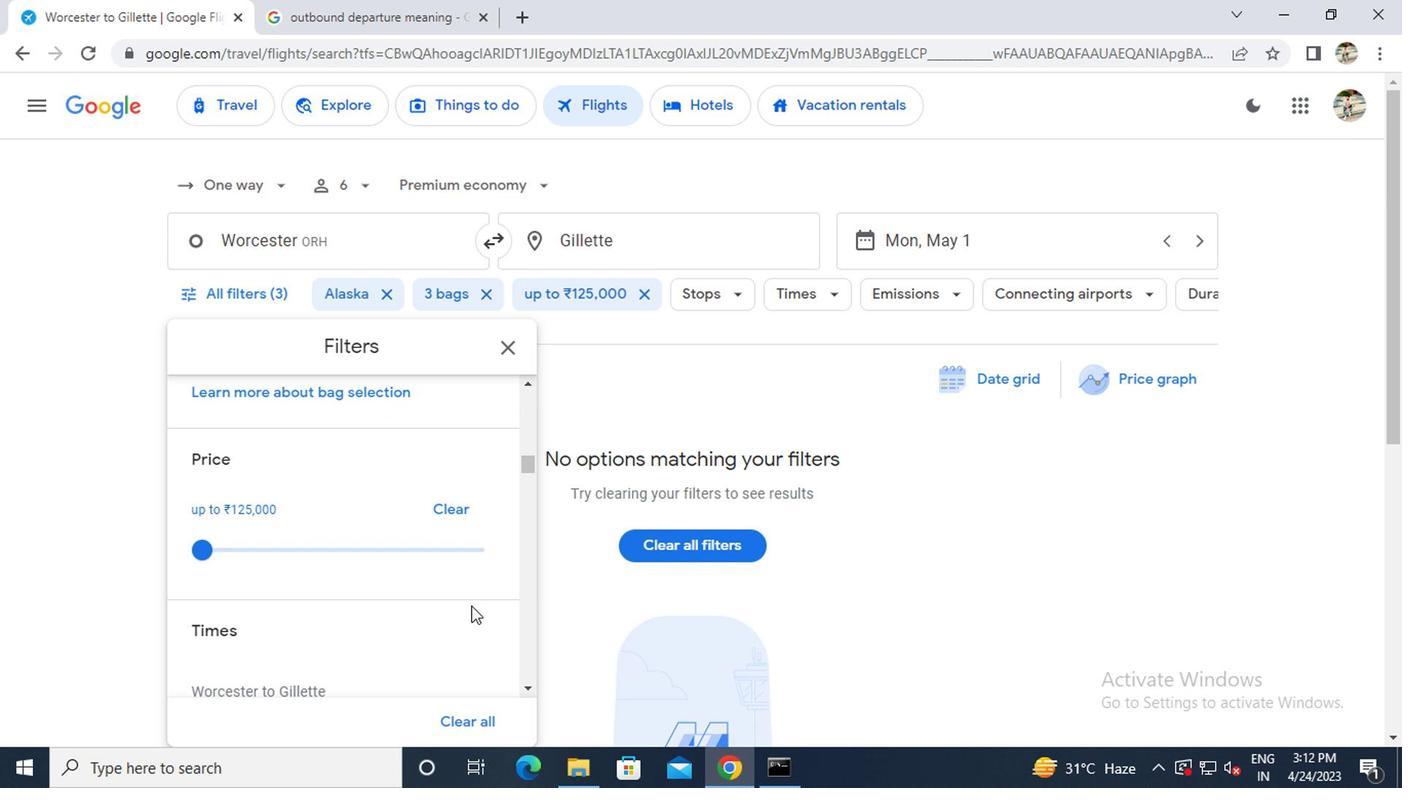 
Action: Mouse moved to (195, 571)
Screenshot: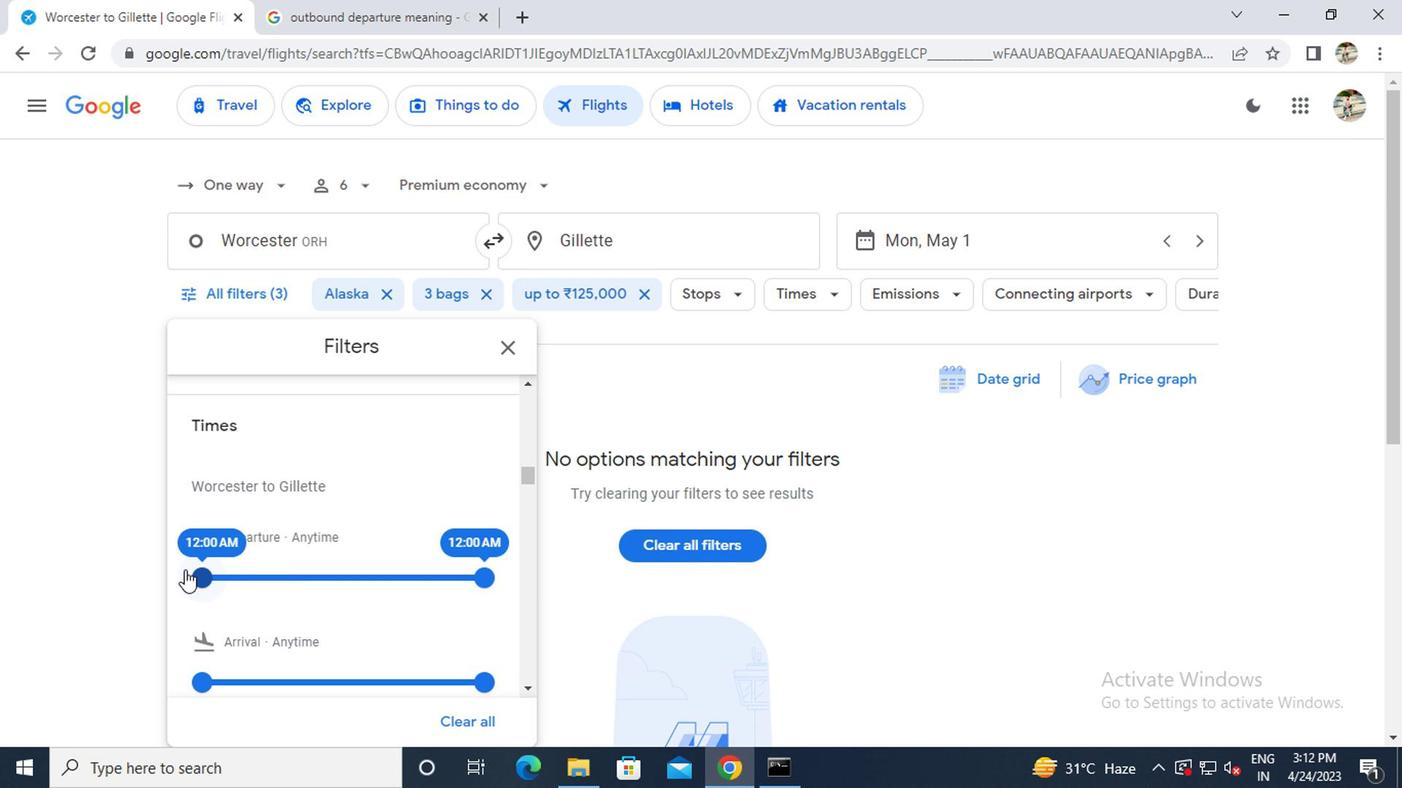
Action: Mouse pressed left at (195, 571)
Screenshot: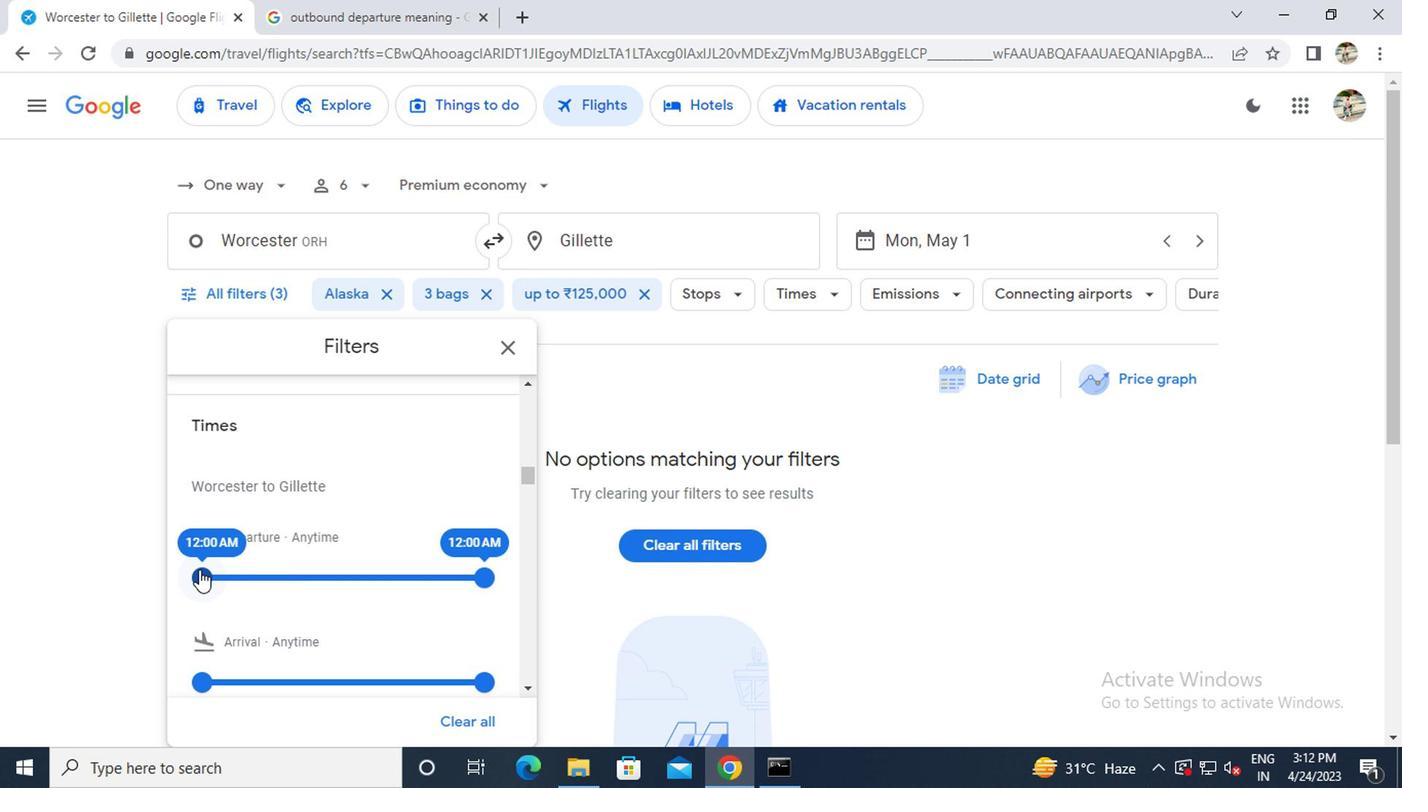 
Action: Mouse moved to (501, 350)
Screenshot: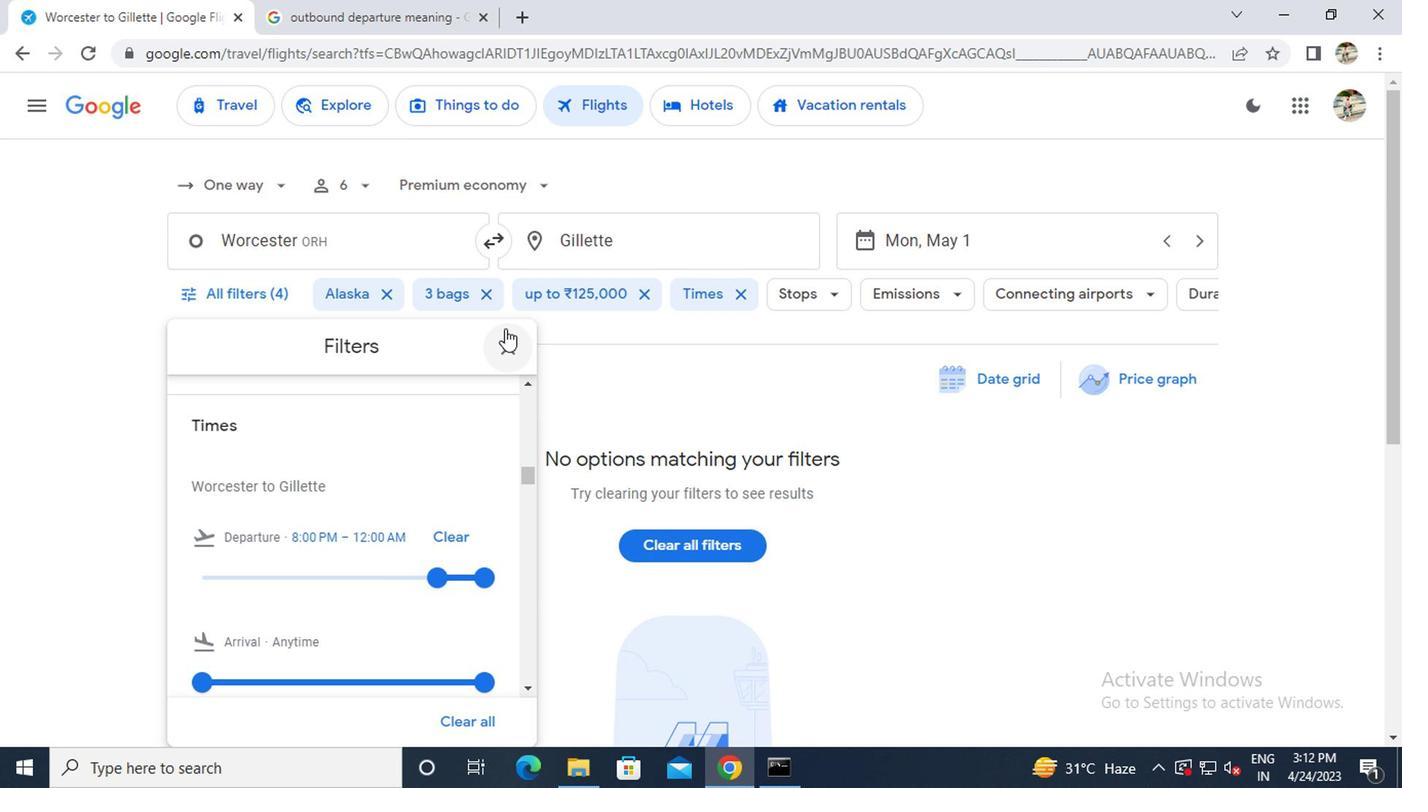 
Action: Mouse pressed left at (501, 350)
Screenshot: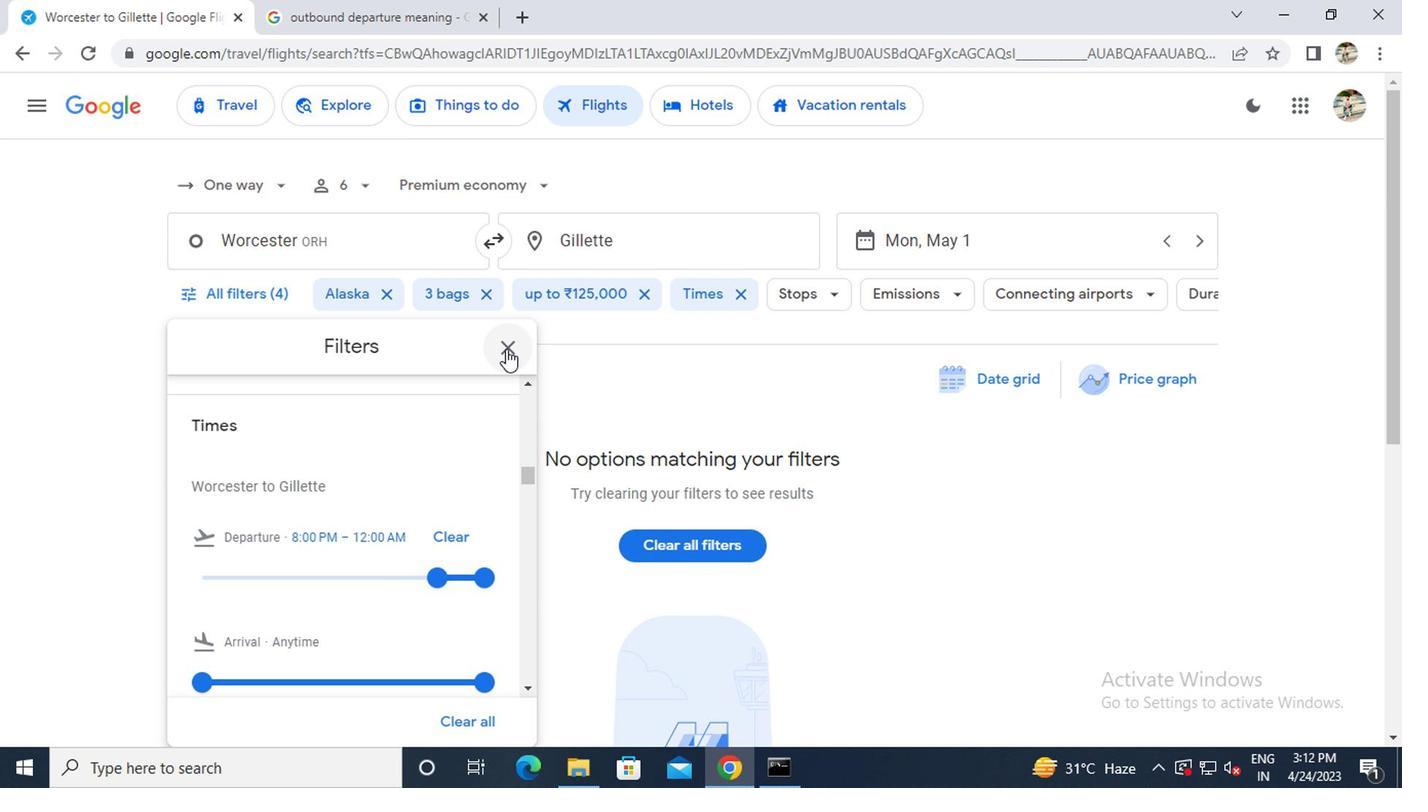 
